 Task: Look for space in San Nicolás de los Arroyos, Argentina from 3rd June, 2023 to 9th June, 2023 for 2 adults in price range Rs.6000 to Rs.12000. Place can be entire place with 1  bedroom having 1 bed and 1 bathroom. Property type can be house, flat, guest house, hotel. Amenities needed are: heating. Booking option can be shelf check-in. Required host language is English.
Action: Mouse moved to (559, 113)
Screenshot: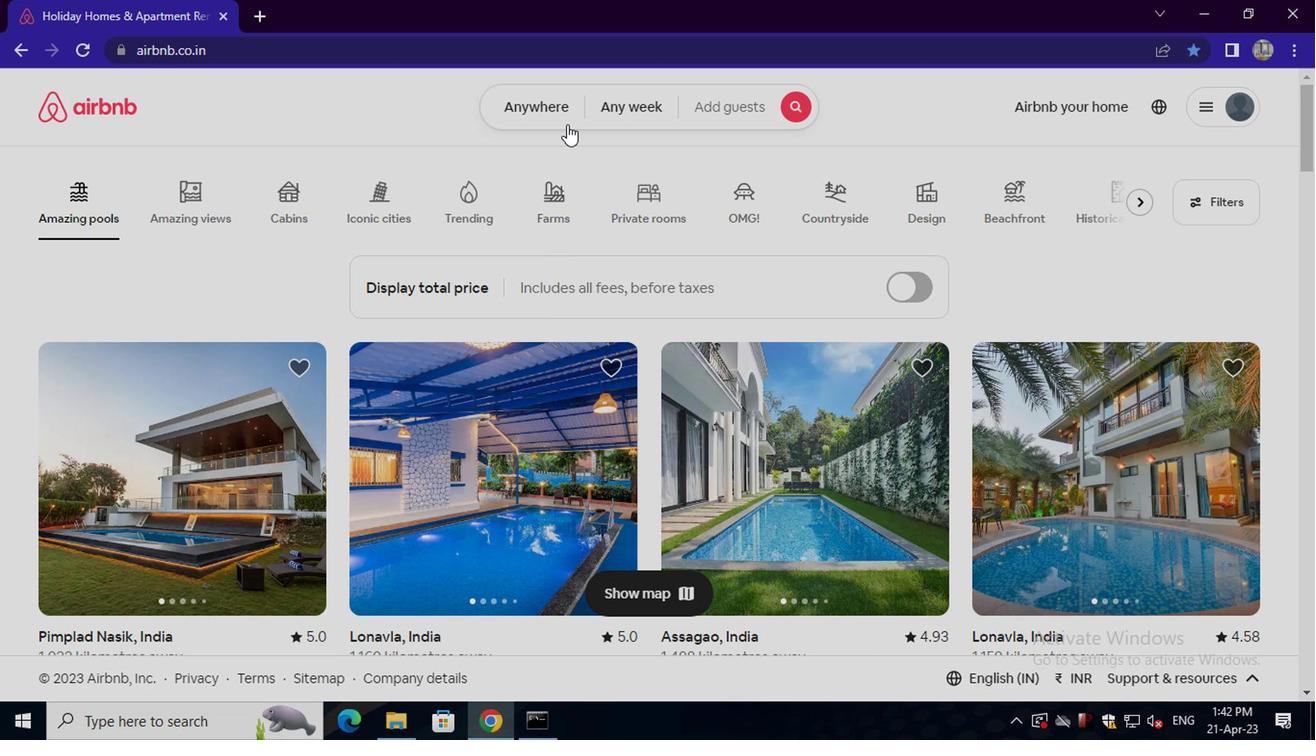
Action: Mouse pressed left at (559, 113)
Screenshot: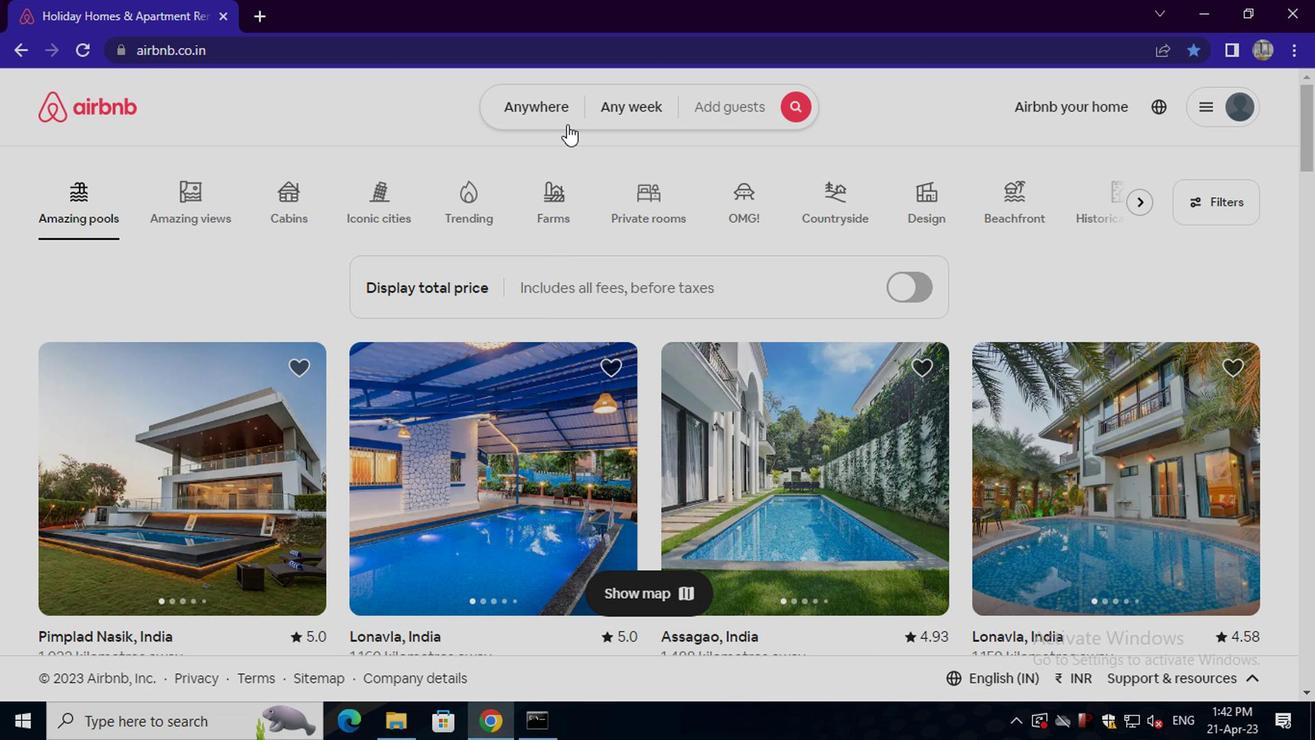 
Action: Mouse moved to (404, 169)
Screenshot: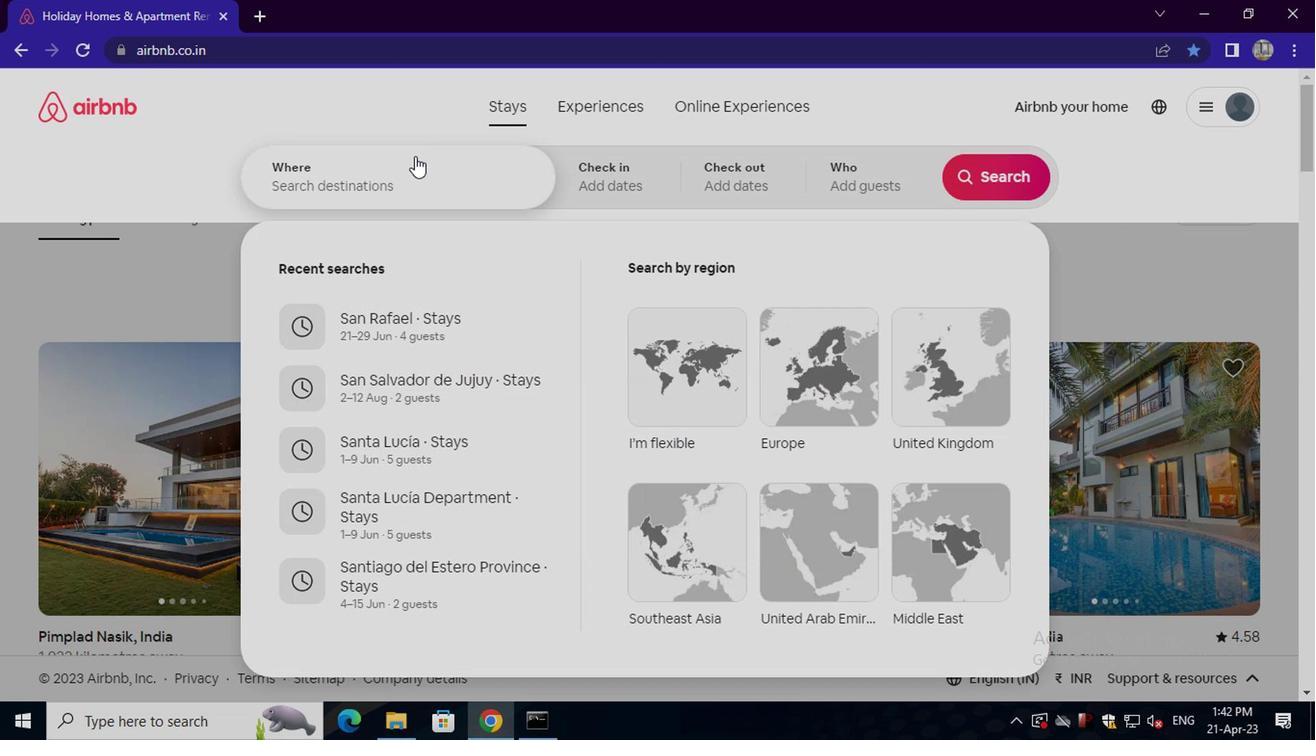 
Action: Mouse pressed left at (404, 169)
Screenshot: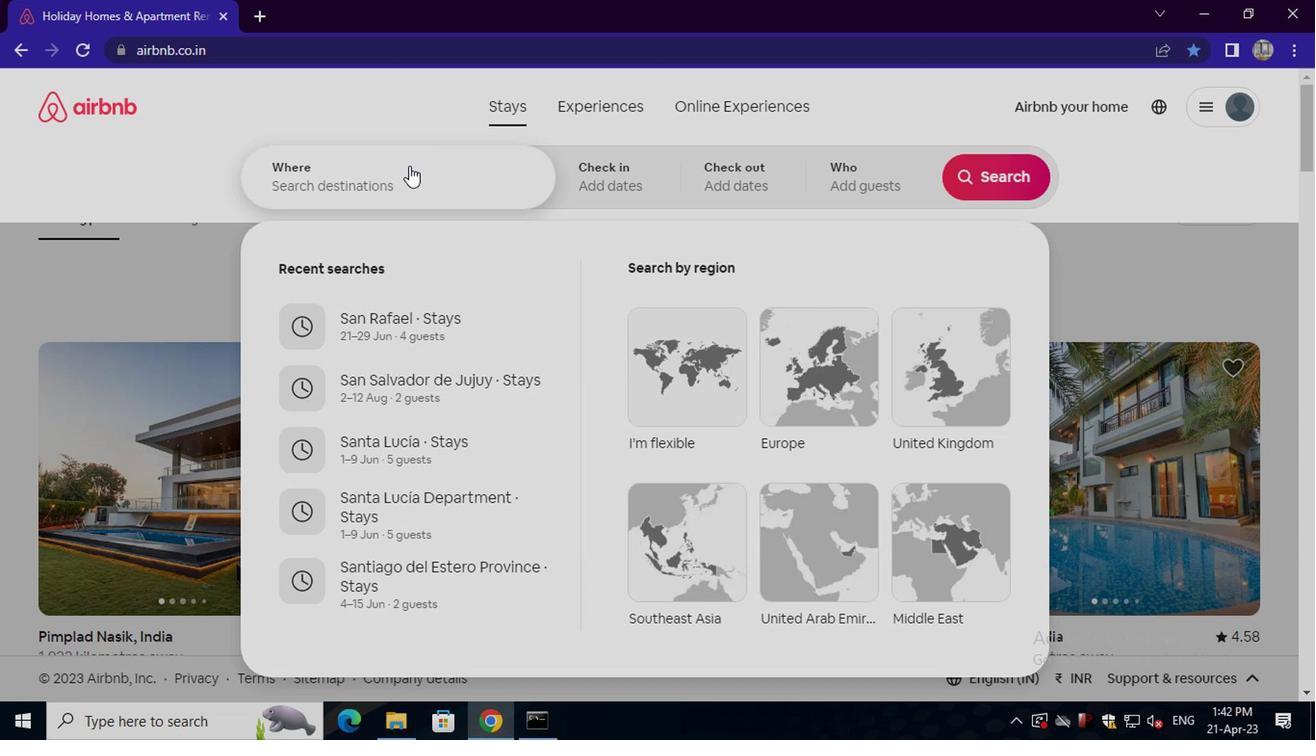 
Action: Key pressed san<Key.space>nicolas<Key.space>de<Key.space>los<Key.space>arroyos,<Key.space>argentina<Key.enter>
Screenshot: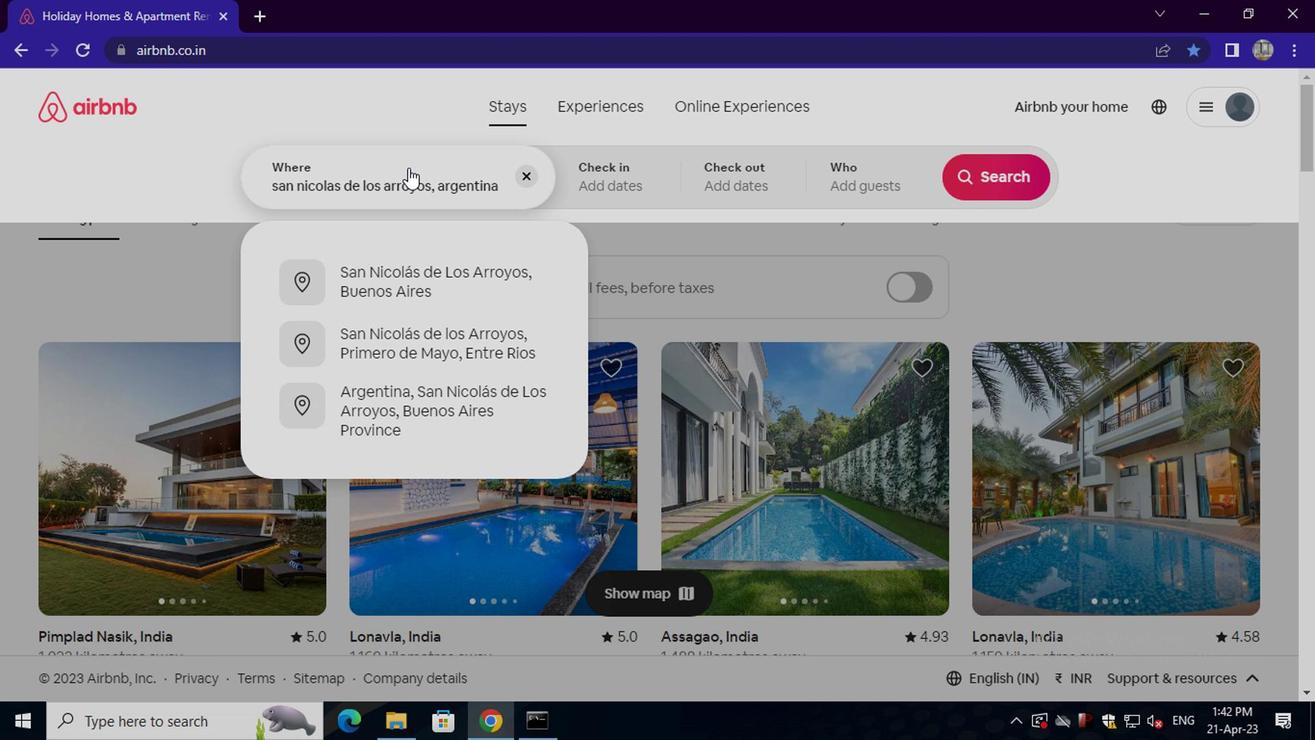 
Action: Mouse moved to (983, 320)
Screenshot: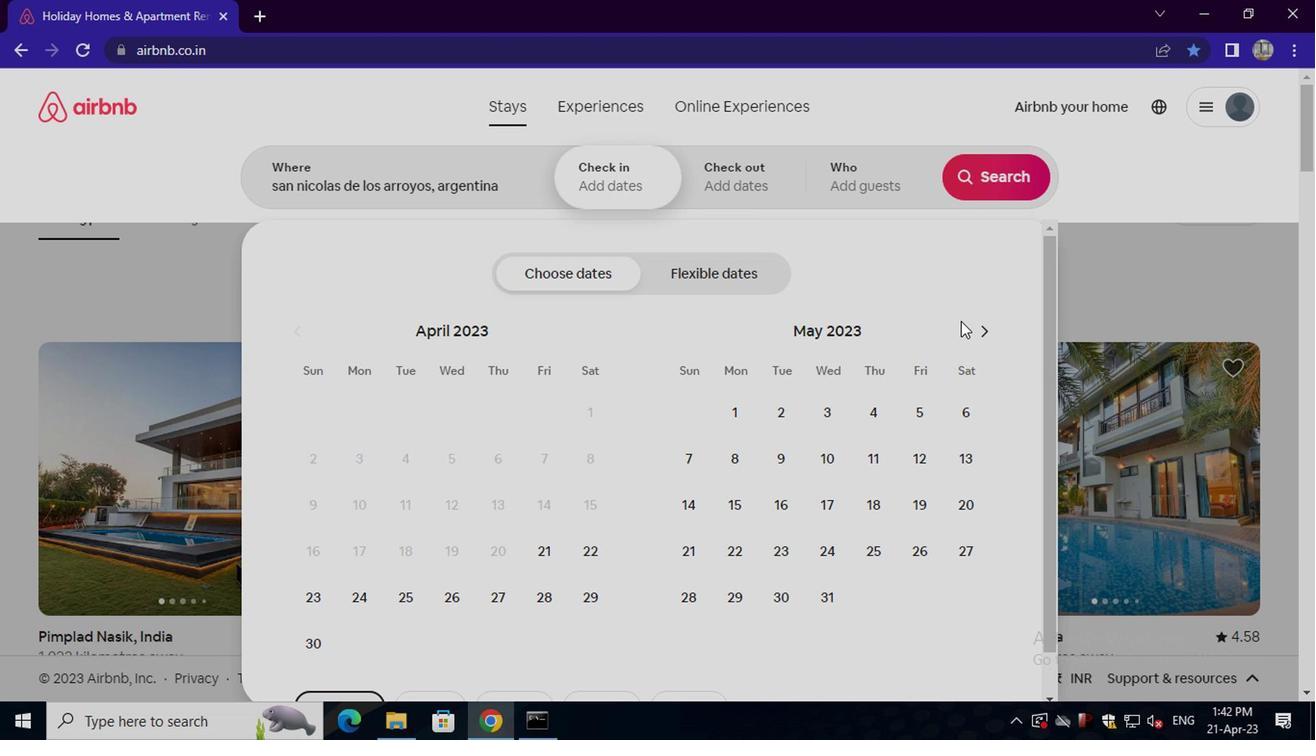 
Action: Mouse pressed left at (983, 320)
Screenshot: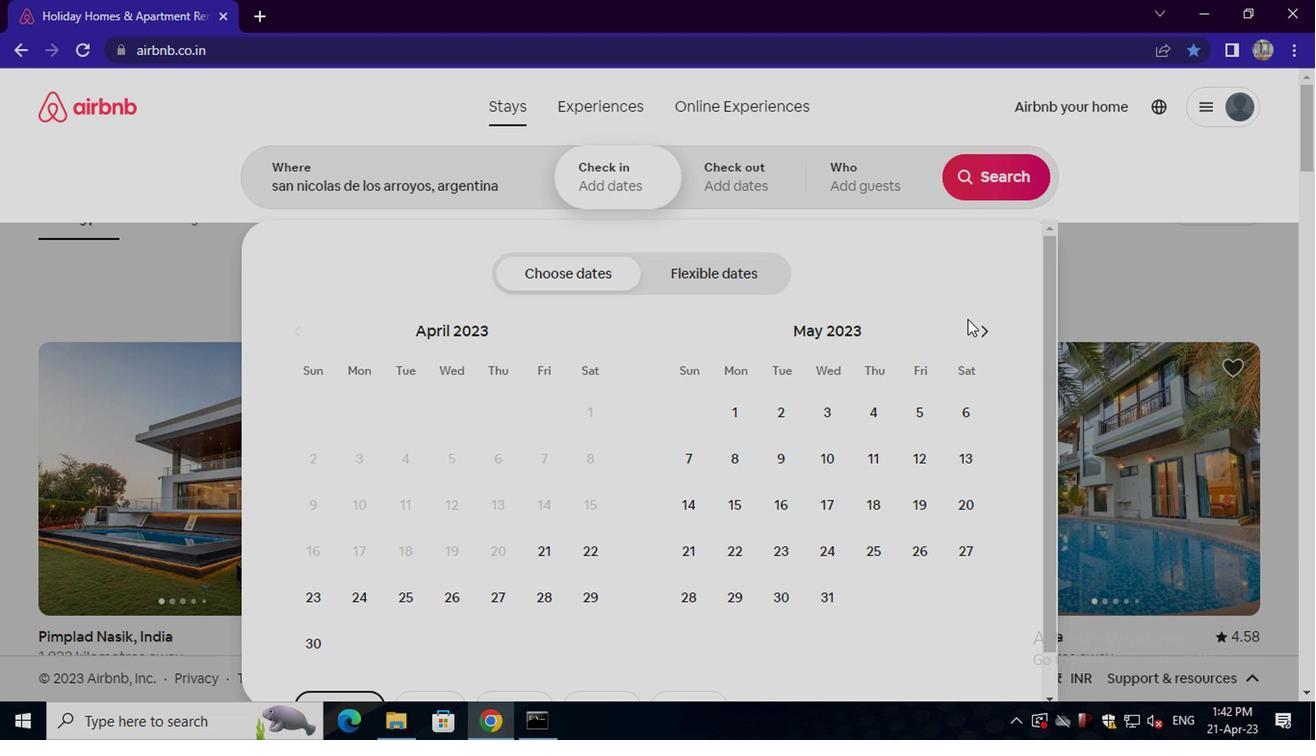 
Action: Mouse moved to (962, 409)
Screenshot: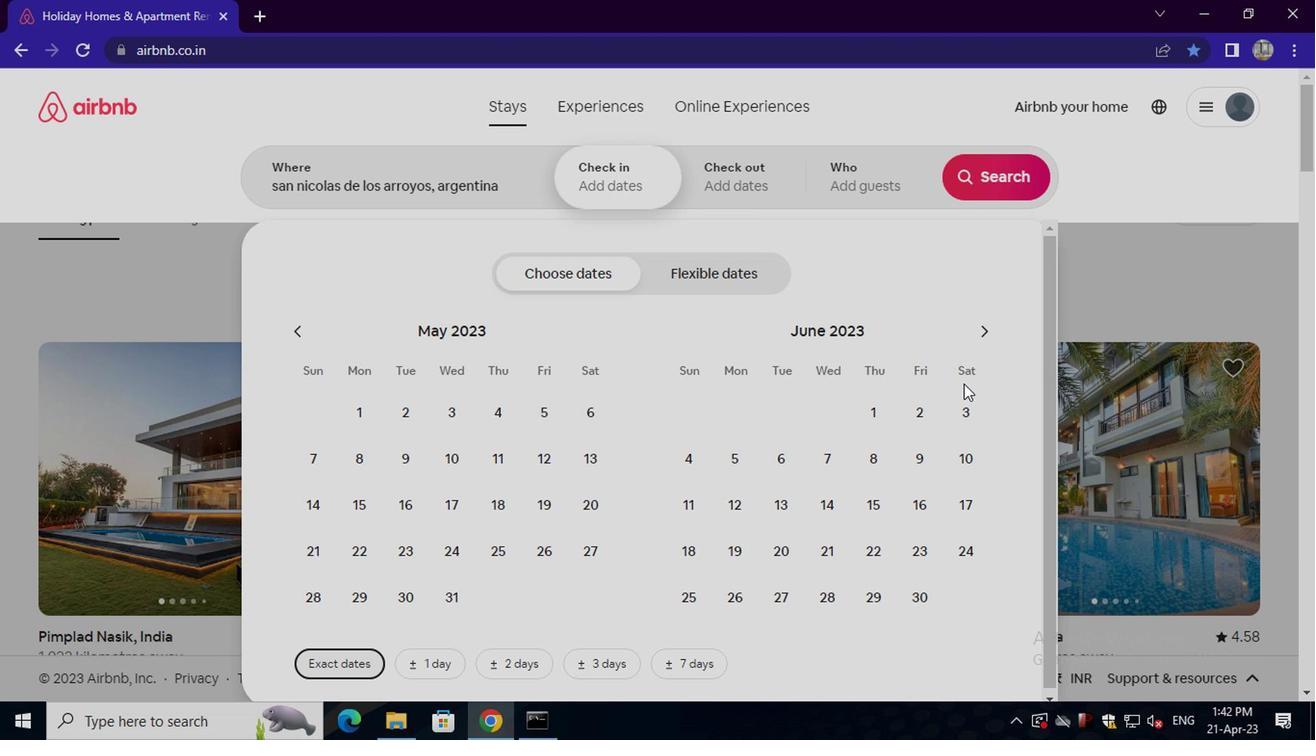 
Action: Mouse pressed left at (962, 409)
Screenshot: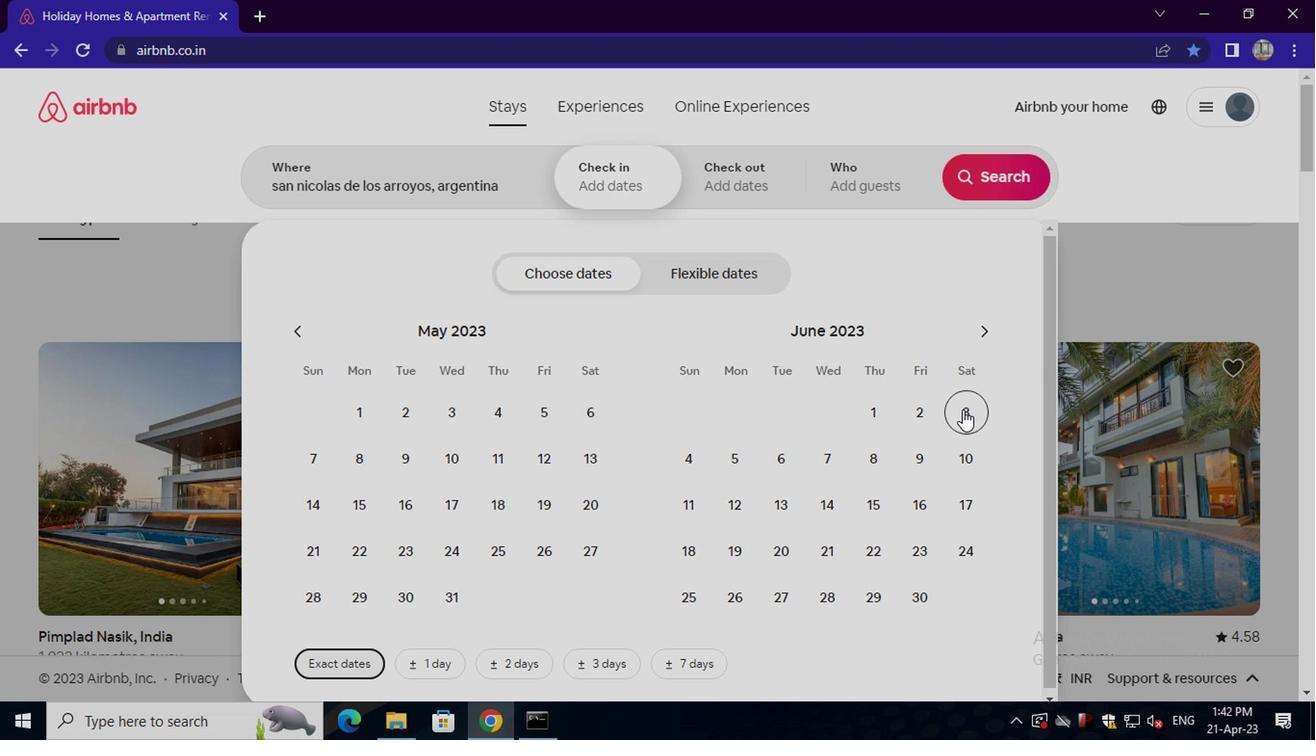 
Action: Mouse moved to (912, 457)
Screenshot: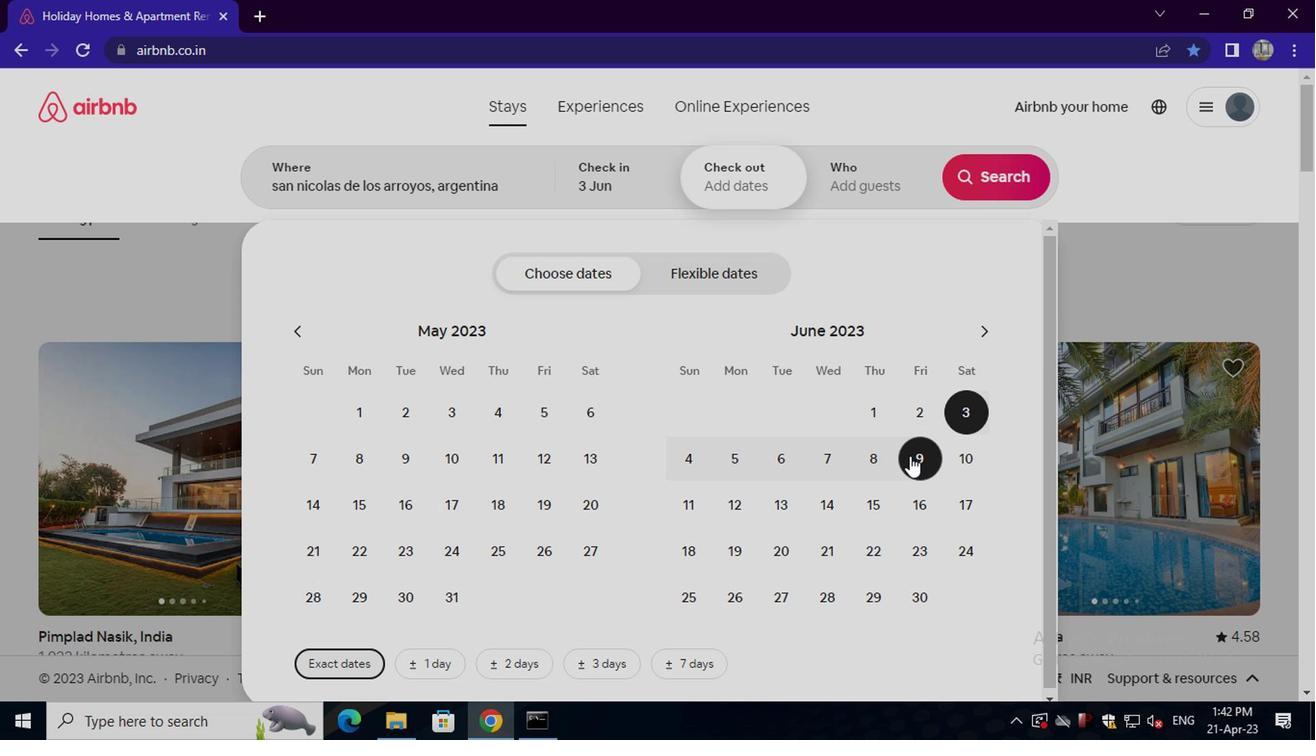 
Action: Mouse pressed left at (912, 457)
Screenshot: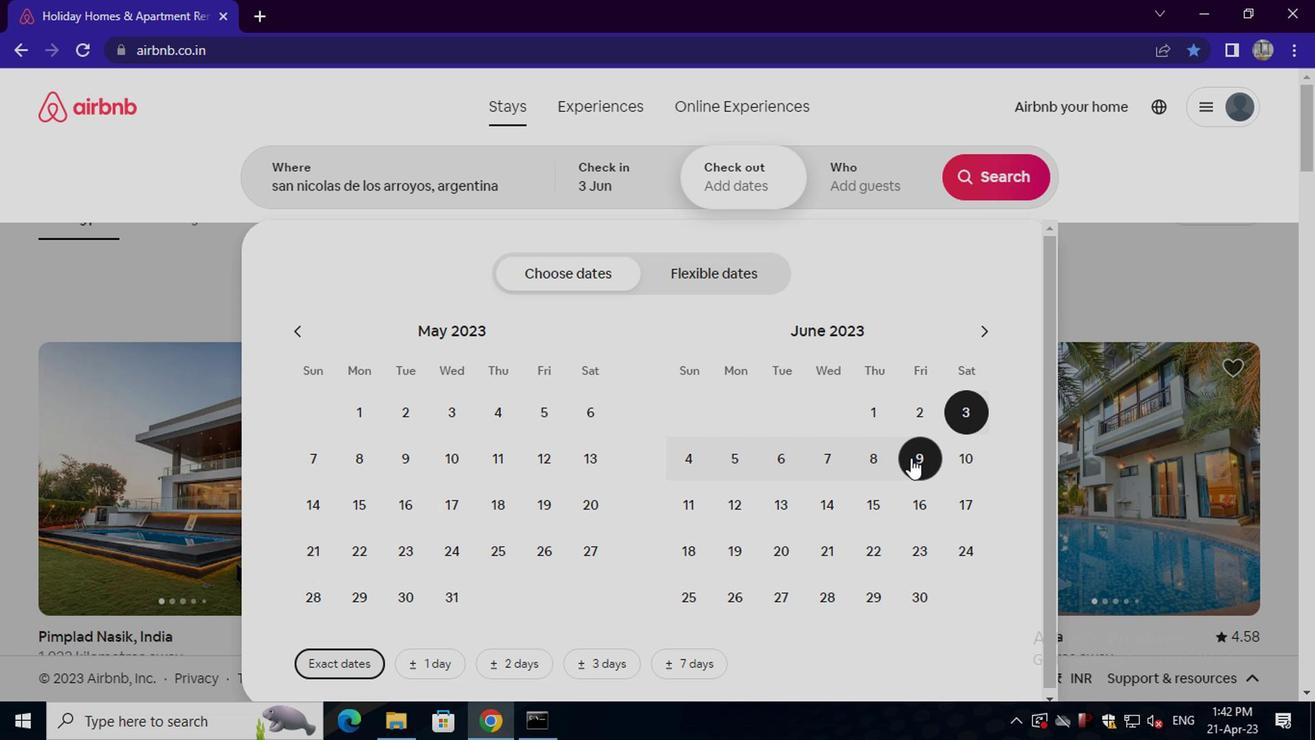 
Action: Mouse moved to (893, 175)
Screenshot: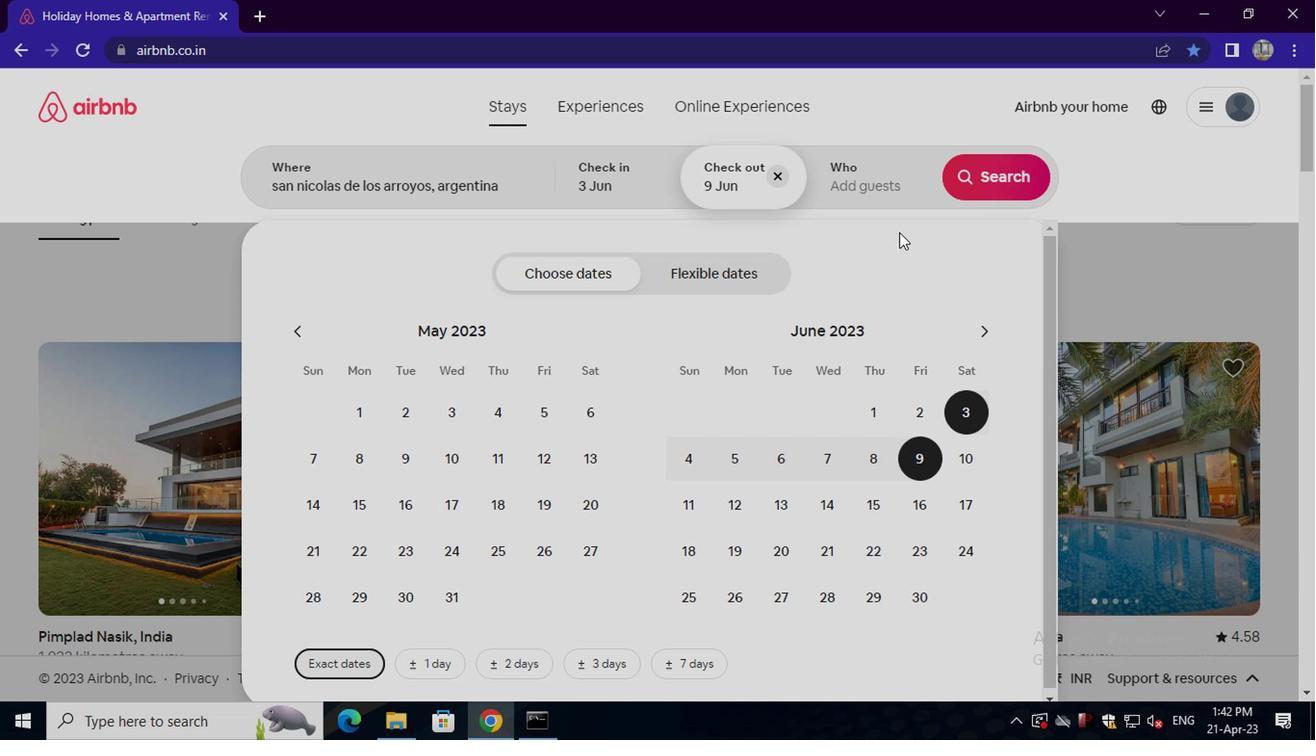 
Action: Mouse pressed left at (893, 175)
Screenshot: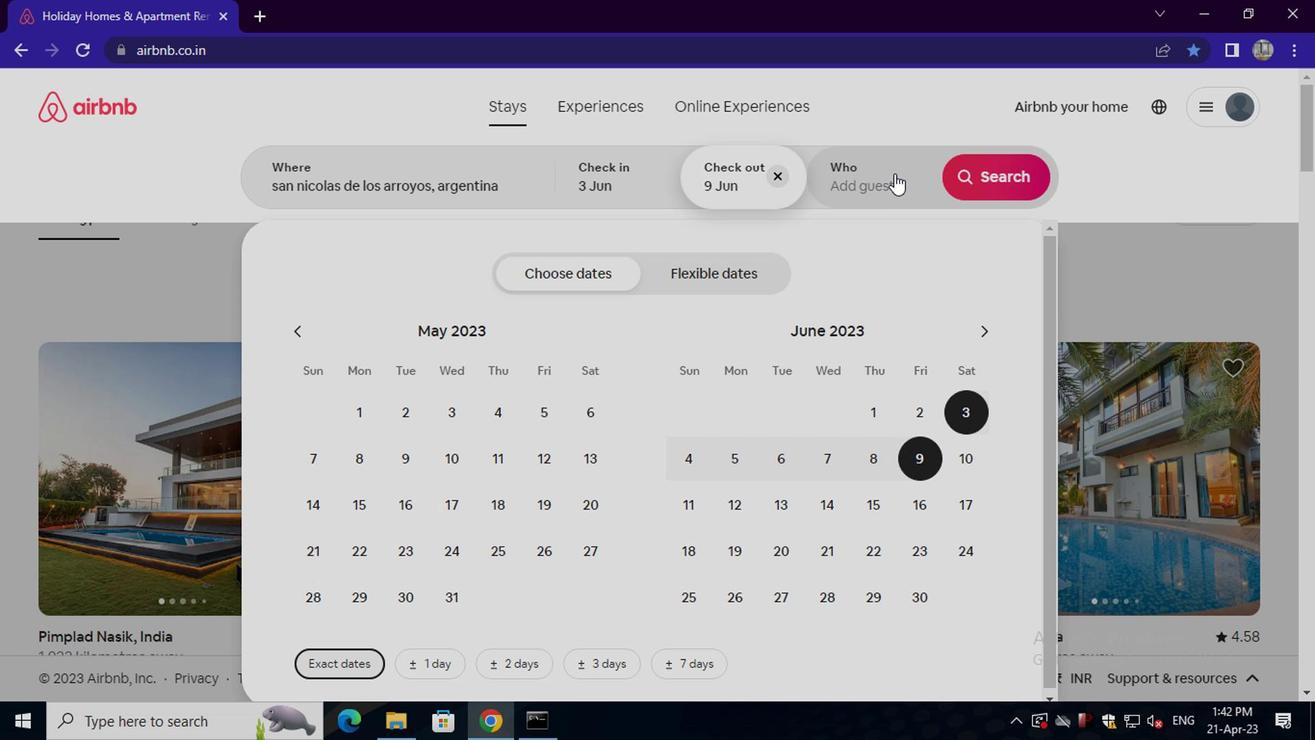 
Action: Mouse moved to (1004, 272)
Screenshot: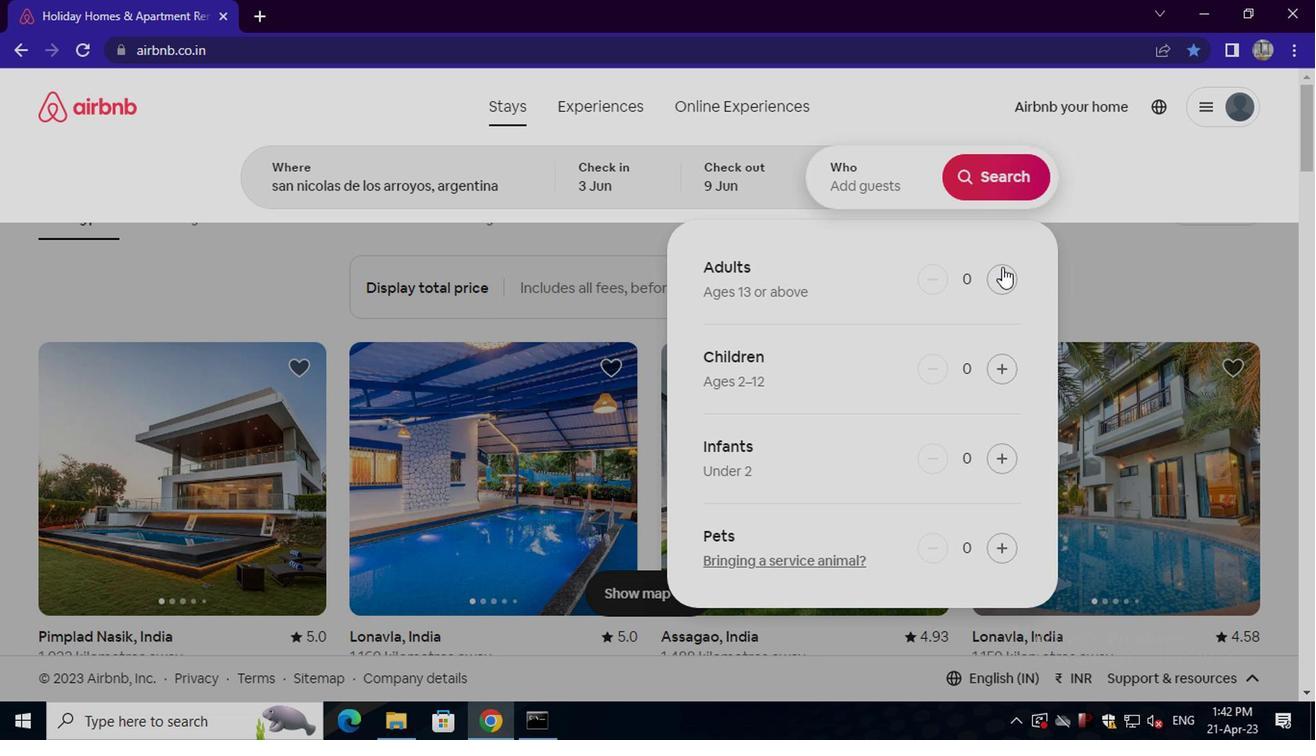 
Action: Mouse pressed left at (1004, 272)
Screenshot: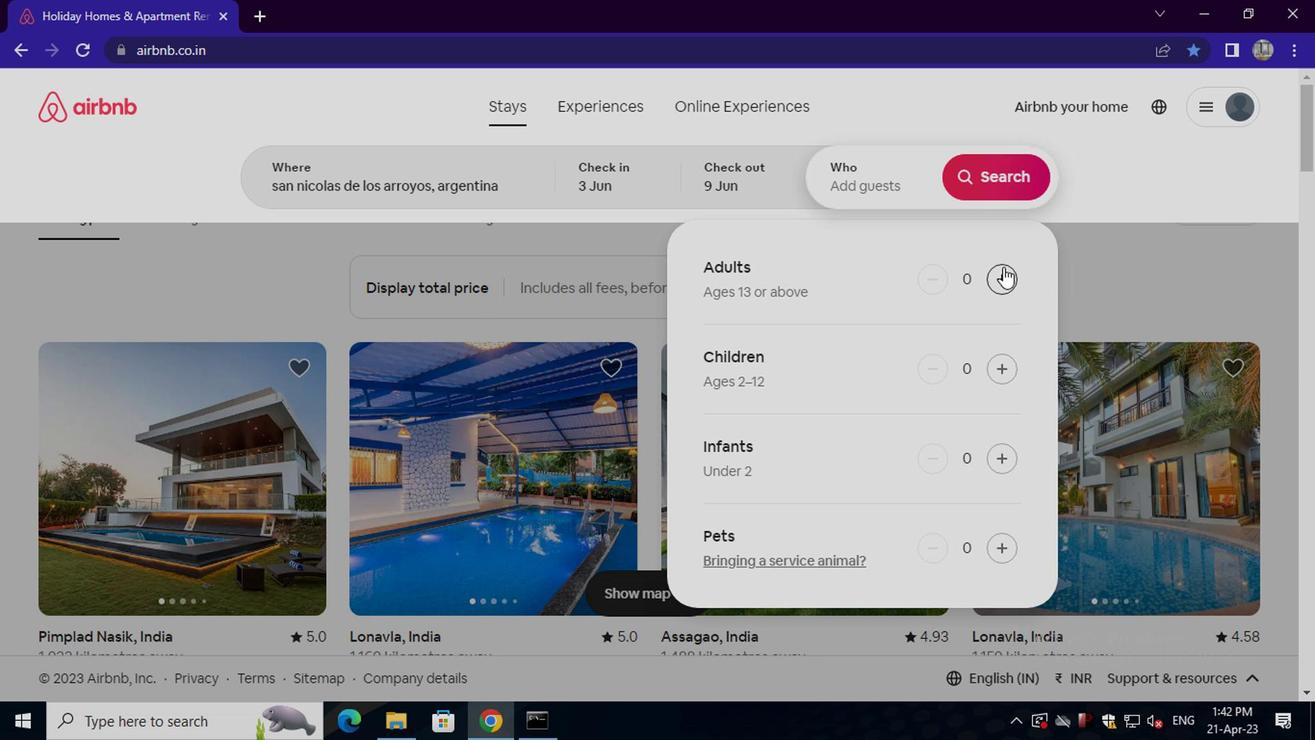 
Action: Mouse pressed left at (1004, 272)
Screenshot: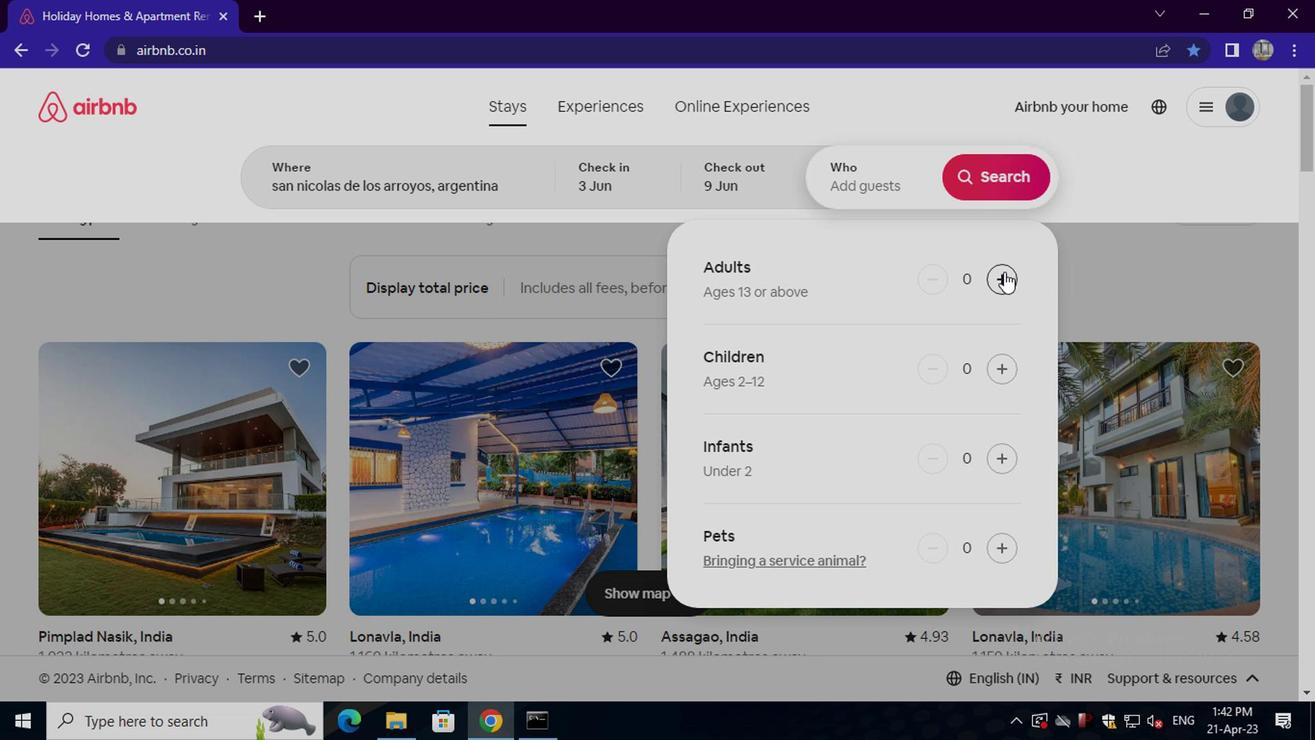 
Action: Mouse moved to (995, 174)
Screenshot: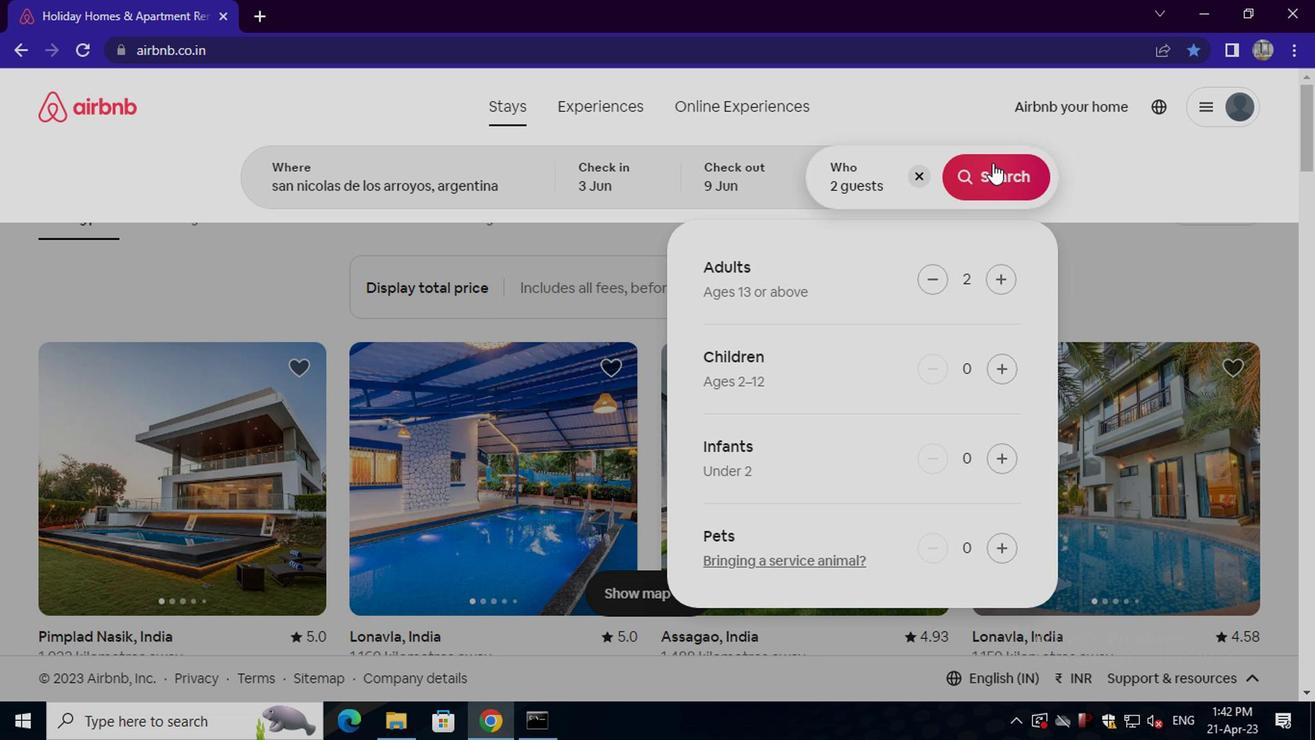 
Action: Mouse pressed left at (995, 174)
Screenshot: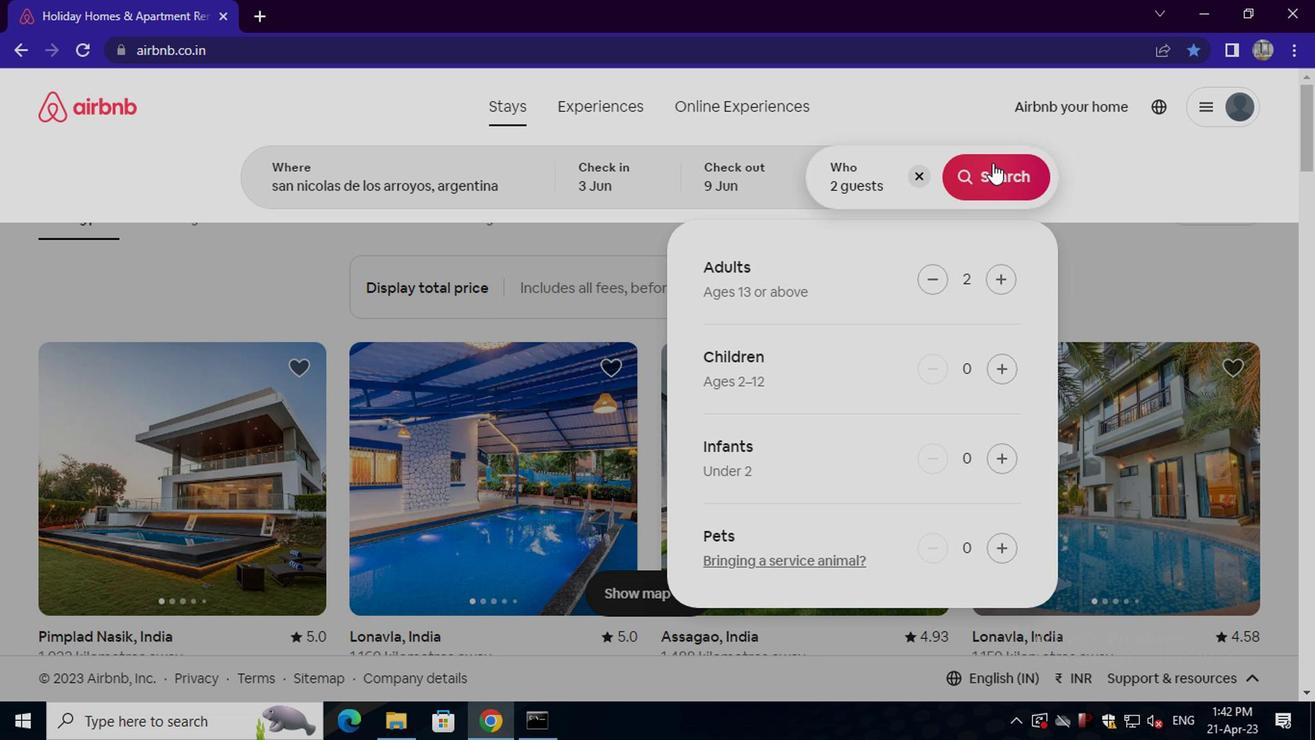 
Action: Mouse moved to (1224, 180)
Screenshot: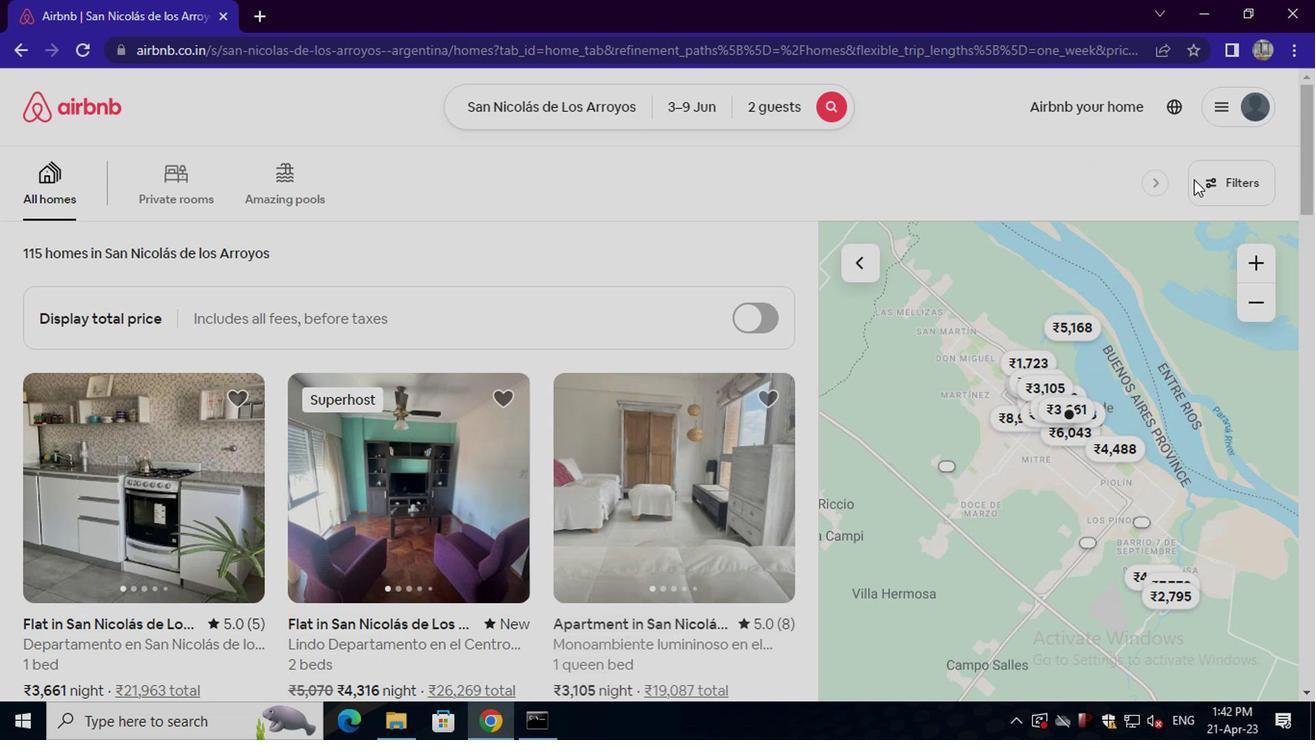 
Action: Mouse pressed left at (1224, 180)
Screenshot: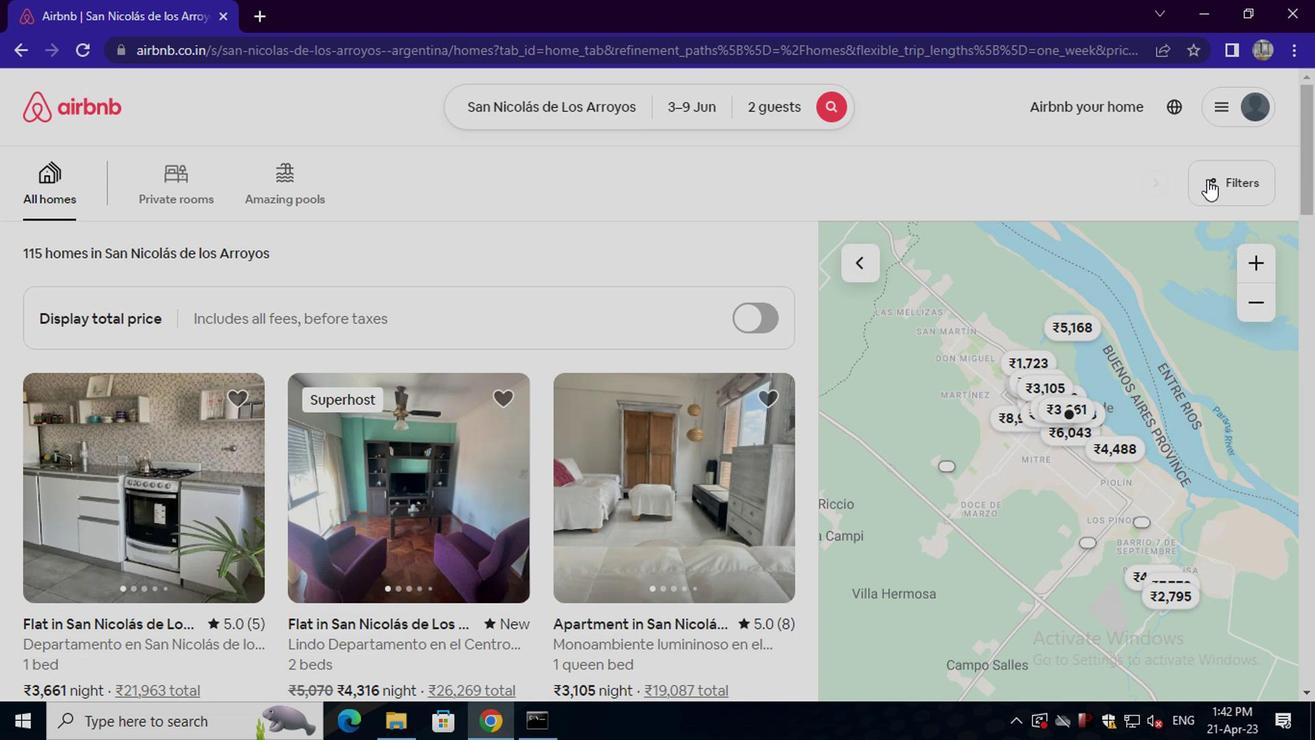 
Action: Mouse moved to (440, 426)
Screenshot: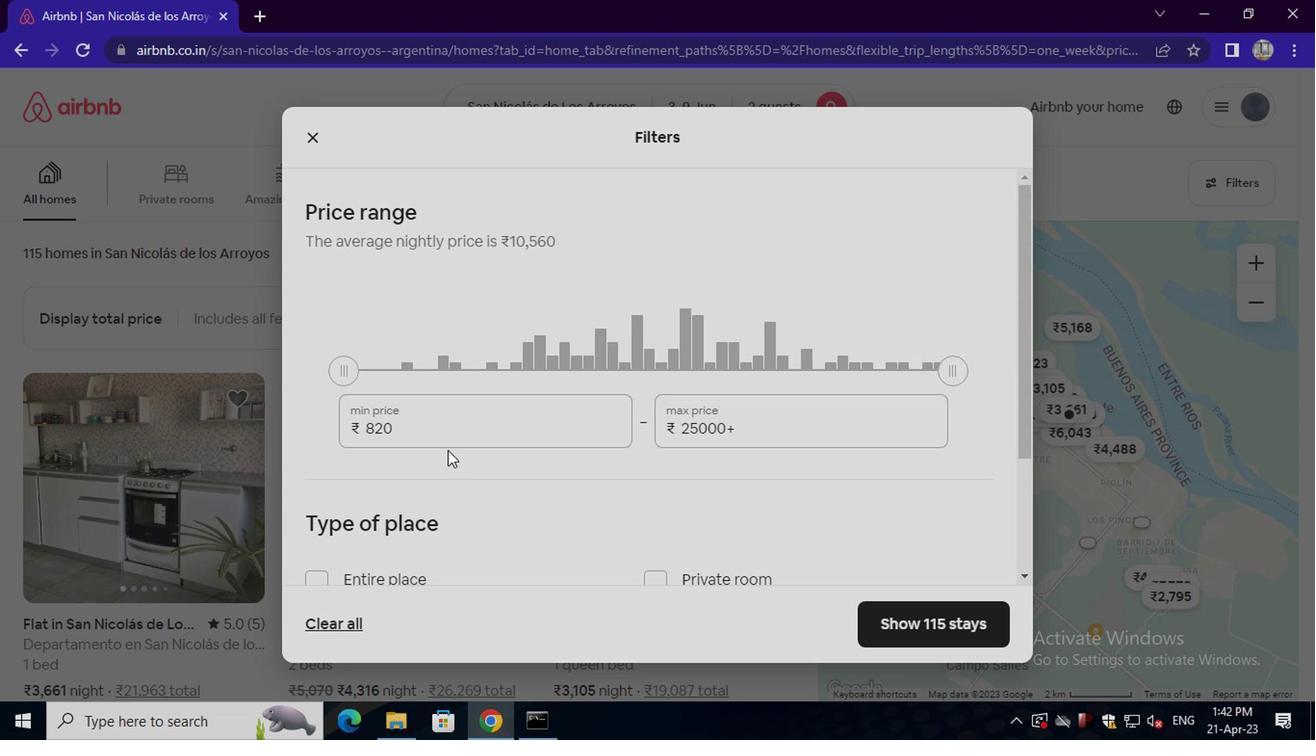 
Action: Mouse pressed left at (440, 426)
Screenshot: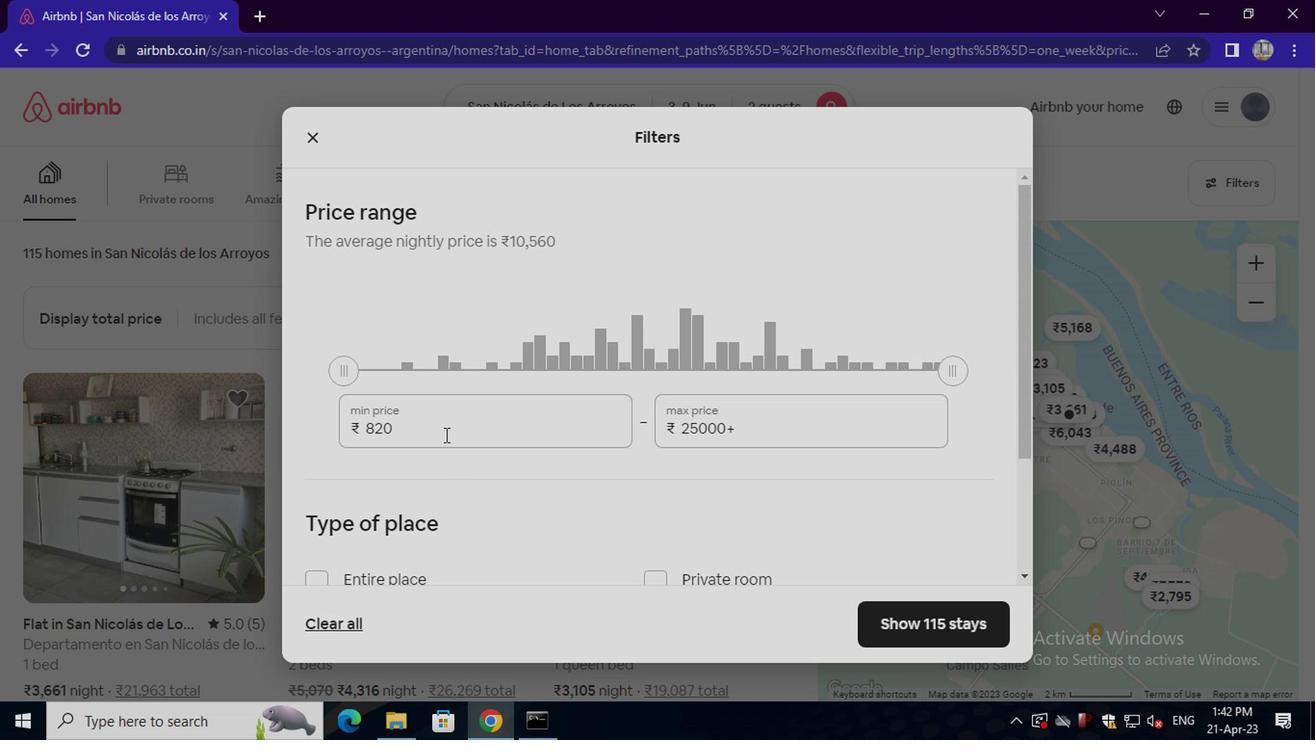 
Action: Mouse moved to (440, 425)
Screenshot: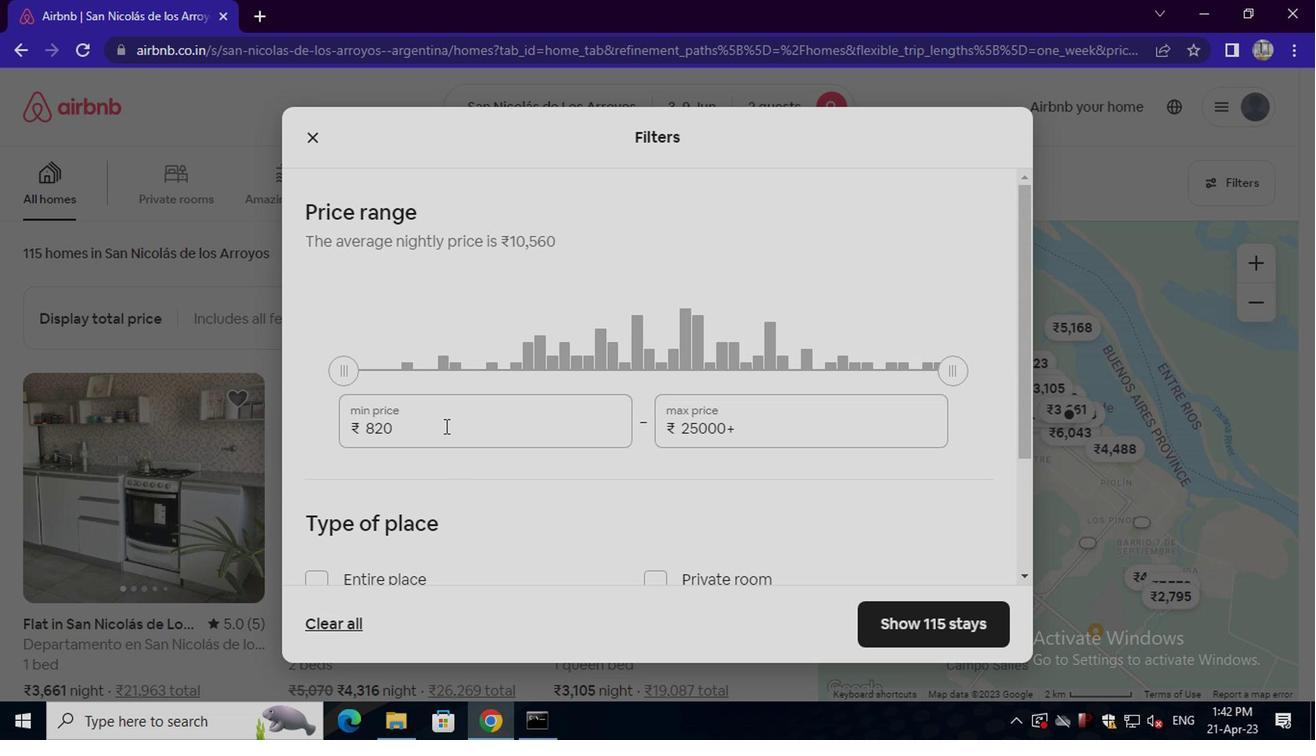 
Action: Key pressed <Key.backspace><Key.backspace><Key.backspace><Key.backspace><Key.backspace><Key.backspace><Key.backspace><Key.backspace><Key.backspace><Key.backspace><Key.backspace><Key.backspace><Key.backspace><Key.backspace><Key.backspace><Key.backspace><Key.backspace><Key.backspace>6000
Screenshot: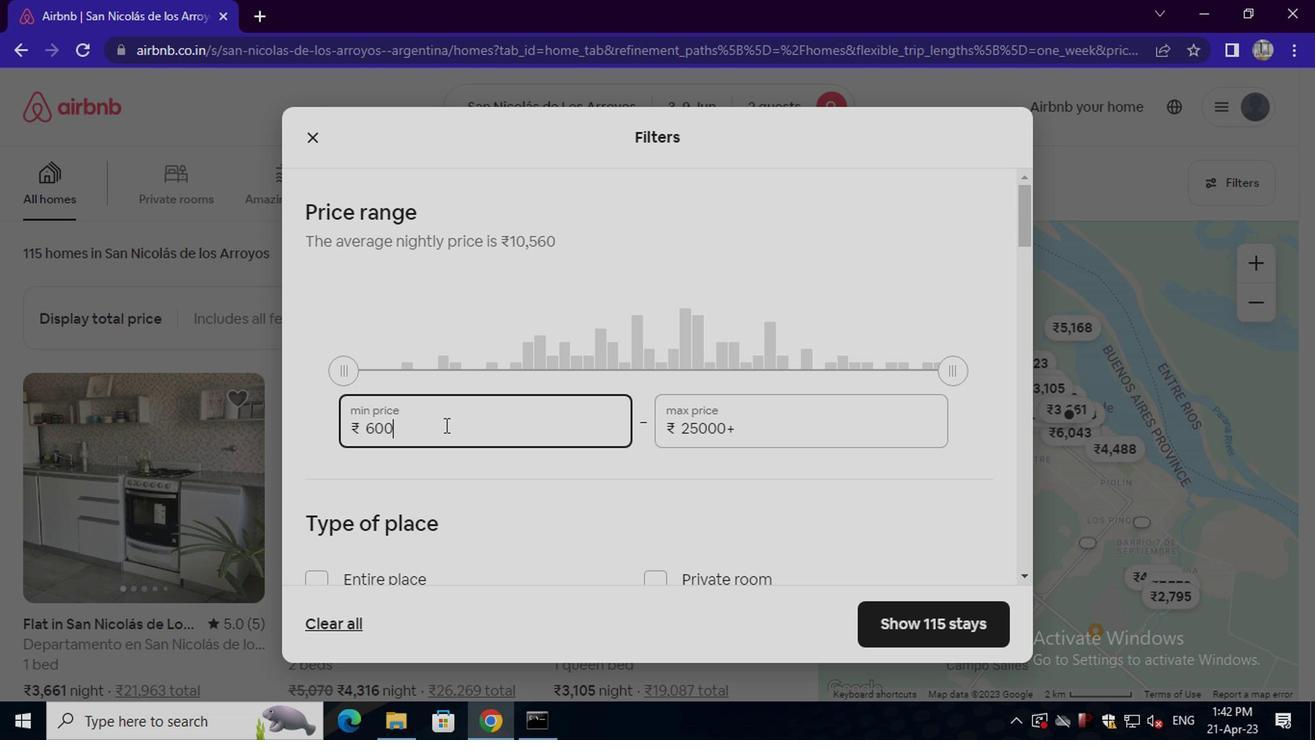 
Action: Mouse moved to (736, 435)
Screenshot: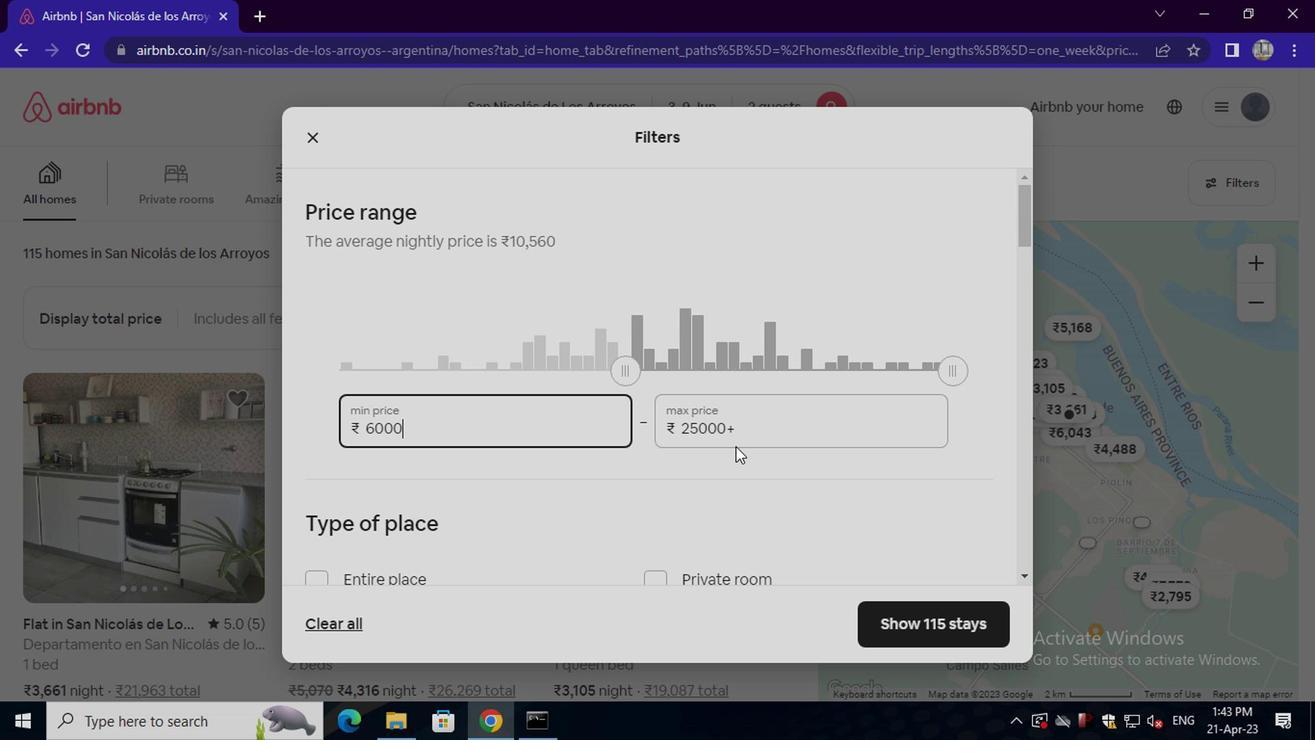 
Action: Mouse pressed left at (736, 435)
Screenshot: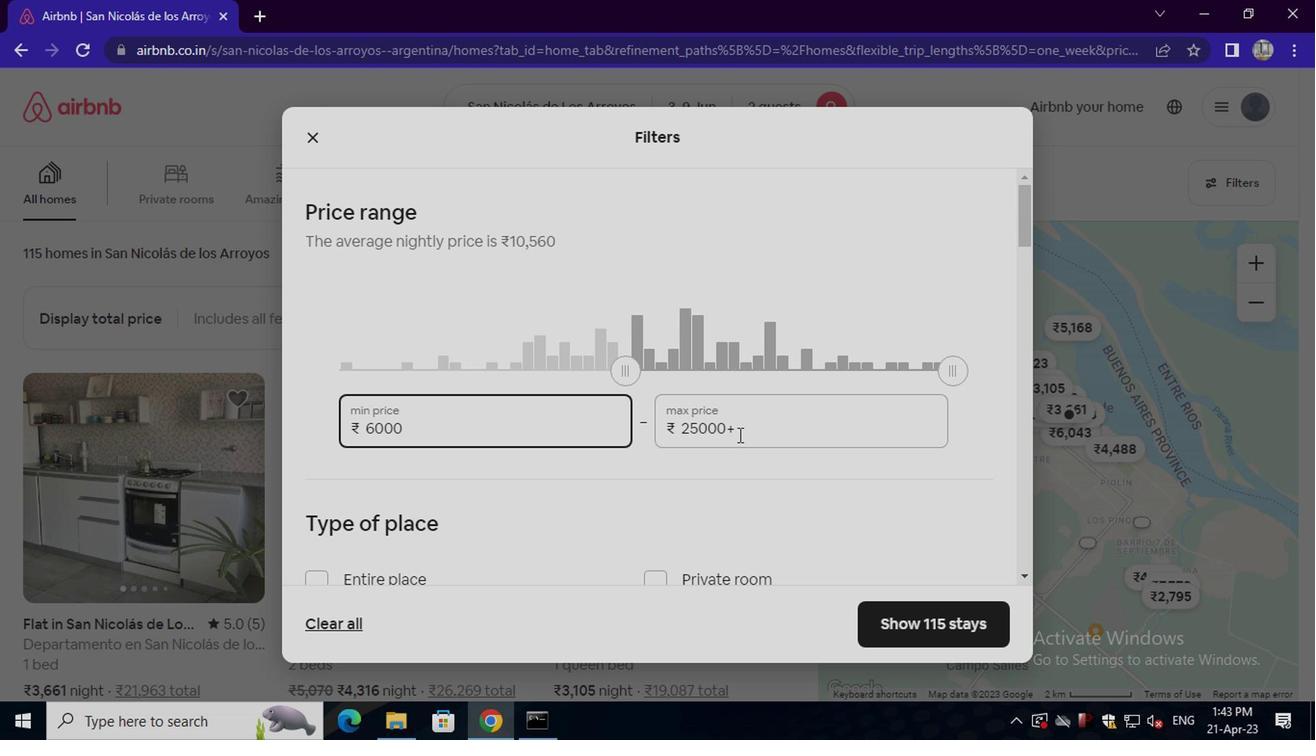 
Action: Key pressed <Key.backspace><Key.backspace><Key.backspace><Key.backspace><Key.backspace><Key.backspace><Key.backspace><Key.backspace><Key.backspace><Key.backspace><Key.backspace><Key.backspace><Key.backspace><Key.backspace>12000
Screenshot: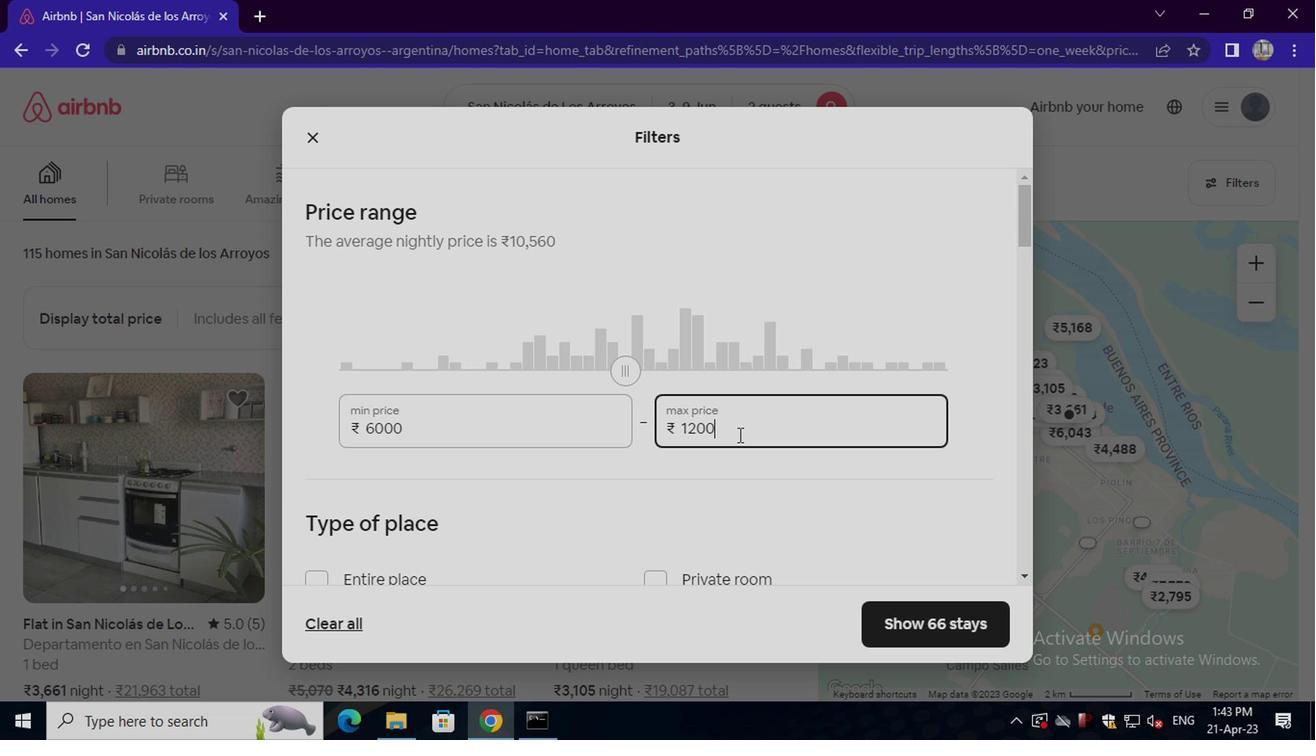
Action: Mouse moved to (704, 448)
Screenshot: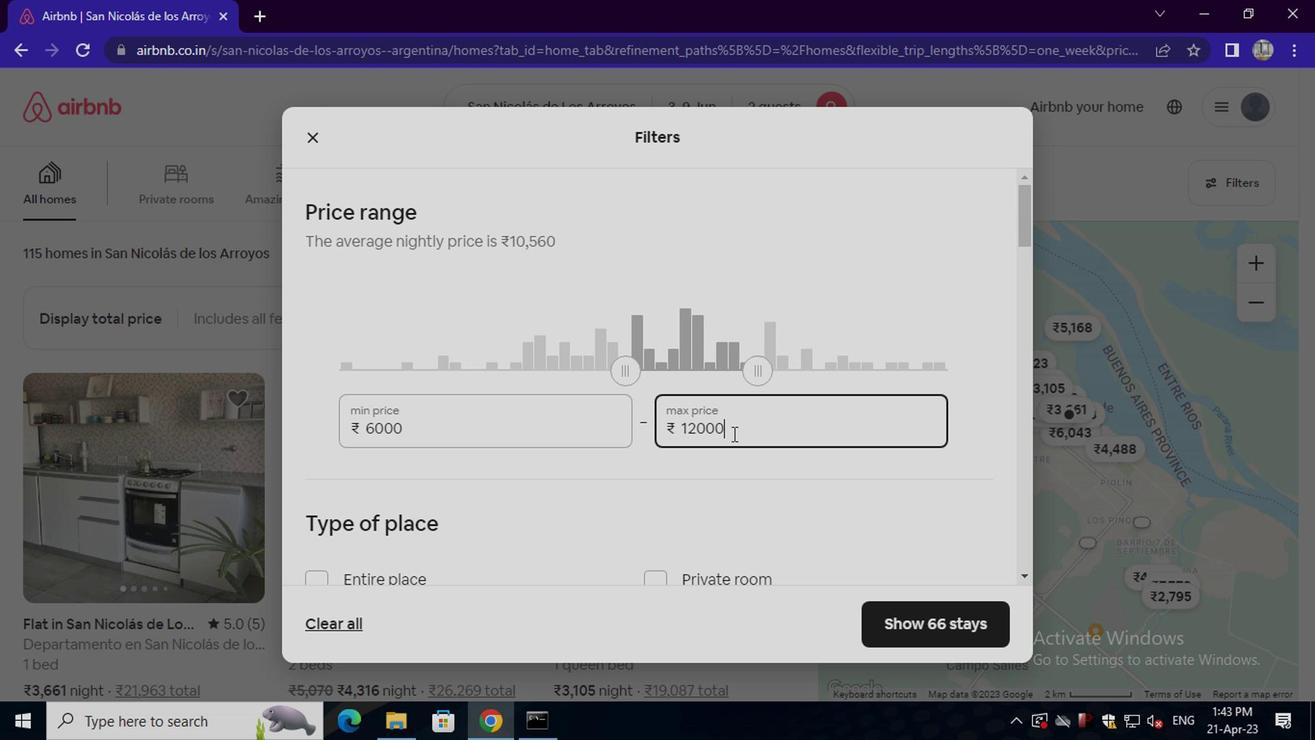 
Action: Mouse scrolled (704, 447) with delta (0, 0)
Screenshot: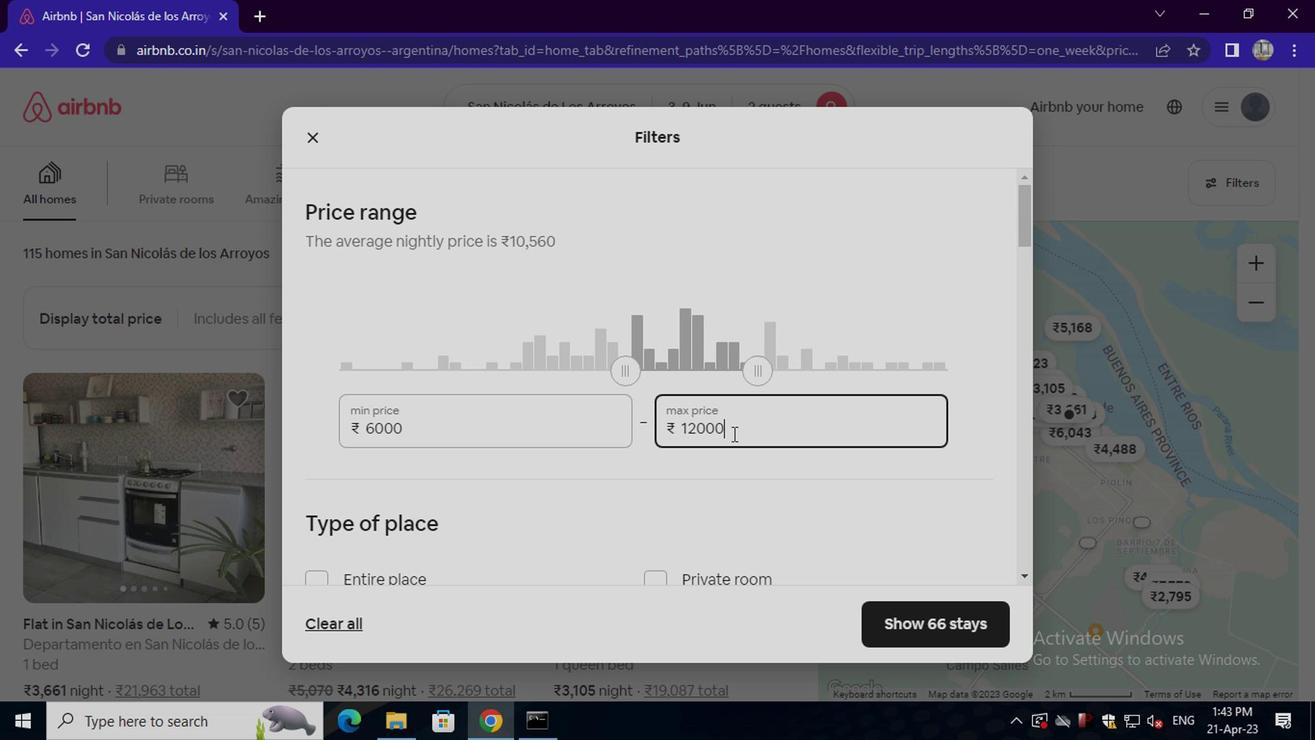 
Action: Mouse moved to (701, 451)
Screenshot: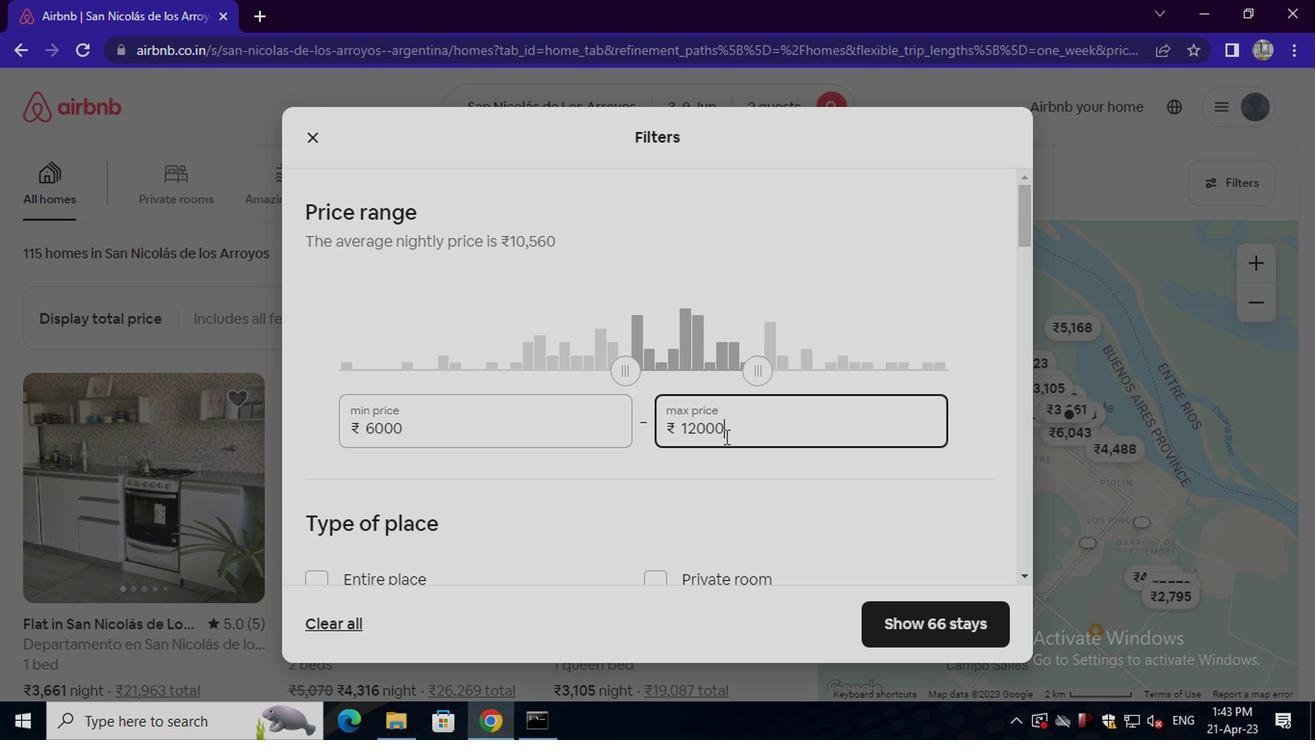 
Action: Mouse scrolled (701, 450) with delta (0, -1)
Screenshot: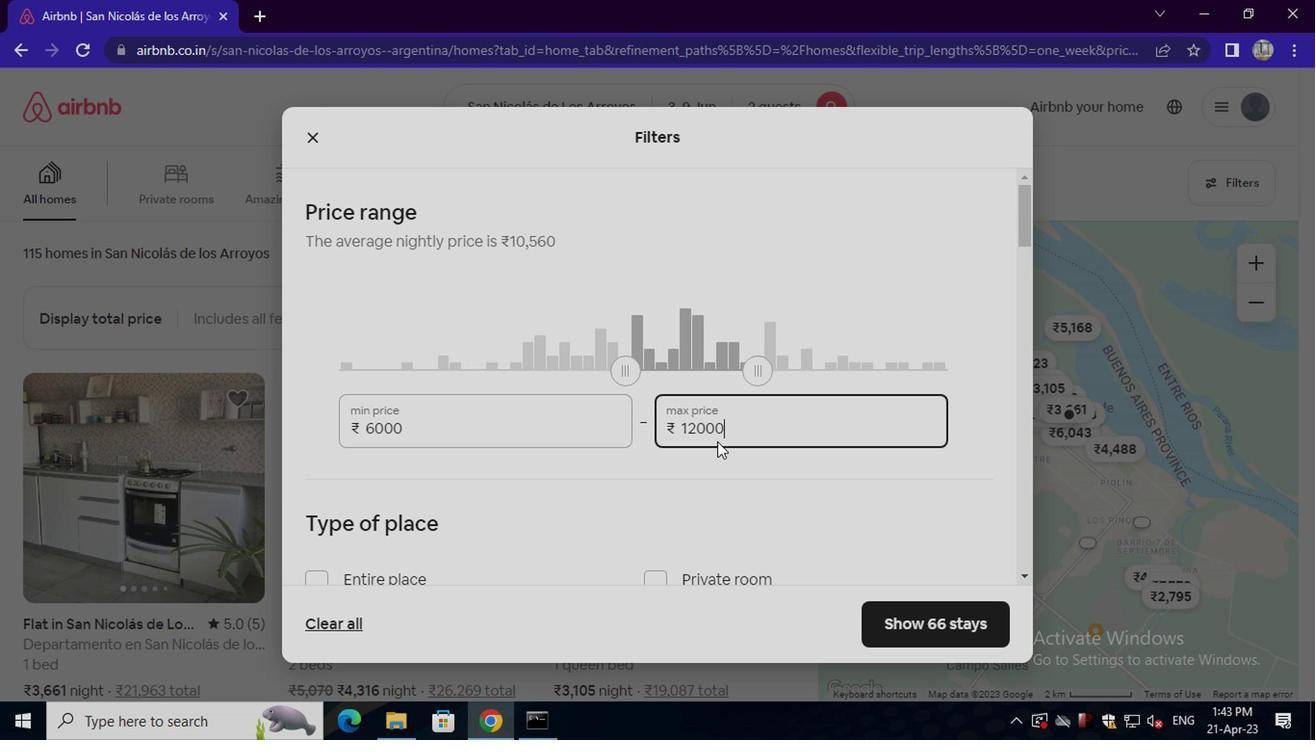 
Action: Mouse moved to (372, 392)
Screenshot: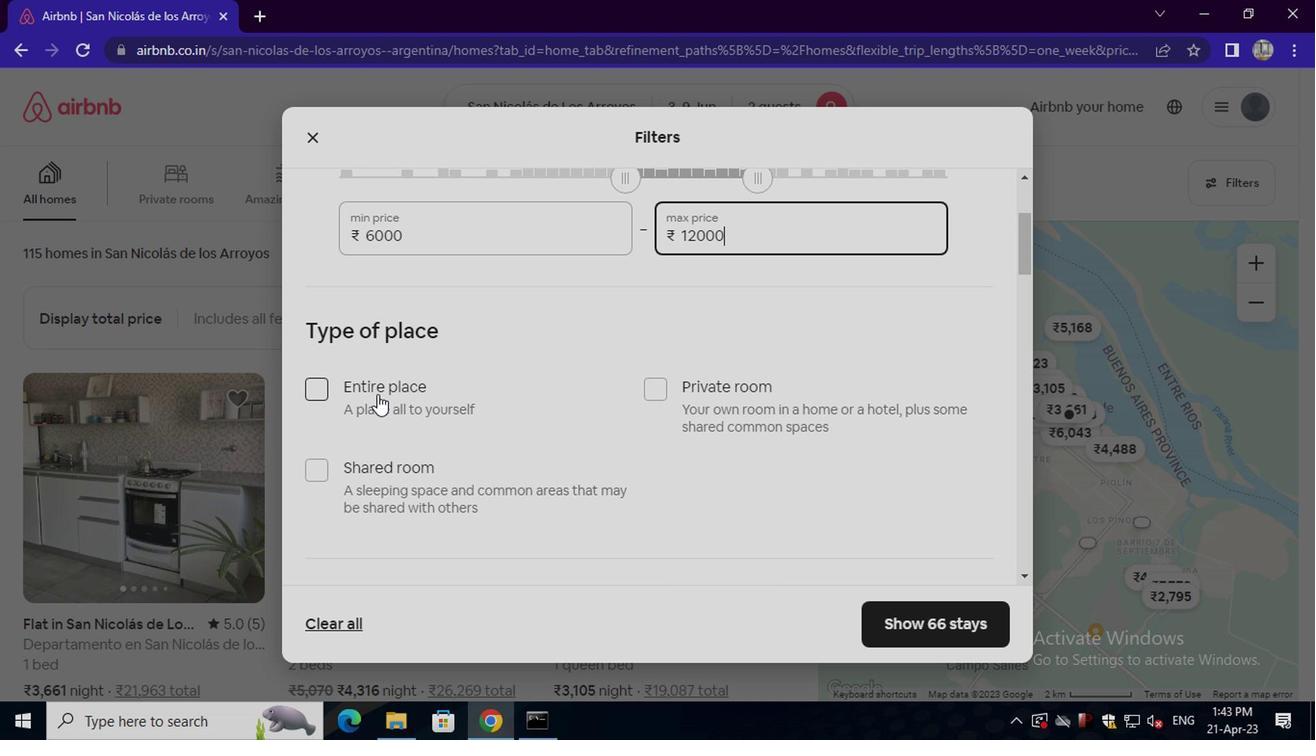 
Action: Mouse pressed left at (372, 392)
Screenshot: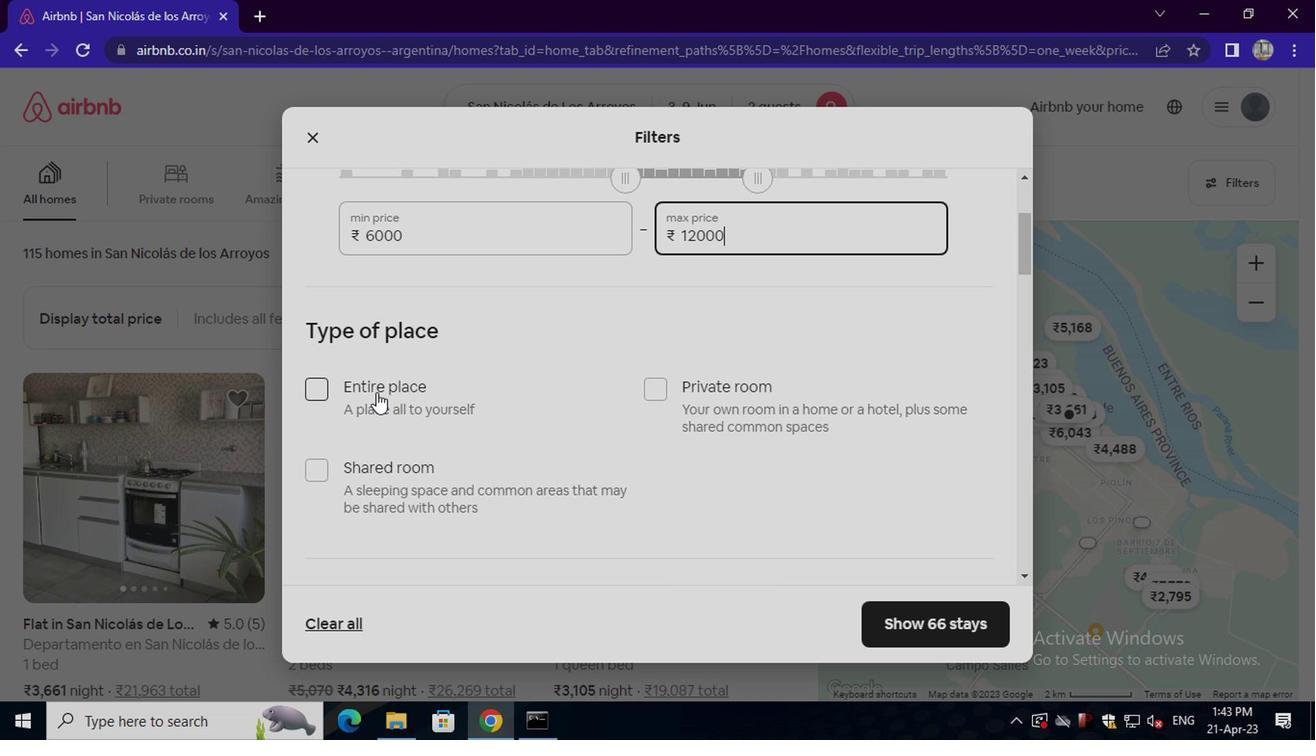 
Action: Mouse moved to (361, 392)
Screenshot: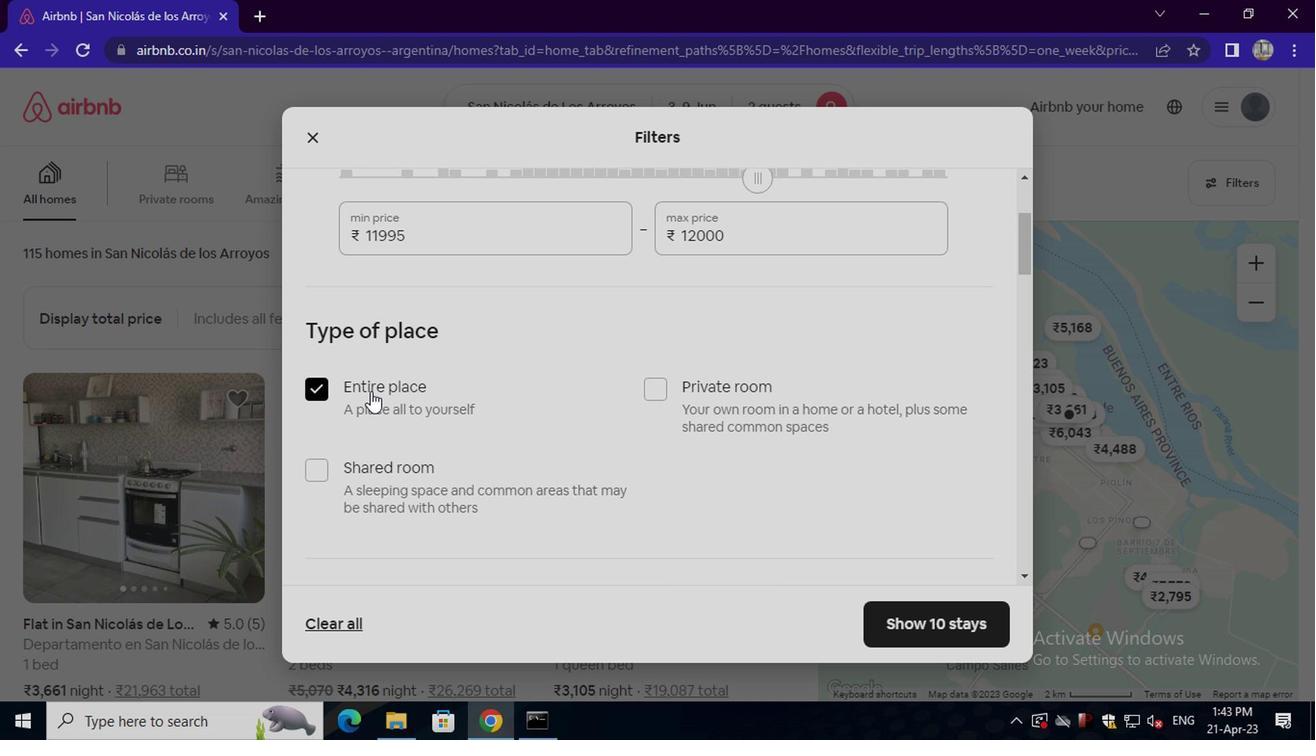 
Action: Mouse scrolled (361, 390) with delta (0, -1)
Screenshot: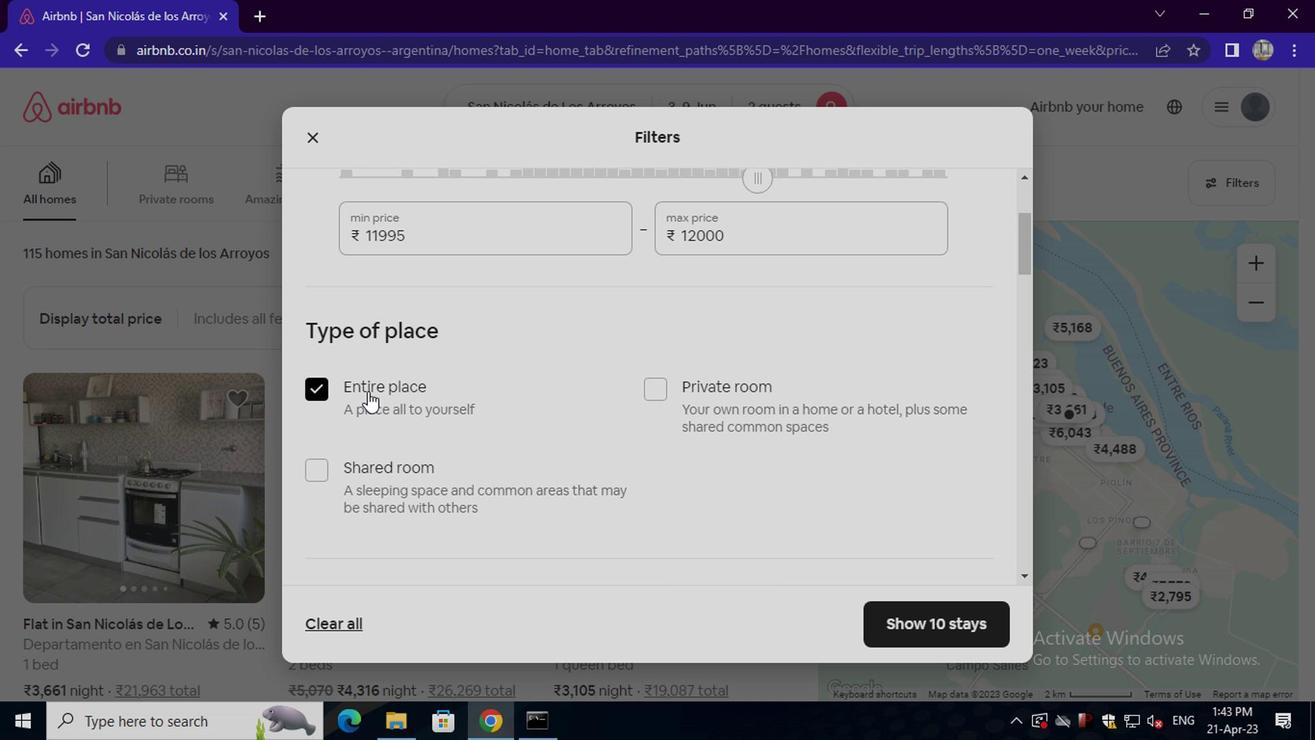 
Action: Mouse moved to (361, 394)
Screenshot: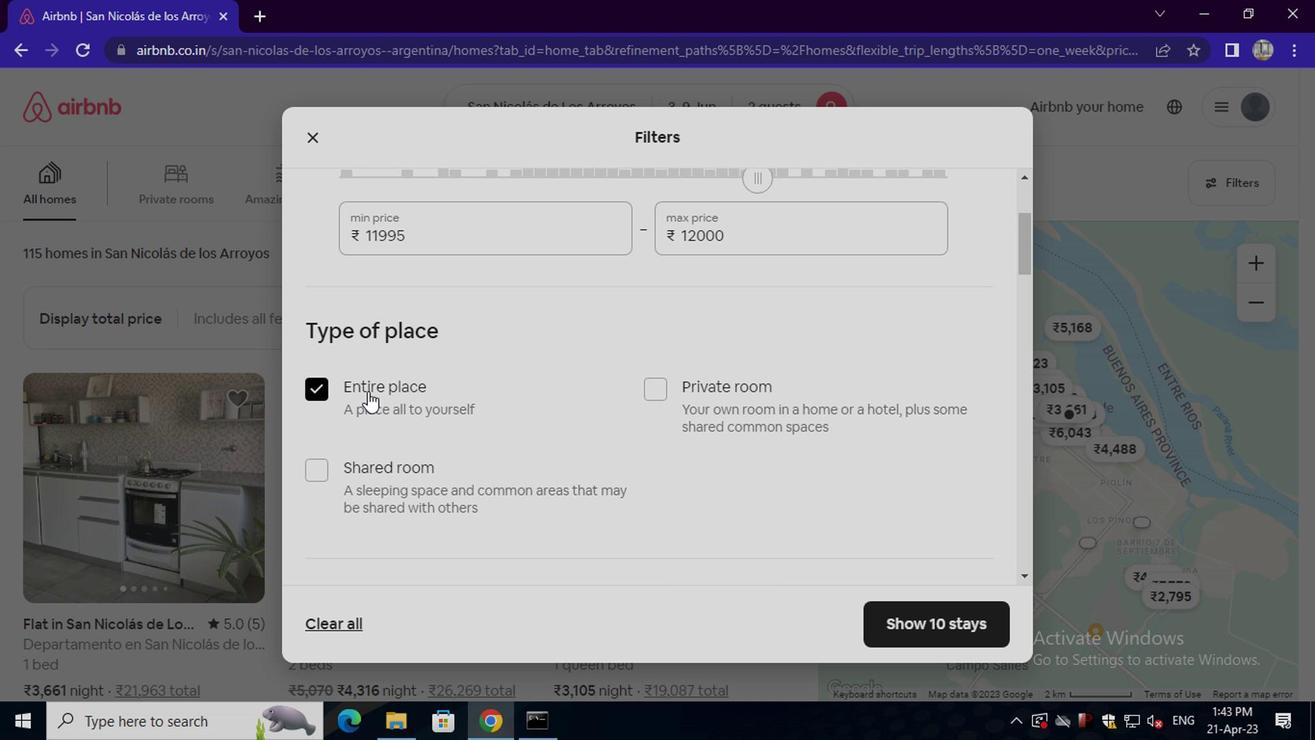 
Action: Mouse scrolled (361, 392) with delta (0, -1)
Screenshot: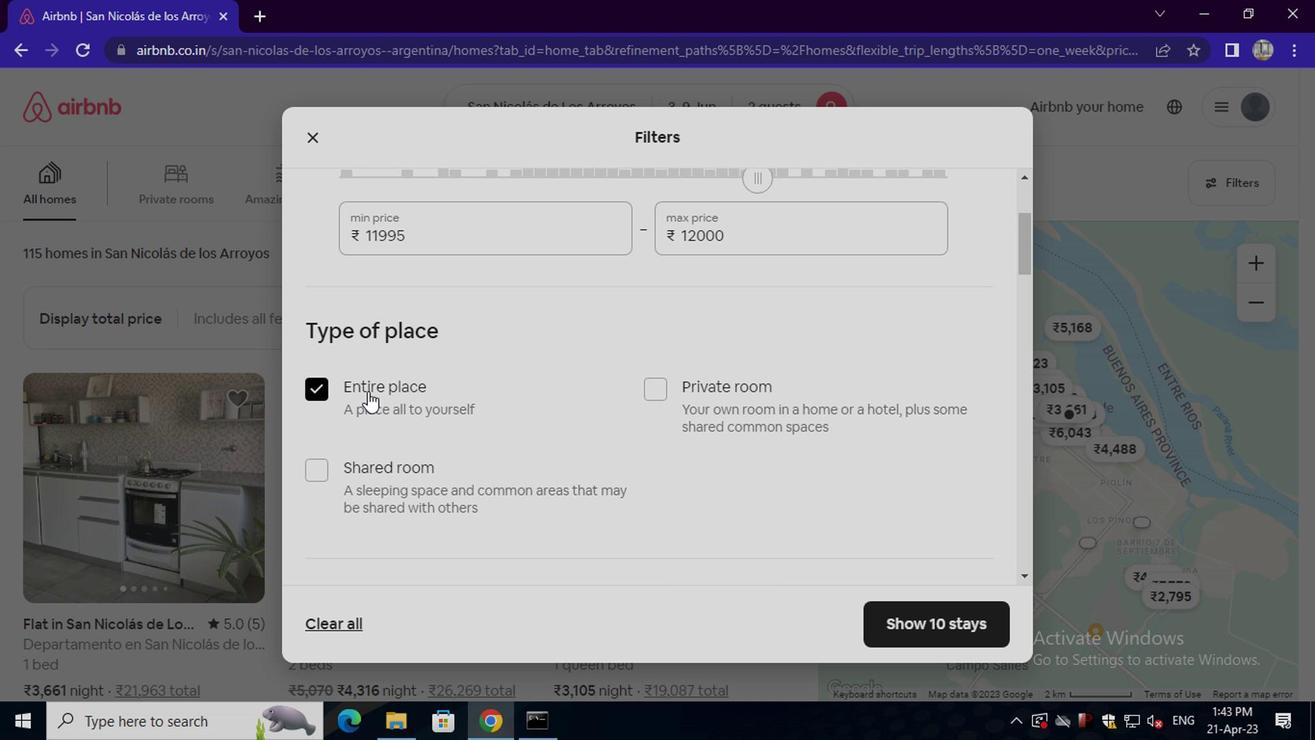 
Action: Mouse moved to (361, 395)
Screenshot: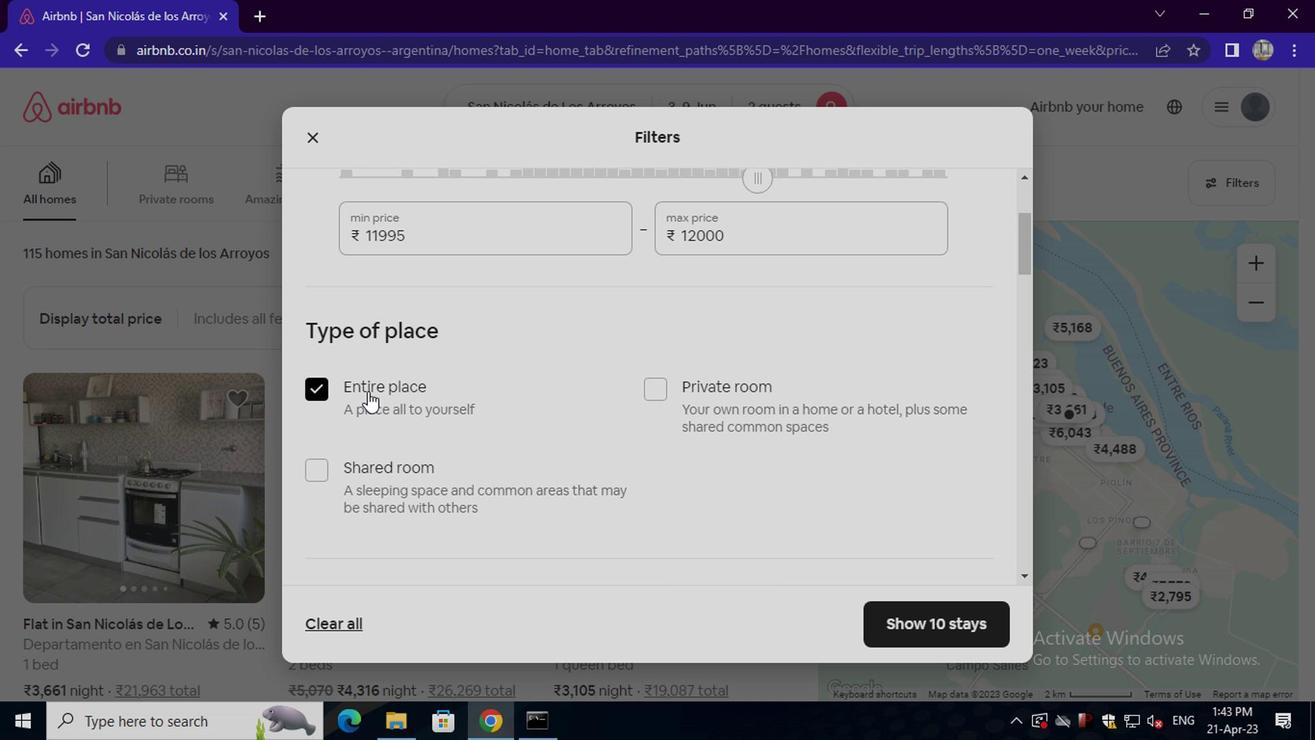 
Action: Mouse scrolled (361, 394) with delta (0, 0)
Screenshot: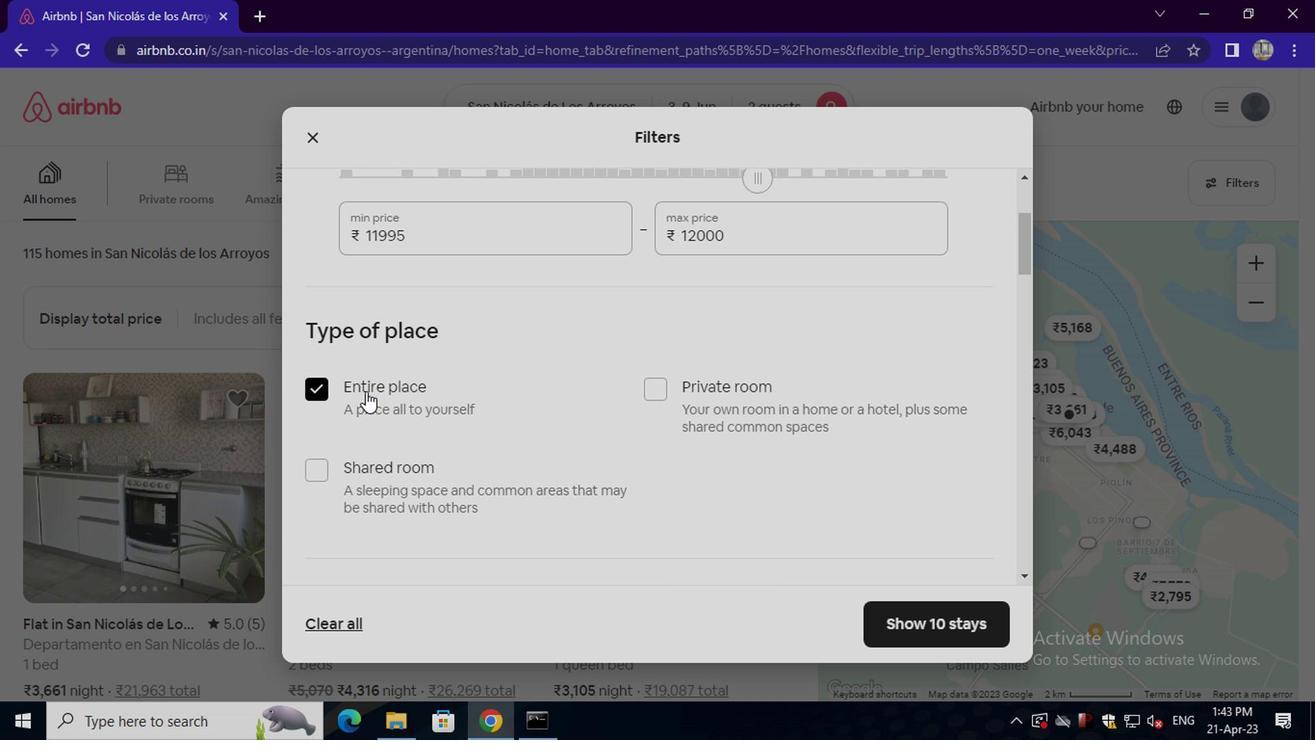 
Action: Mouse moved to (426, 411)
Screenshot: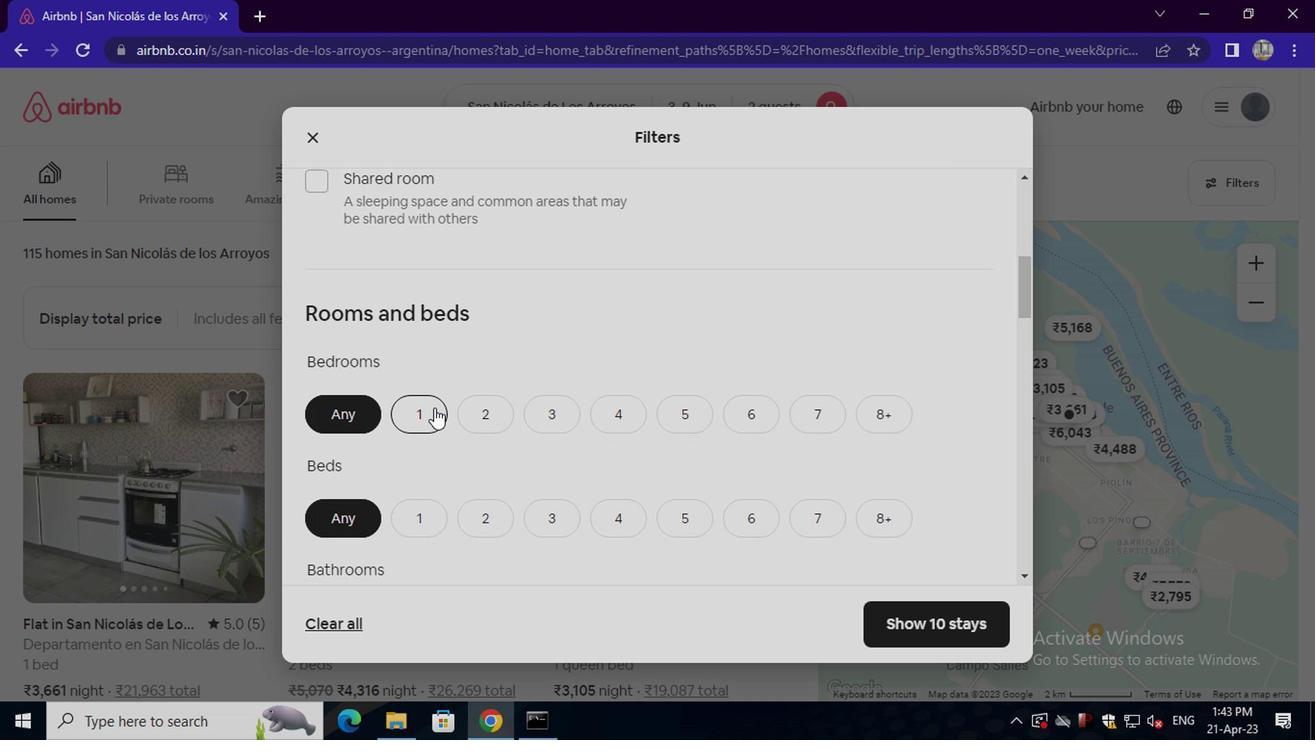 
Action: Mouse pressed left at (426, 411)
Screenshot: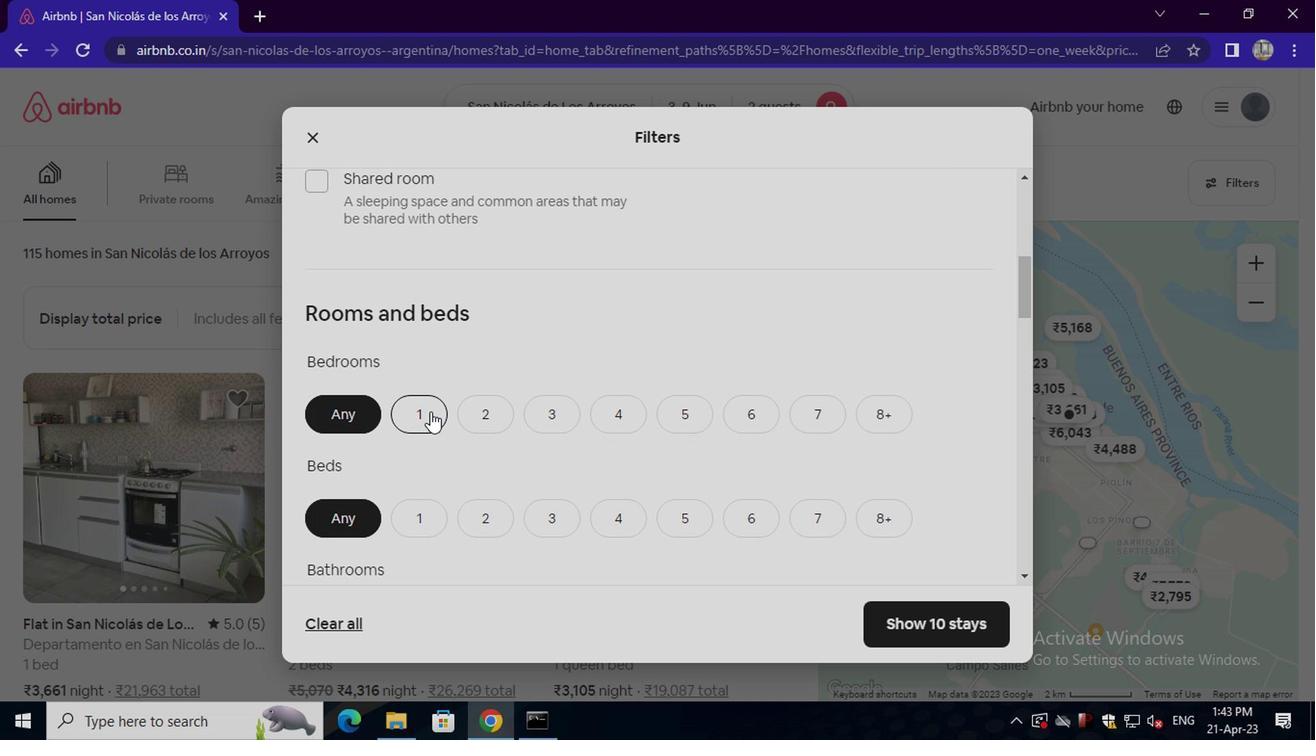 
Action: Mouse moved to (432, 512)
Screenshot: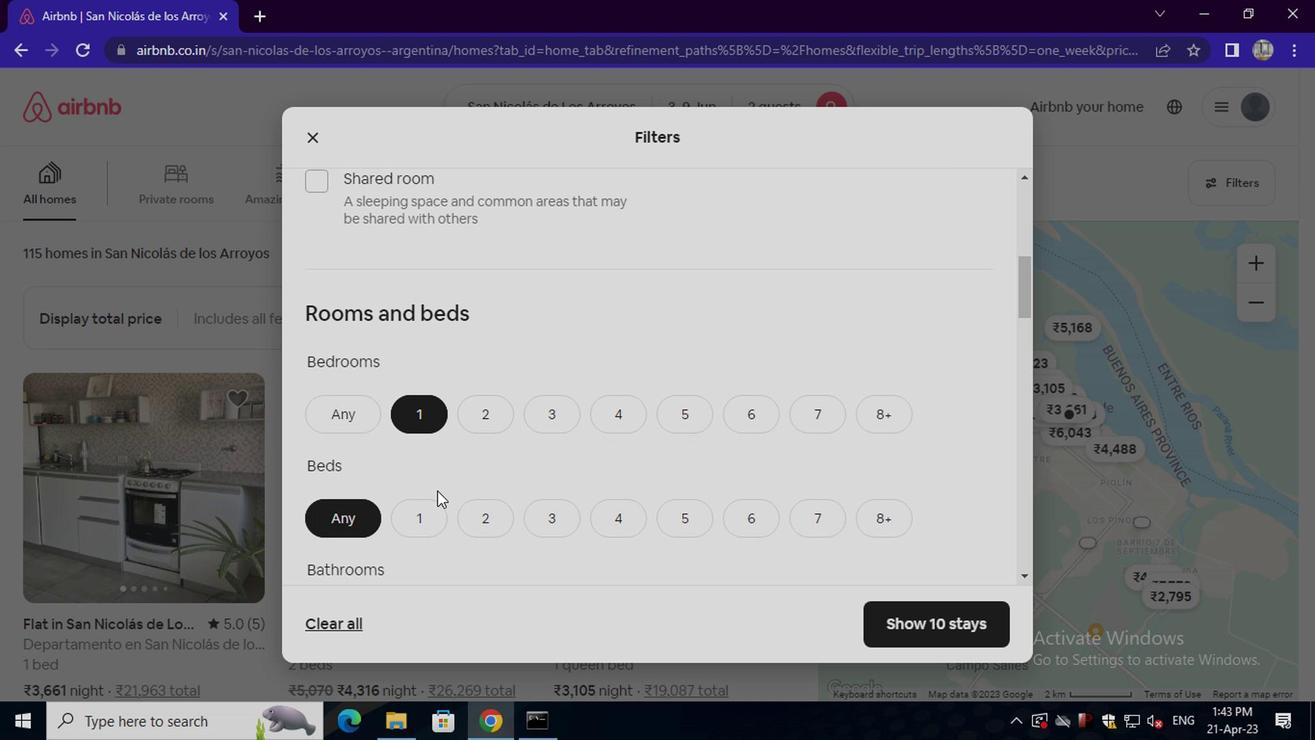 
Action: Mouse pressed left at (432, 512)
Screenshot: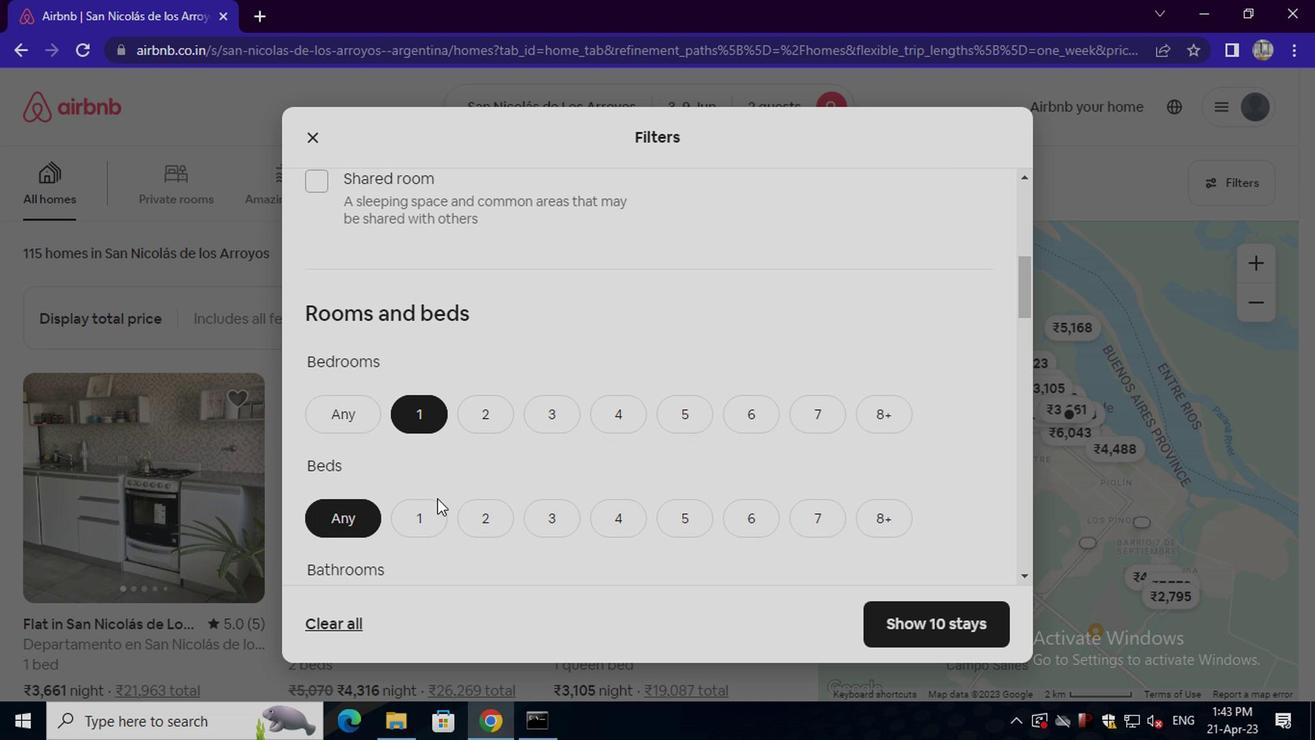 
Action: Mouse moved to (431, 514)
Screenshot: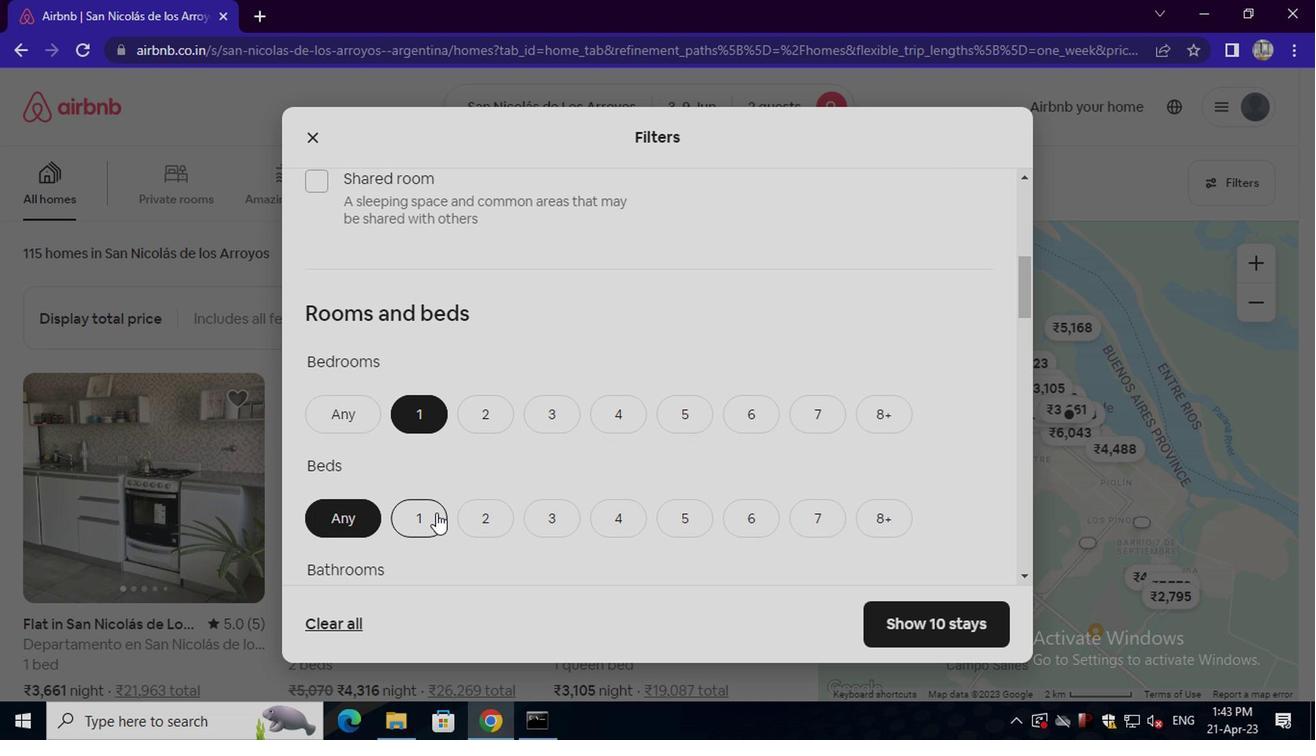
Action: Mouse scrolled (431, 512) with delta (0, -1)
Screenshot: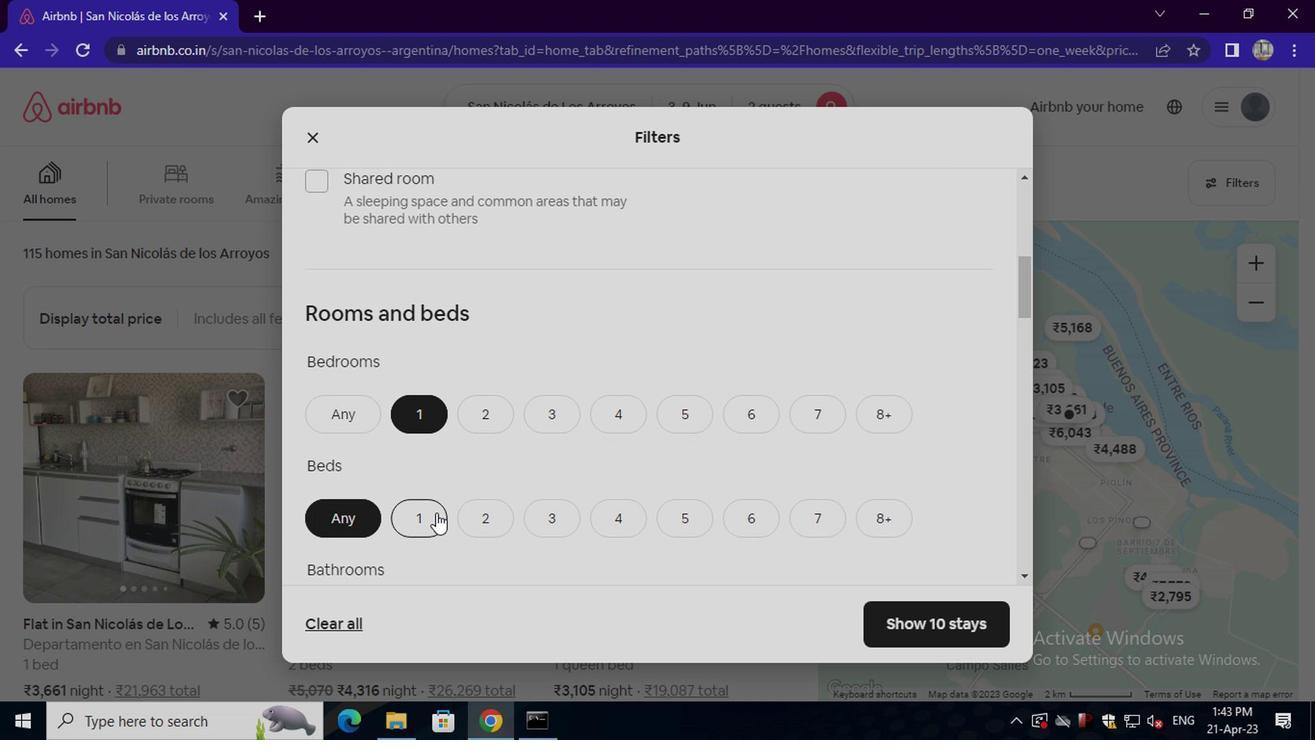
Action: Mouse scrolled (431, 512) with delta (0, -1)
Screenshot: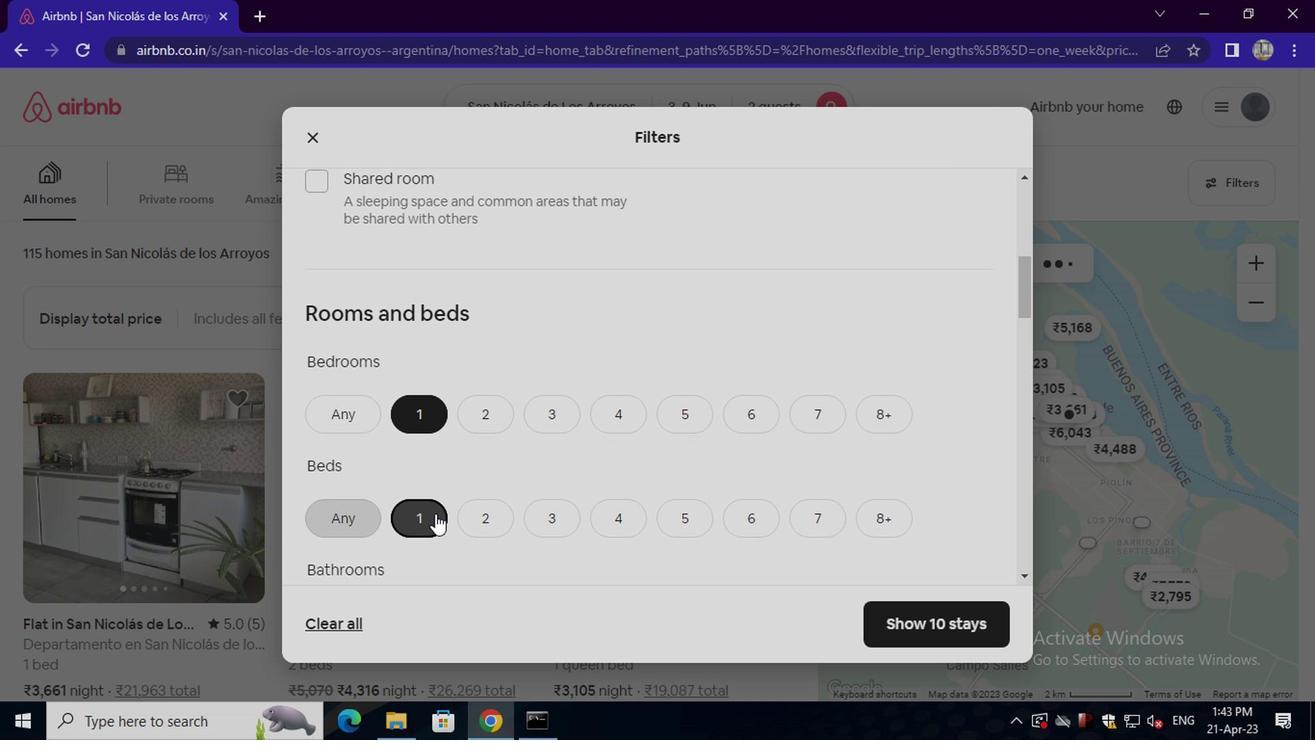 
Action: Mouse moved to (426, 416)
Screenshot: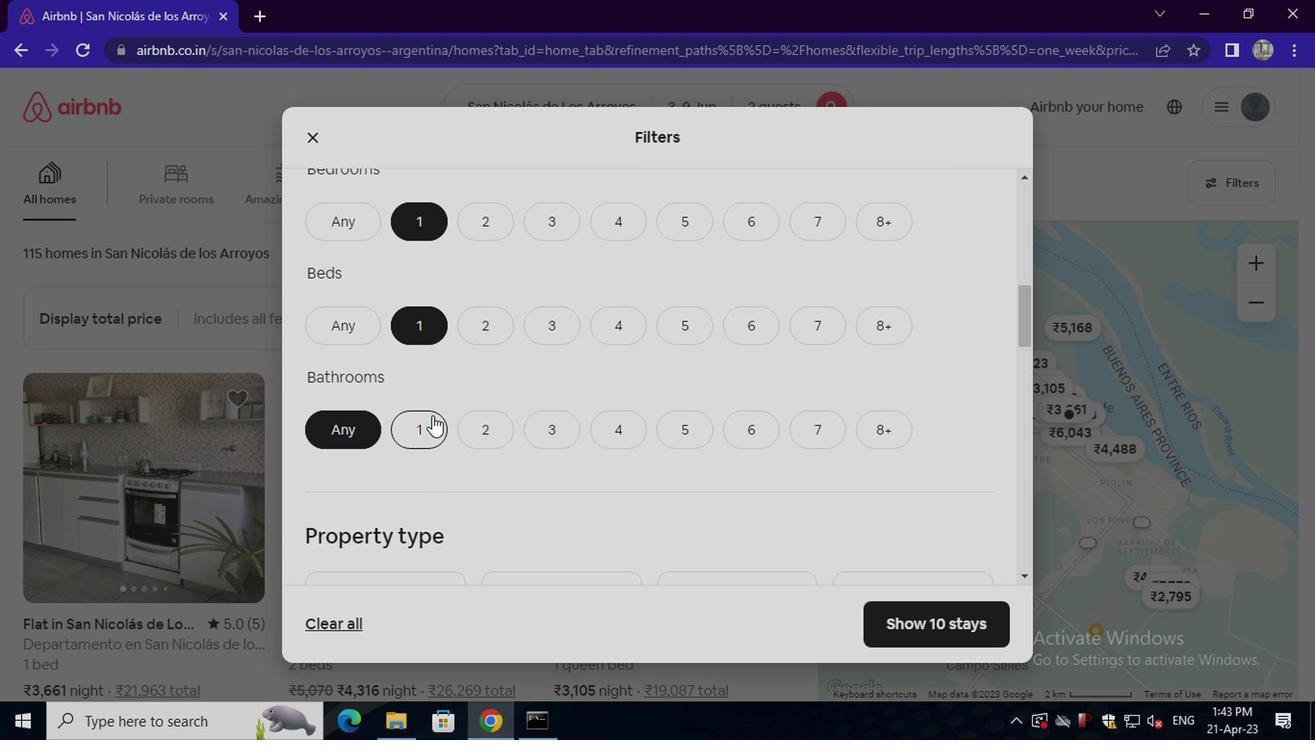 
Action: Mouse pressed left at (426, 416)
Screenshot: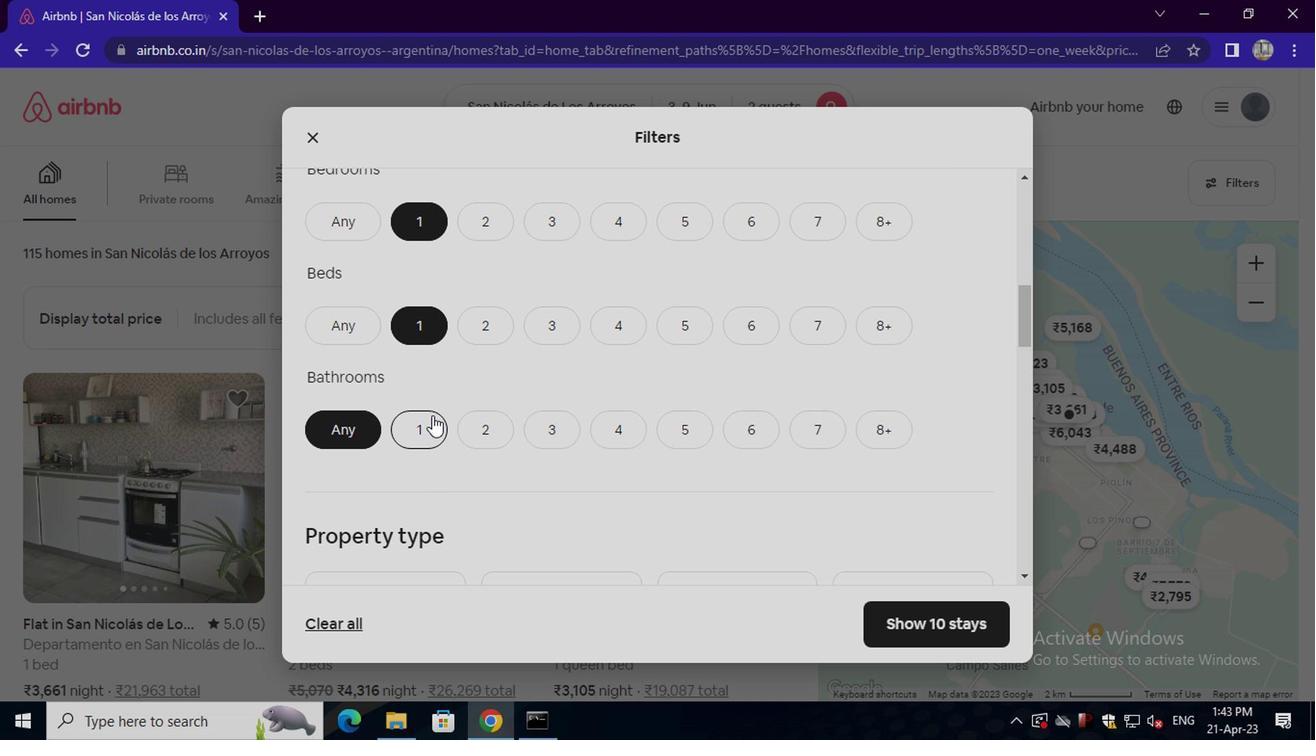 
Action: Mouse moved to (427, 427)
Screenshot: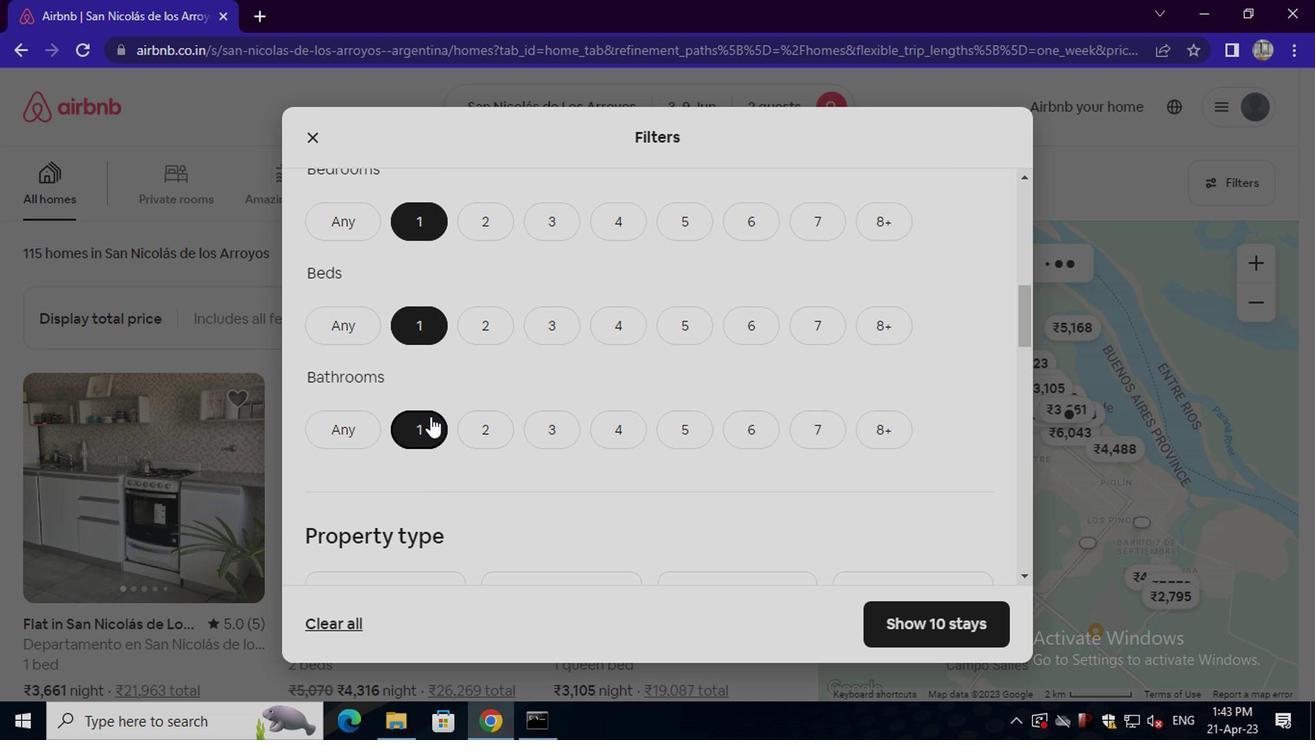 
Action: Mouse scrolled (427, 426) with delta (0, -1)
Screenshot: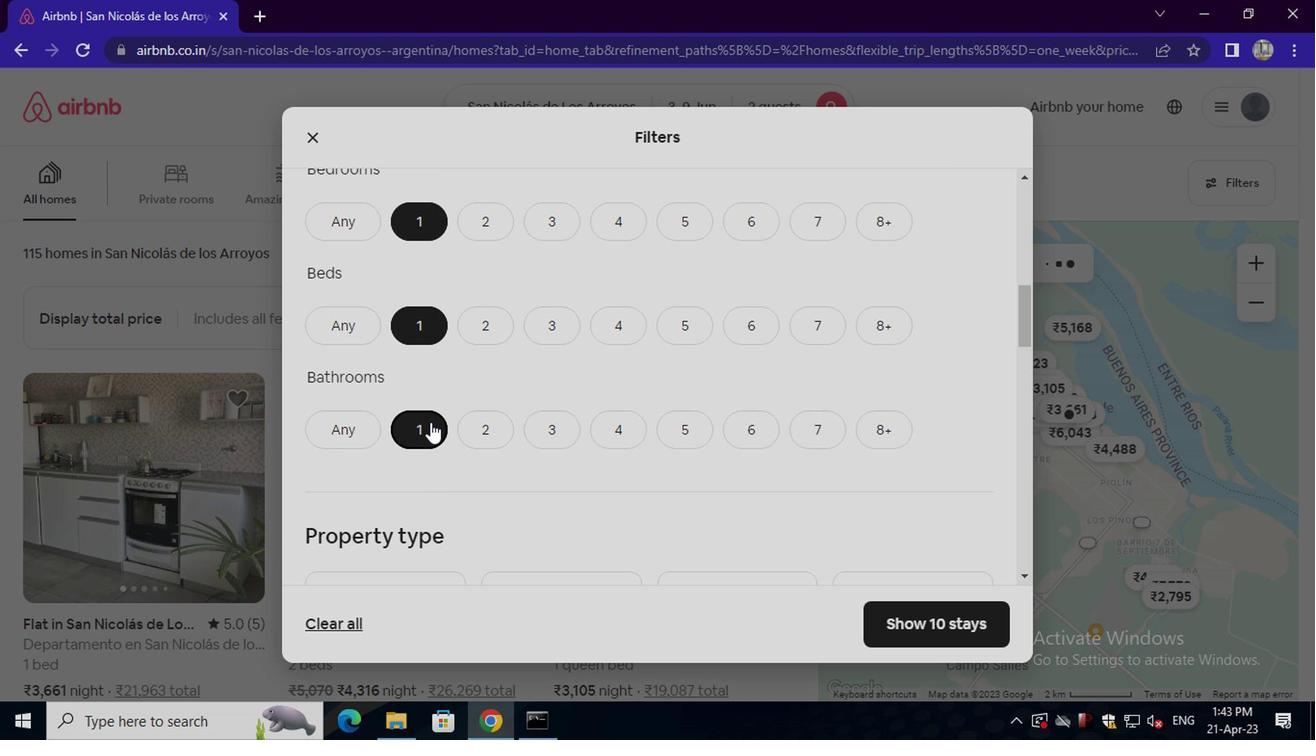 
Action: Mouse moved to (427, 430)
Screenshot: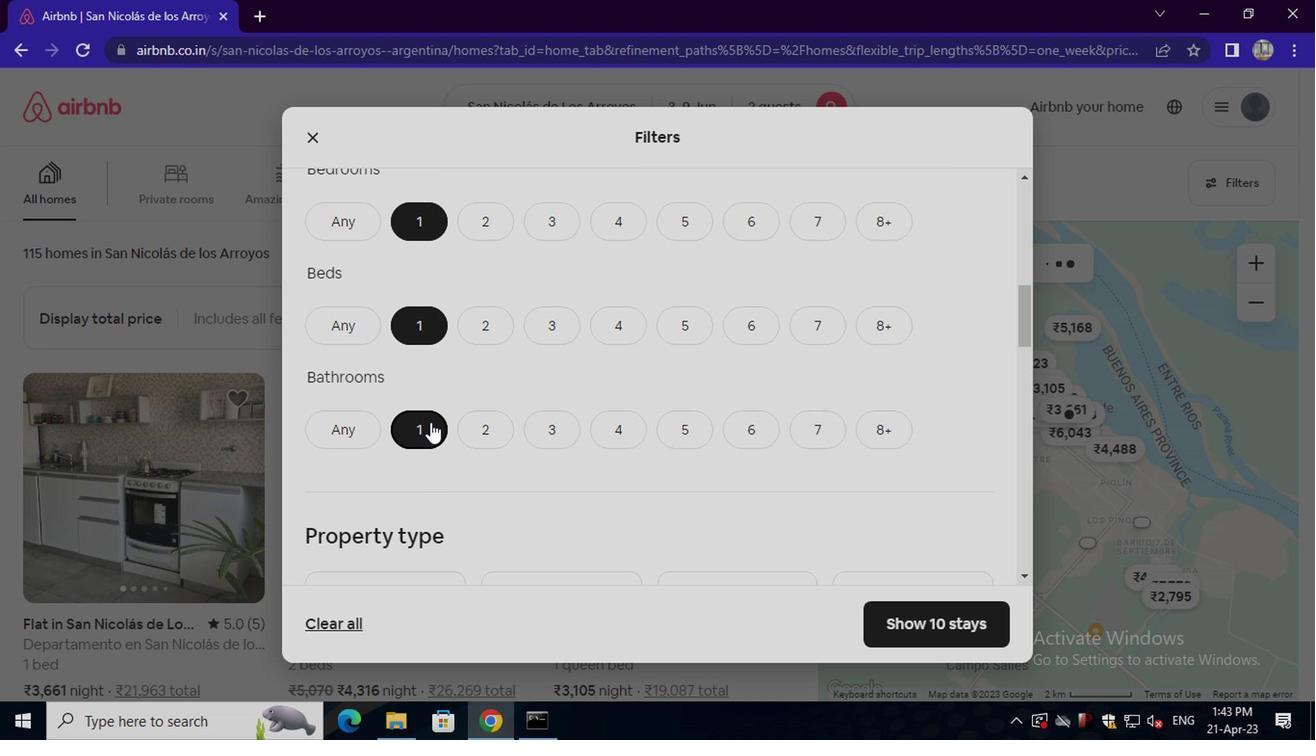 
Action: Mouse scrolled (427, 429) with delta (0, -1)
Screenshot: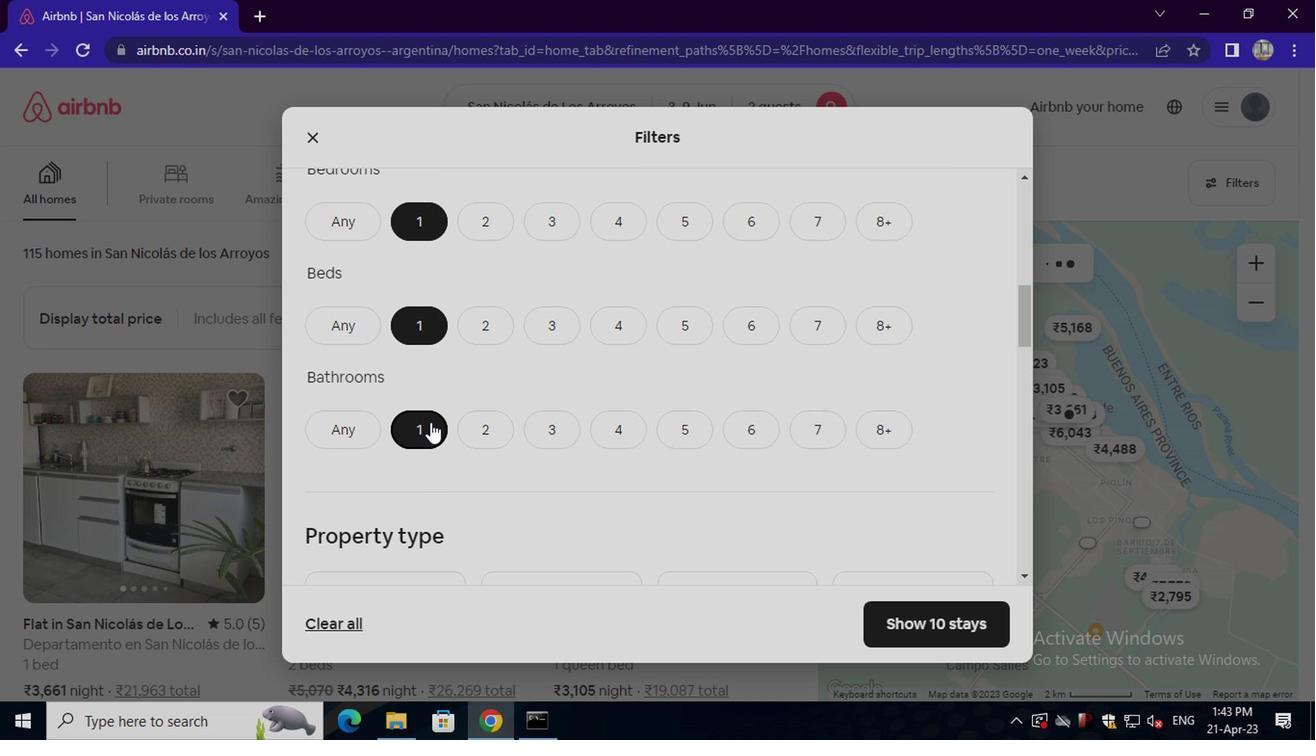 
Action: Mouse scrolled (427, 429) with delta (0, -1)
Screenshot: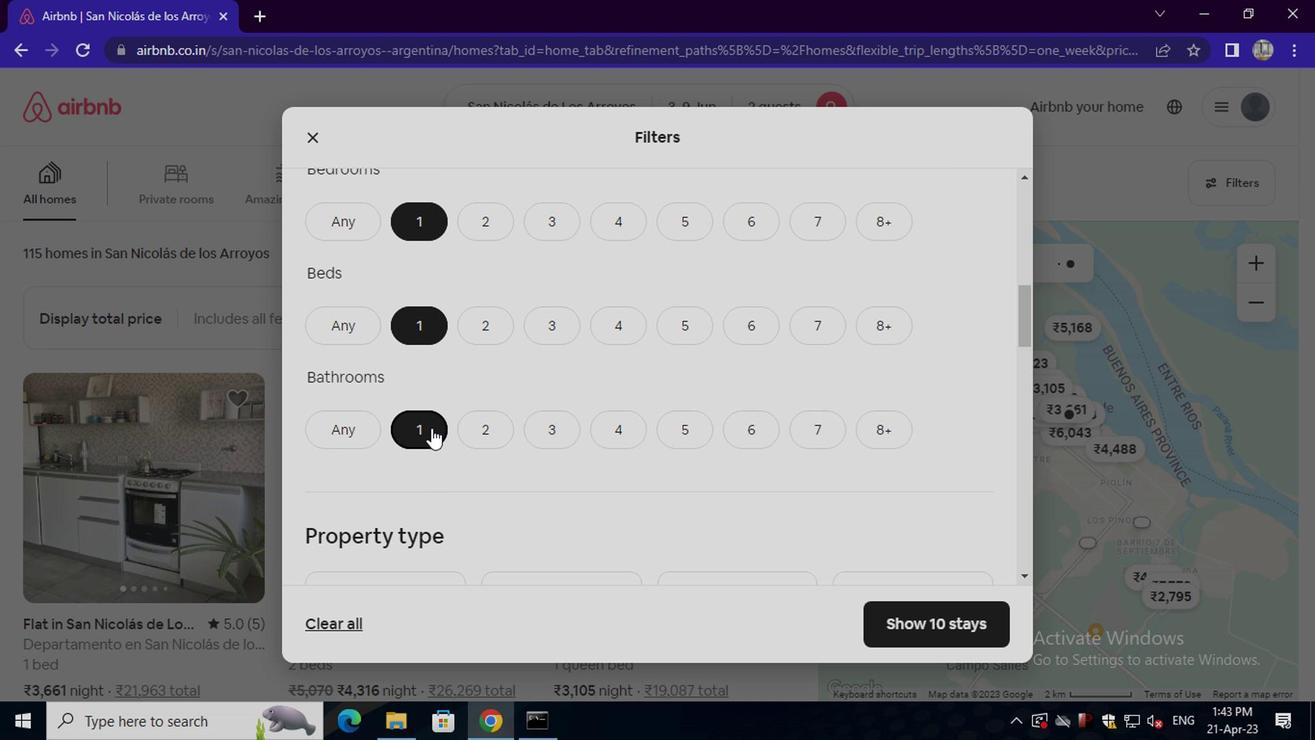 
Action: Mouse scrolled (427, 429) with delta (0, -1)
Screenshot: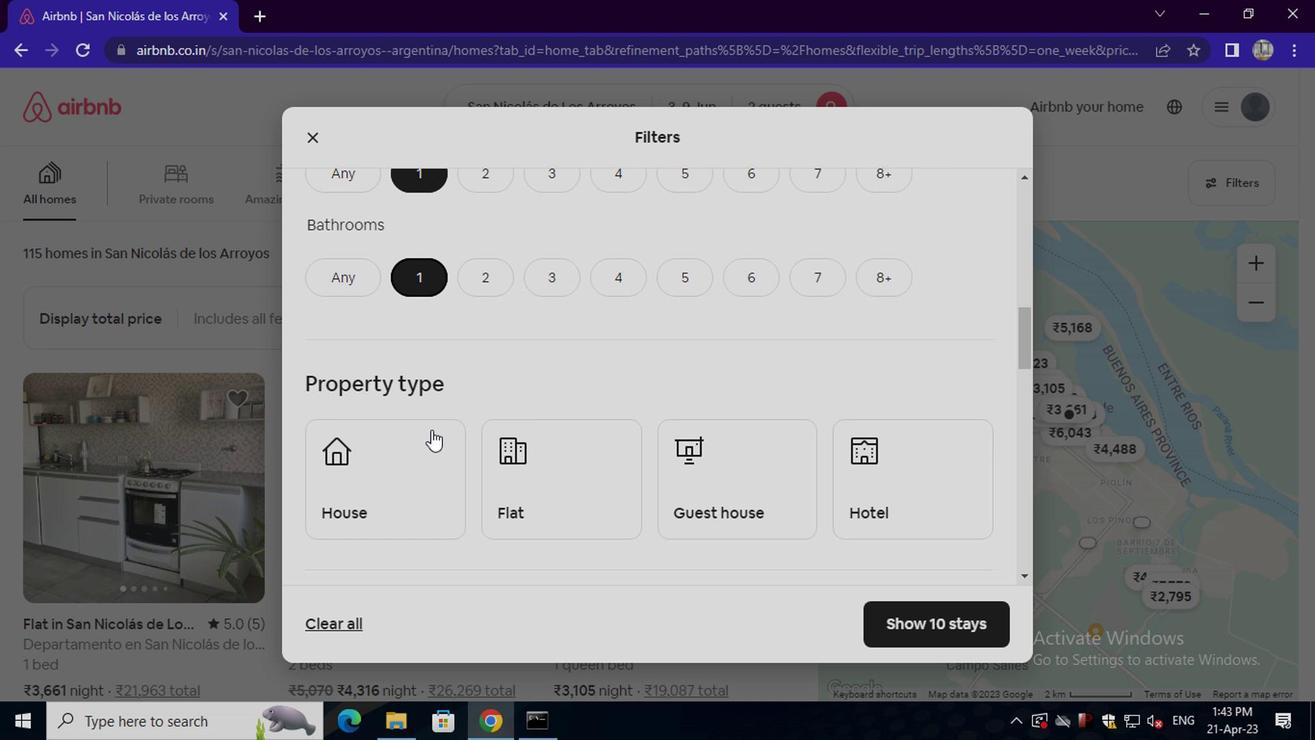 
Action: Mouse moved to (381, 282)
Screenshot: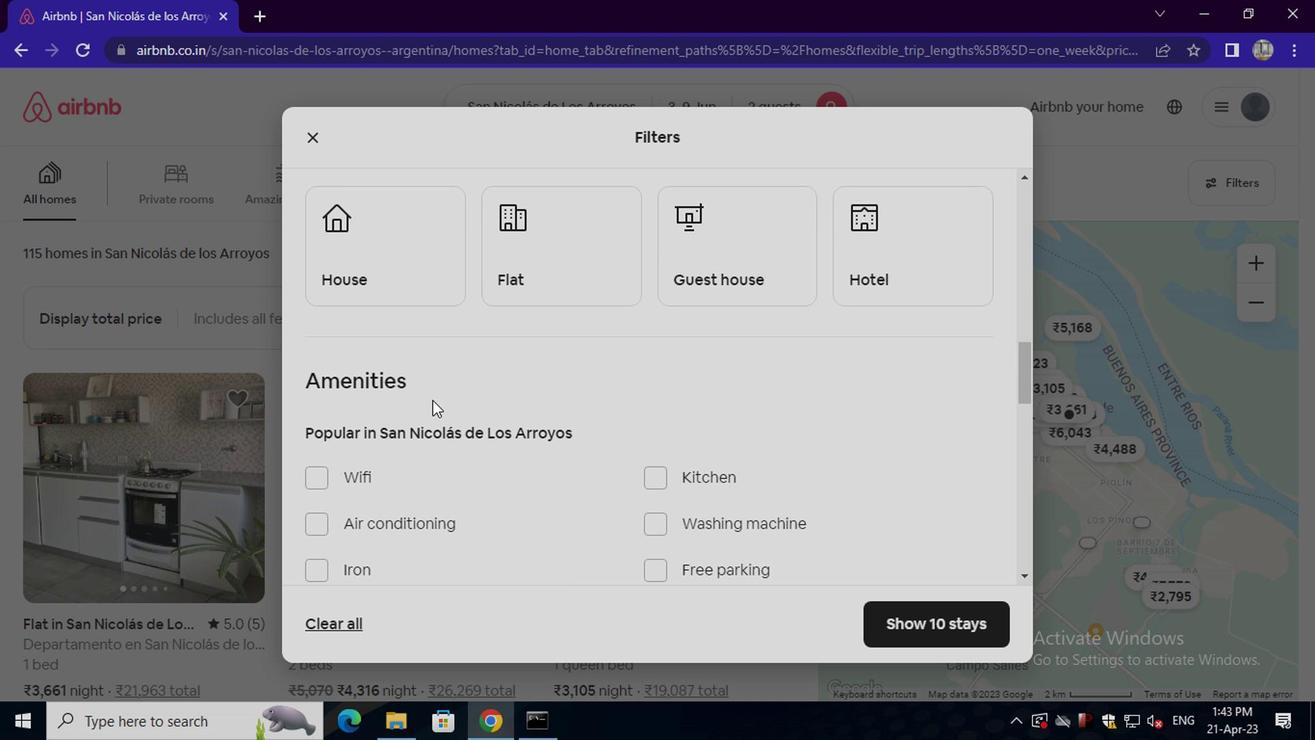 
Action: Mouse pressed left at (381, 282)
Screenshot: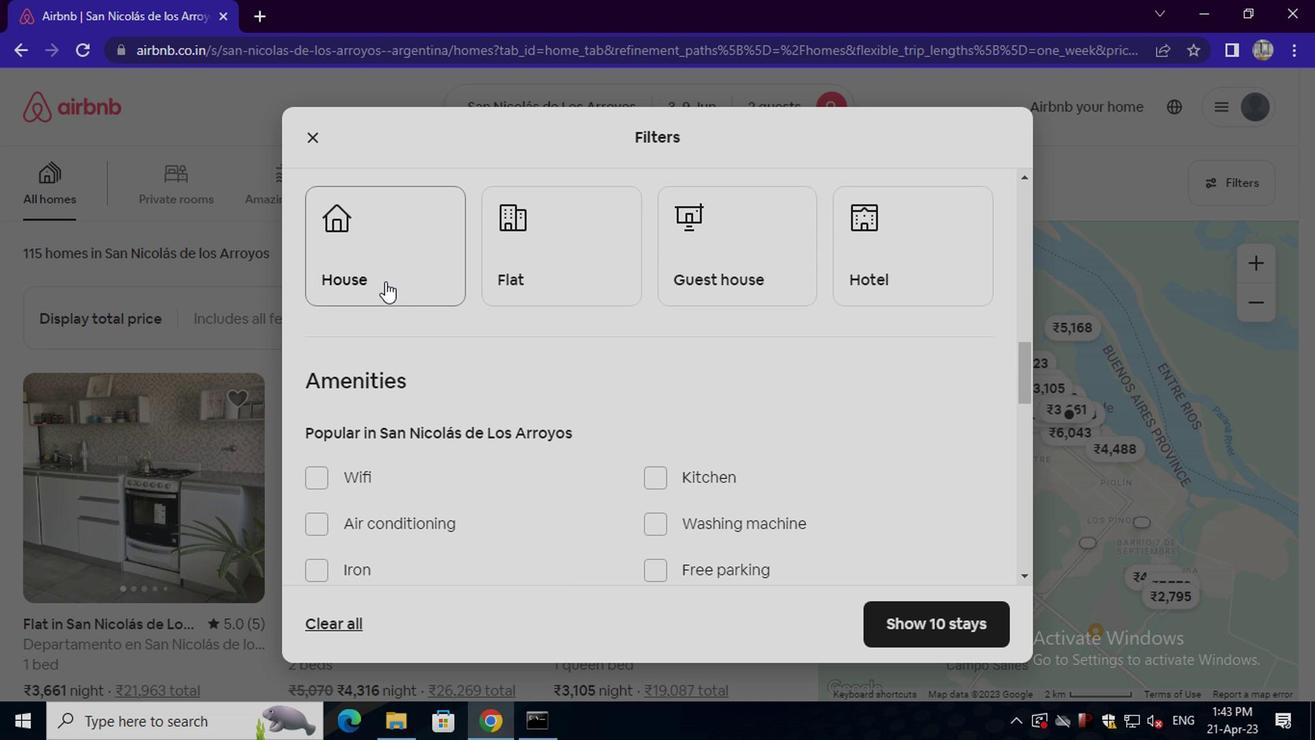 
Action: Mouse moved to (557, 265)
Screenshot: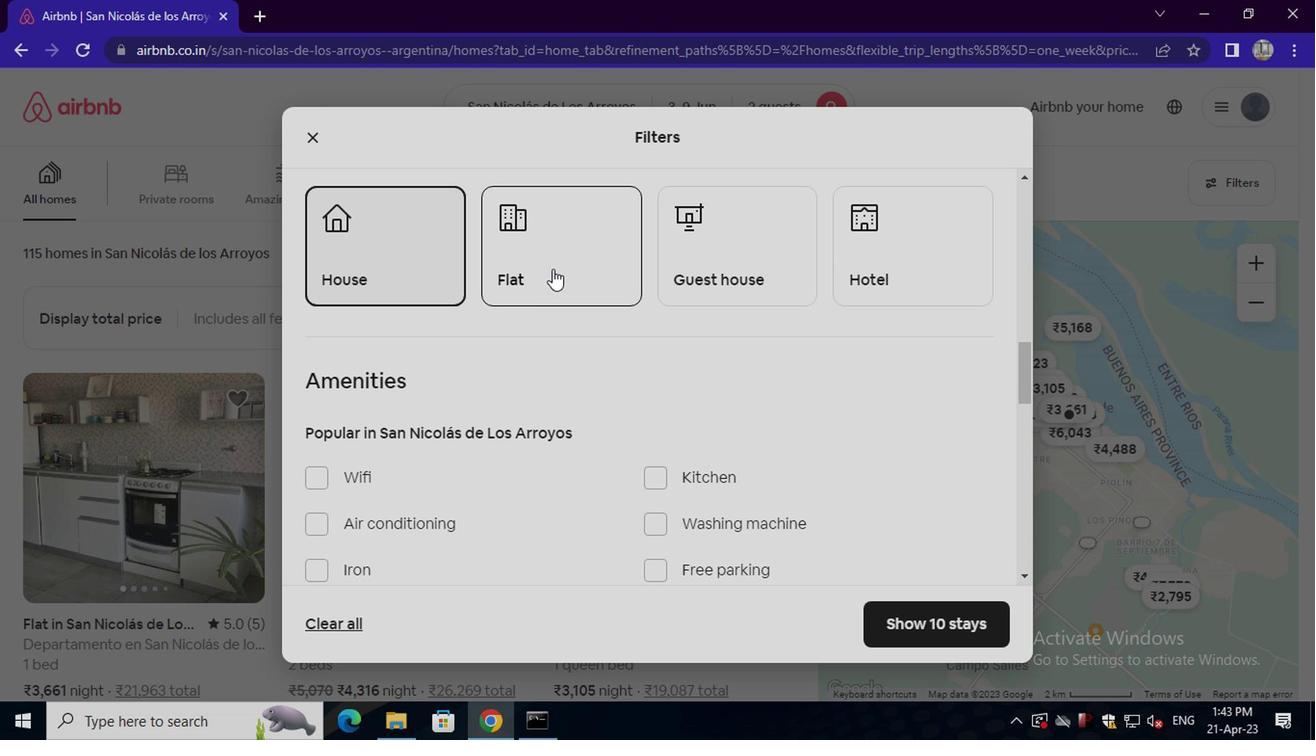 
Action: Mouse pressed left at (557, 265)
Screenshot: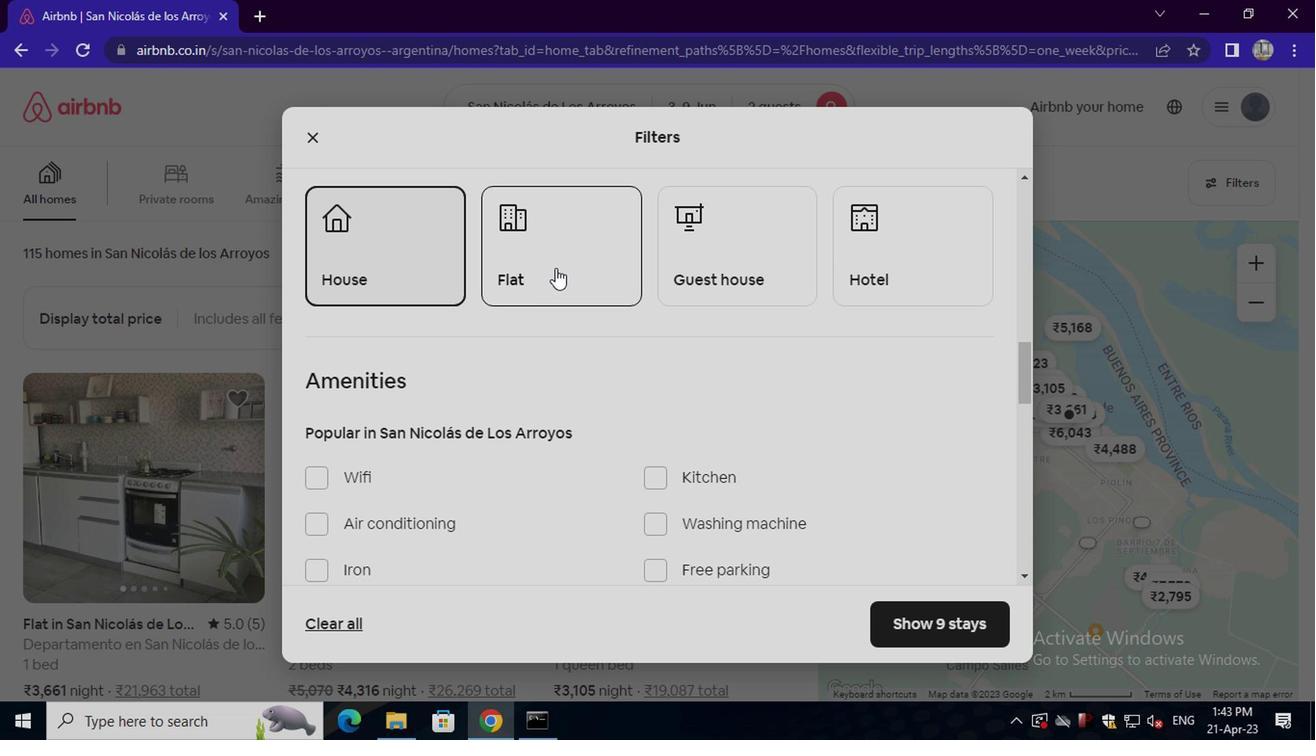 
Action: Mouse moved to (721, 271)
Screenshot: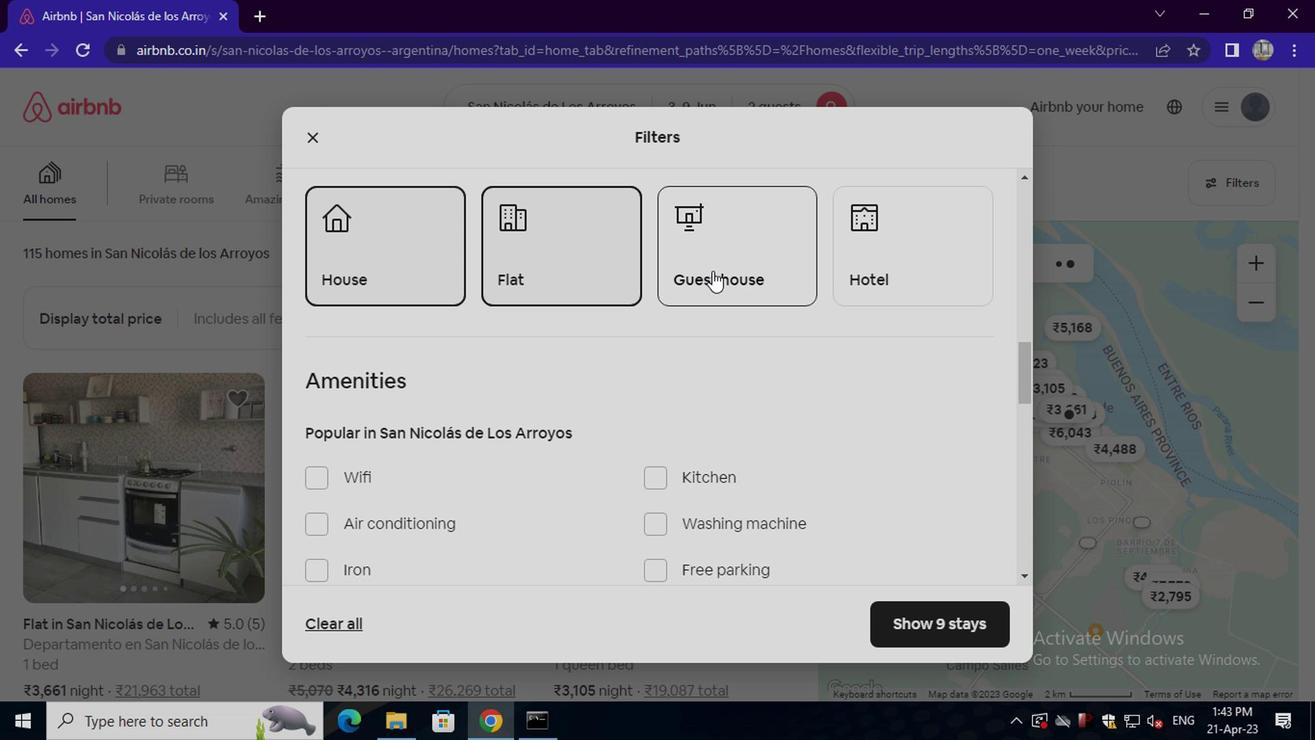 
Action: Mouse pressed left at (721, 271)
Screenshot: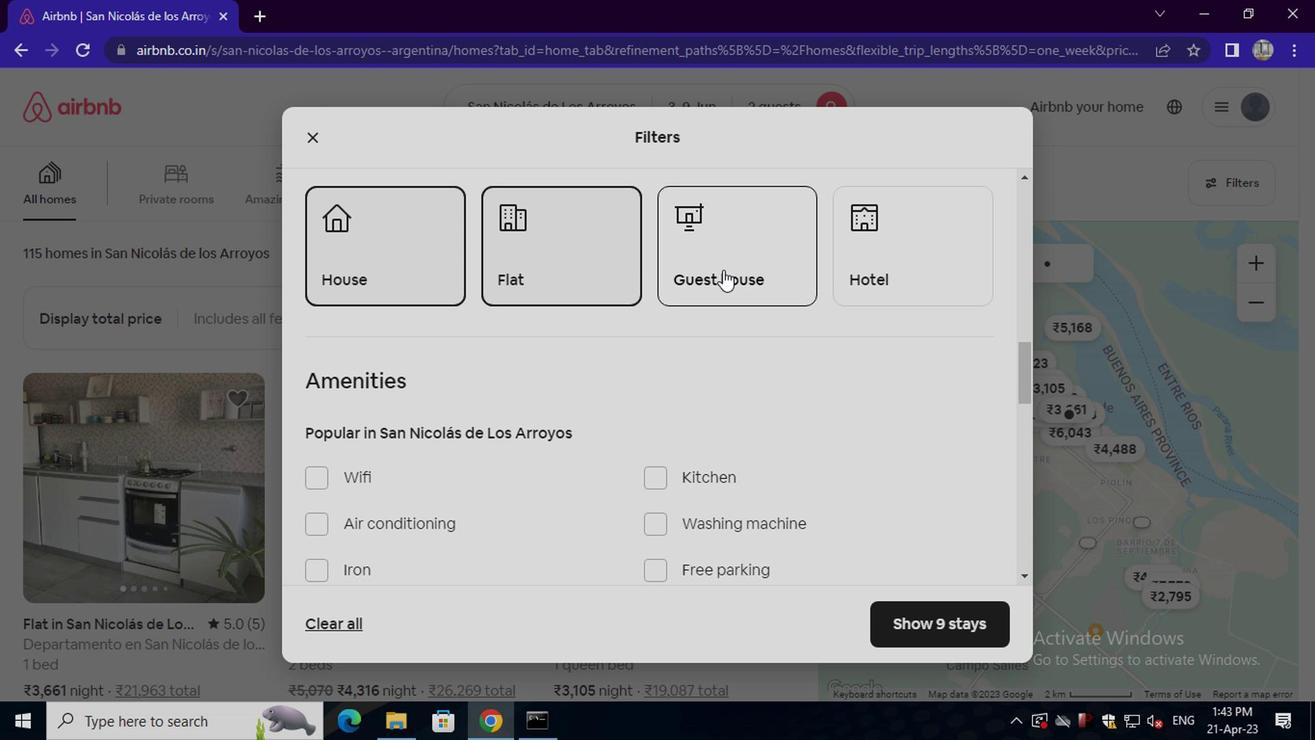
Action: Mouse moved to (904, 264)
Screenshot: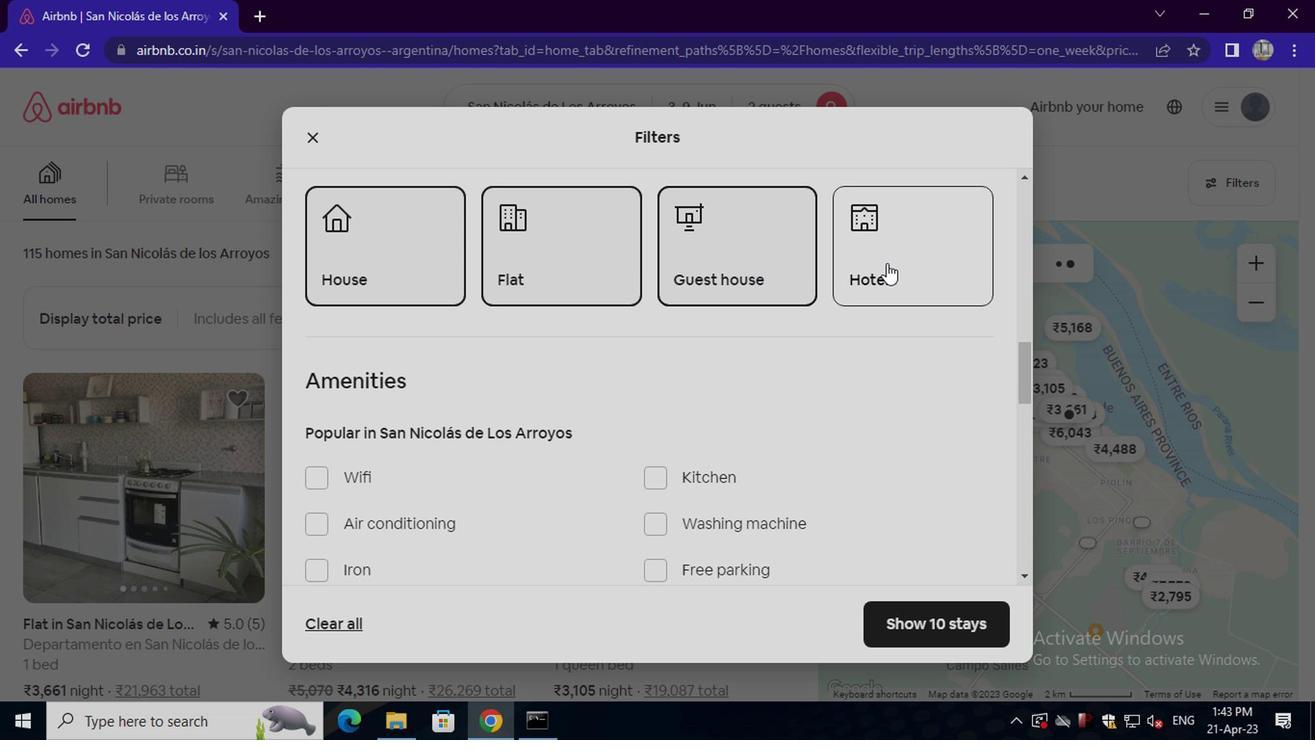 
Action: Mouse pressed left at (904, 264)
Screenshot: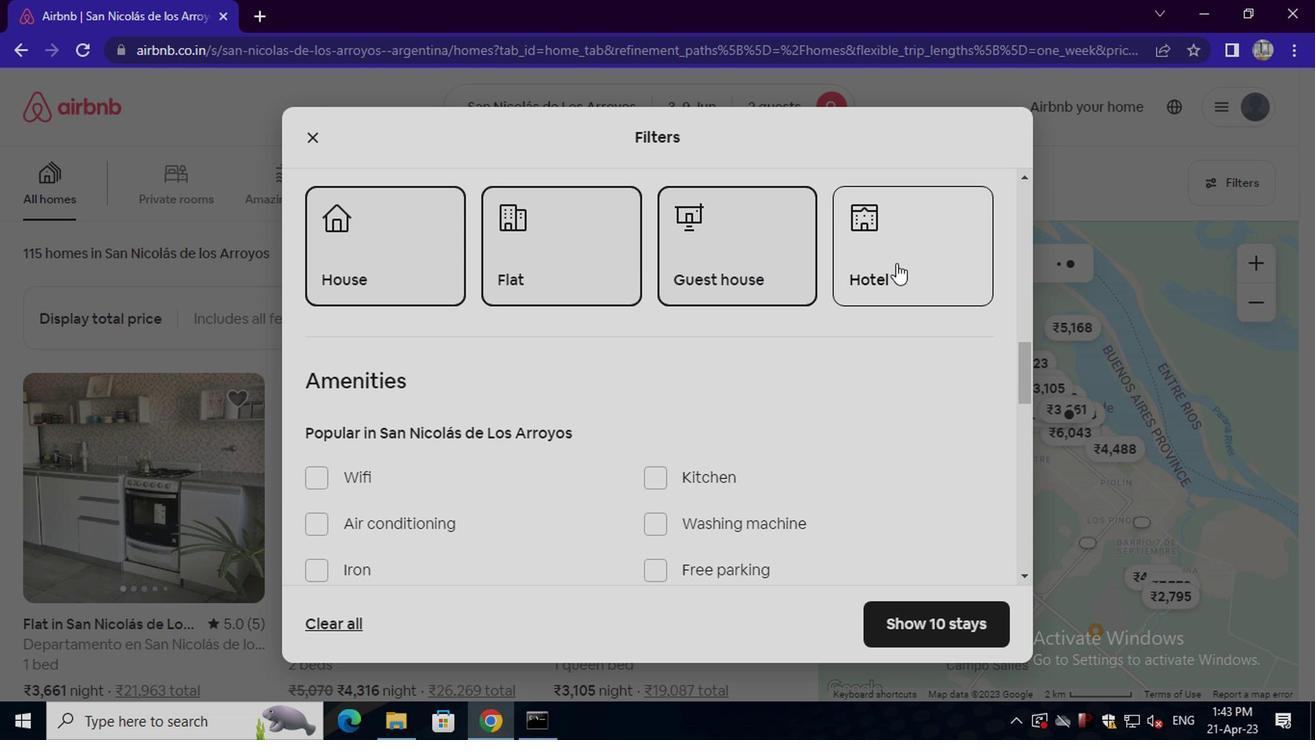 
Action: Mouse moved to (869, 315)
Screenshot: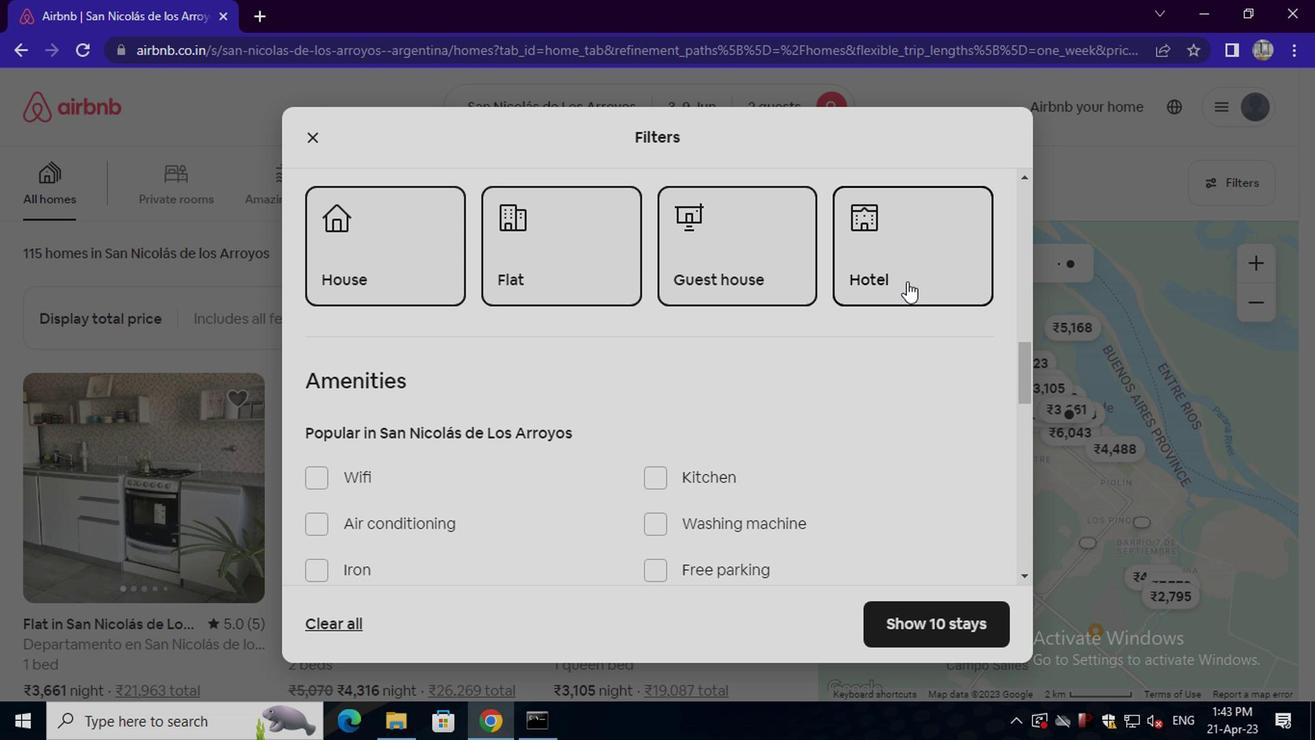 
Action: Mouse scrolled (869, 315) with delta (0, 0)
Screenshot: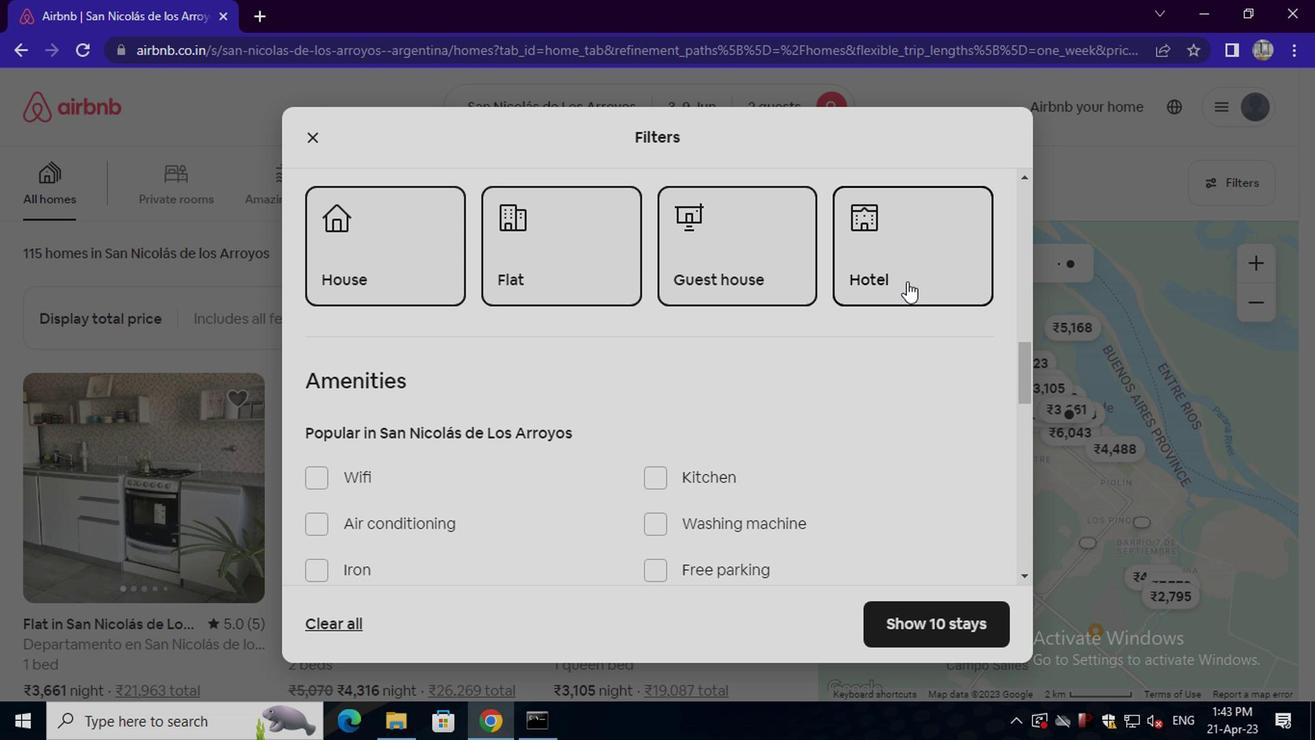 
Action: Mouse moved to (867, 315)
Screenshot: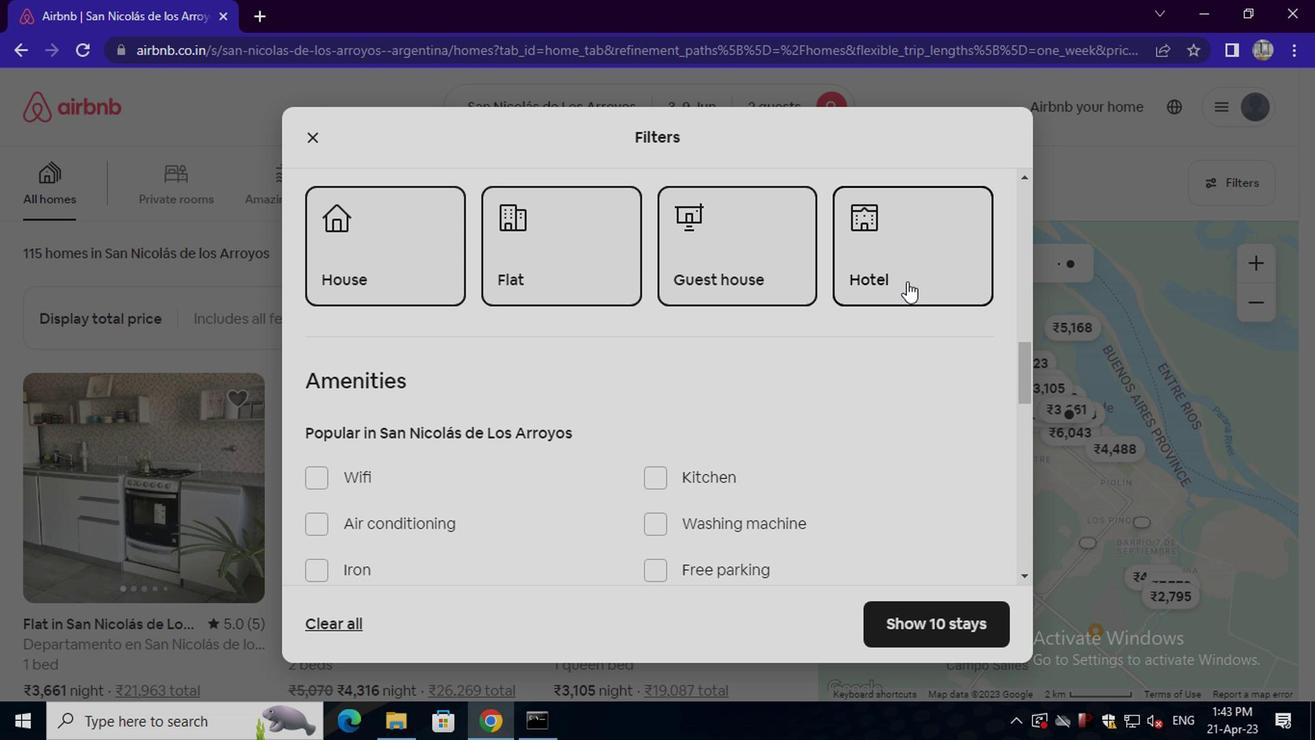 
Action: Mouse scrolled (867, 315) with delta (0, 0)
Screenshot: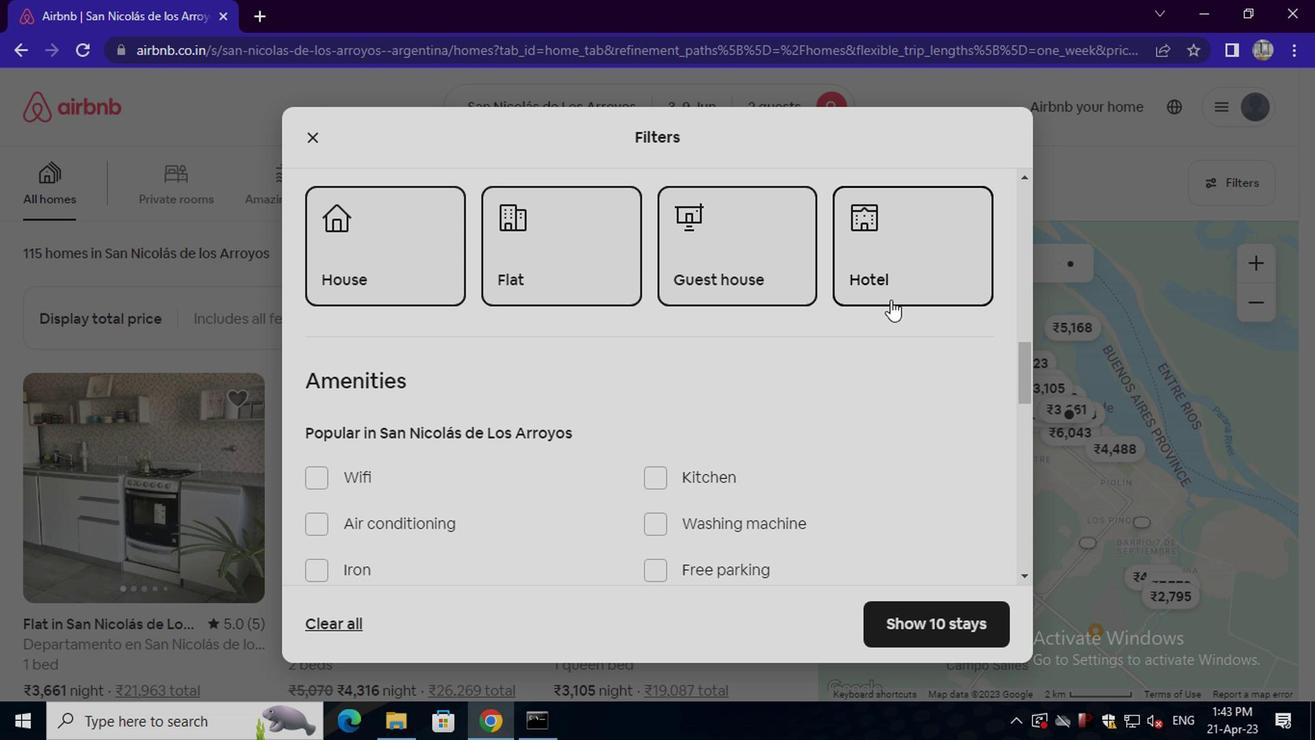 
Action: Mouse moved to (863, 320)
Screenshot: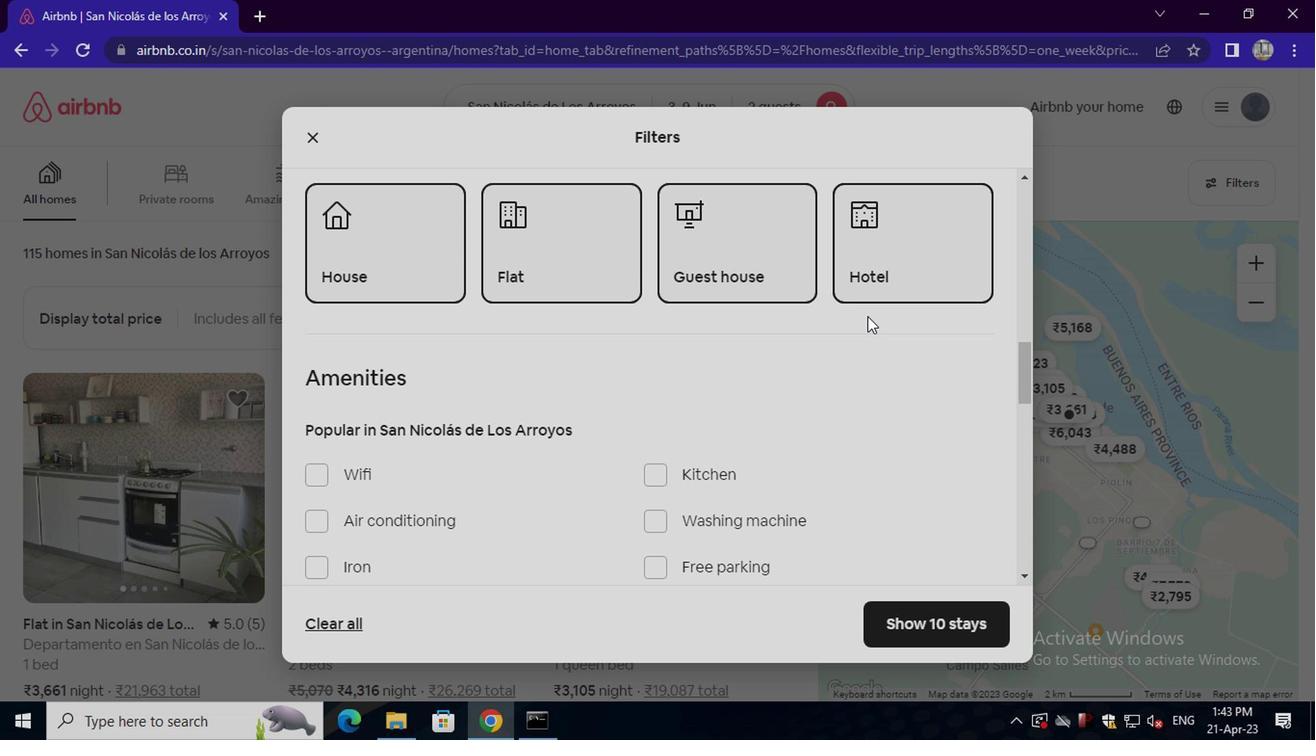 
Action: Mouse scrolled (863, 319) with delta (0, 0)
Screenshot: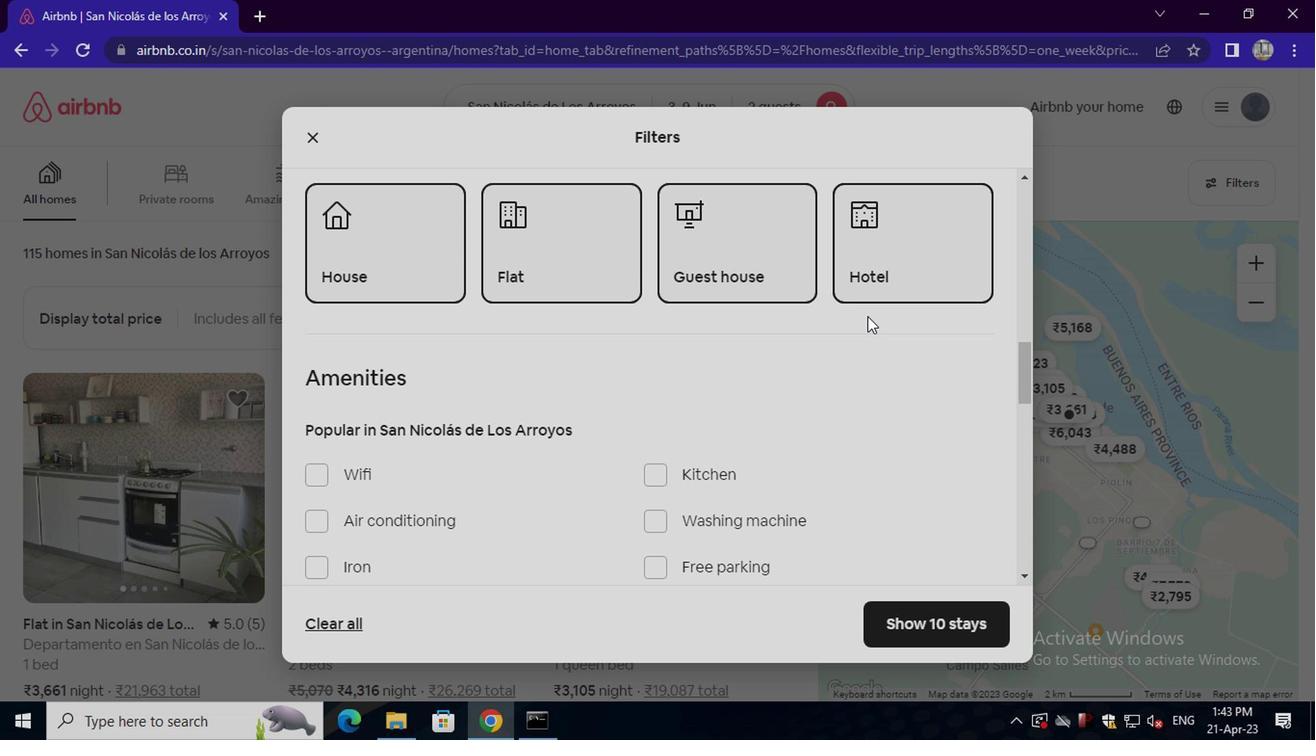 
Action: Mouse moved to (351, 324)
Screenshot: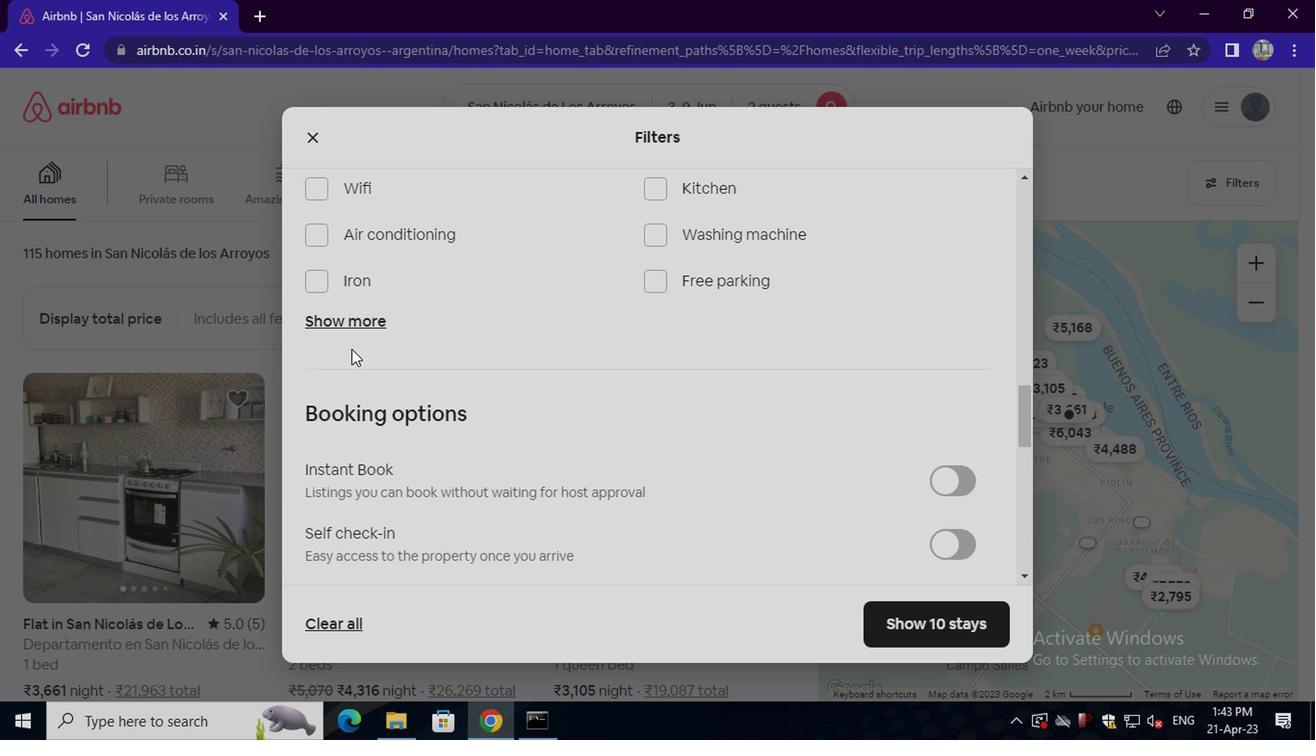 
Action: Mouse pressed left at (351, 324)
Screenshot: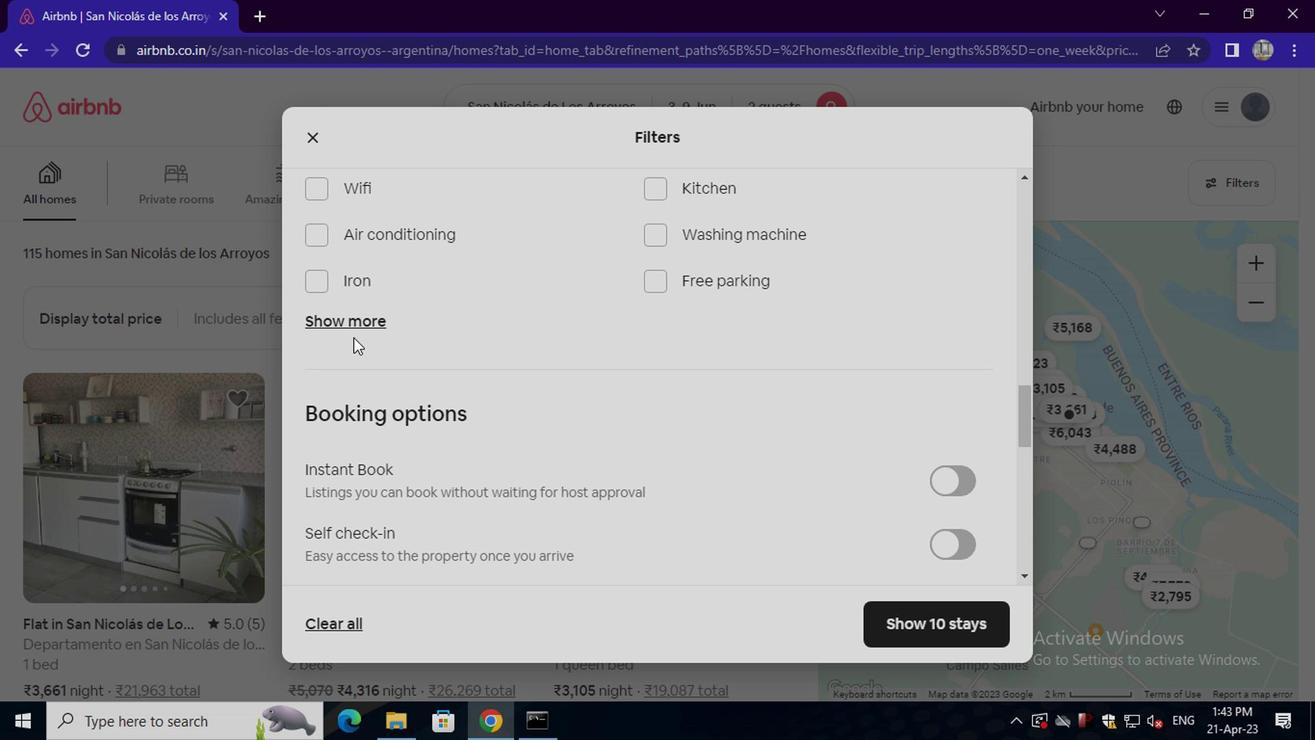 
Action: Mouse moved to (653, 384)
Screenshot: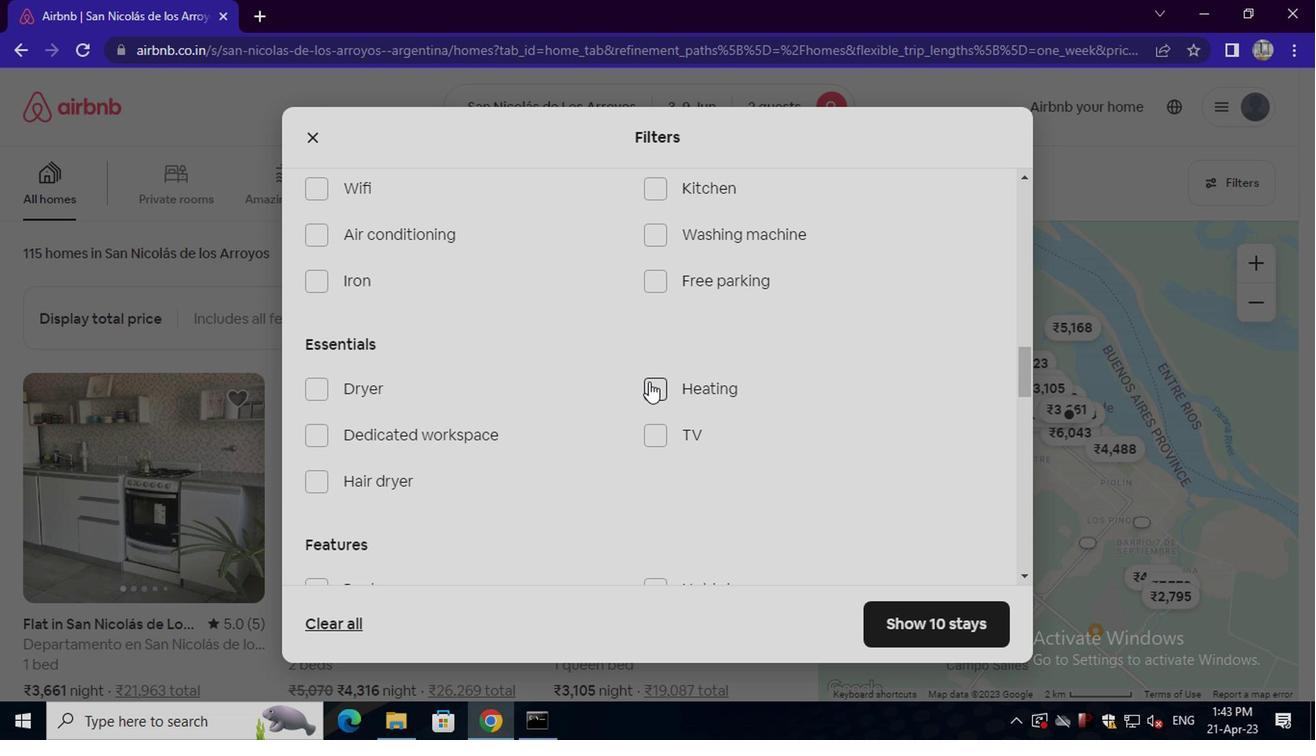
Action: Mouse pressed left at (653, 384)
Screenshot: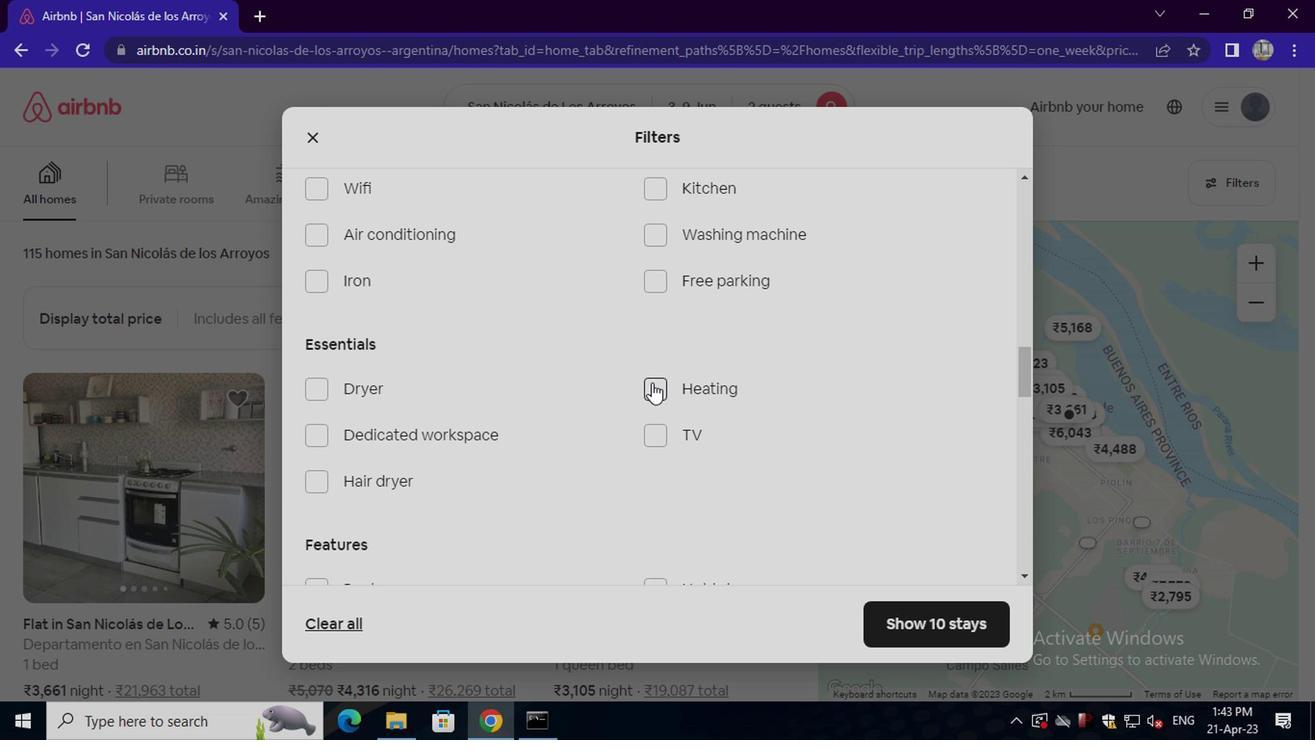 
Action: Mouse moved to (457, 422)
Screenshot: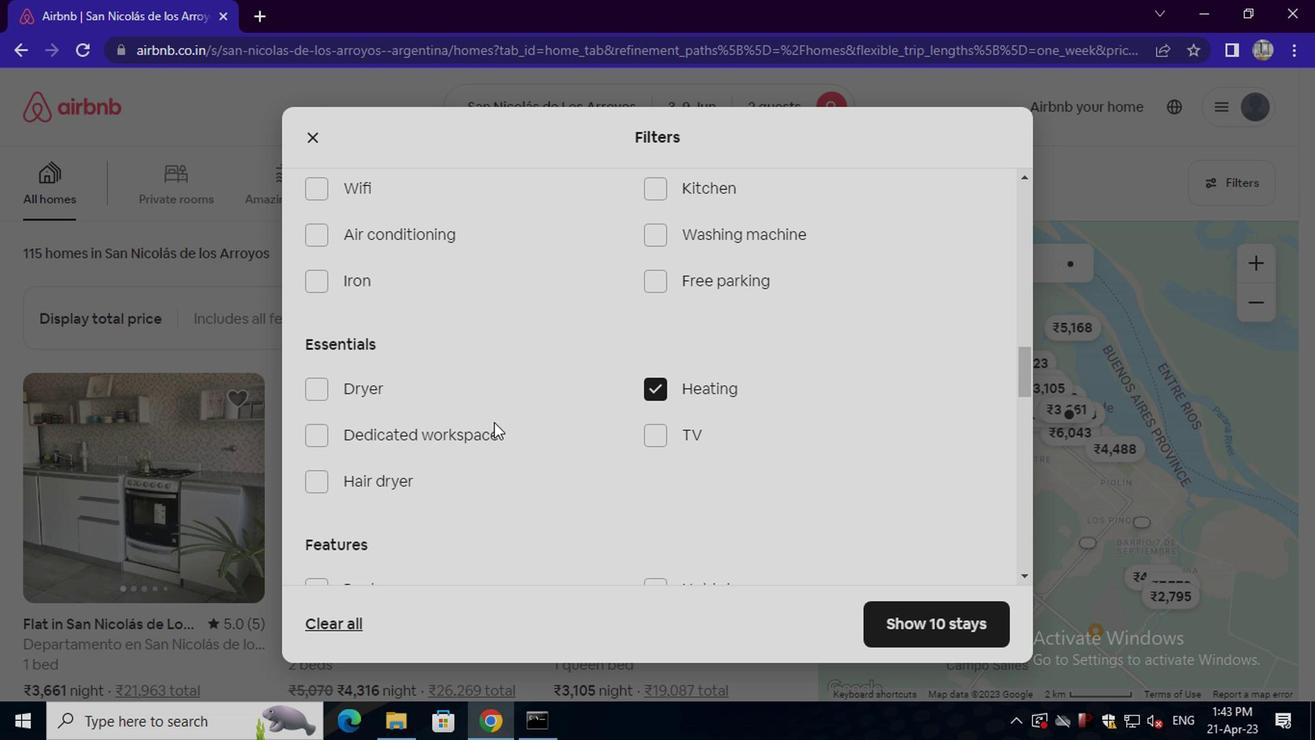
Action: Mouse scrolled (457, 421) with delta (0, -1)
Screenshot: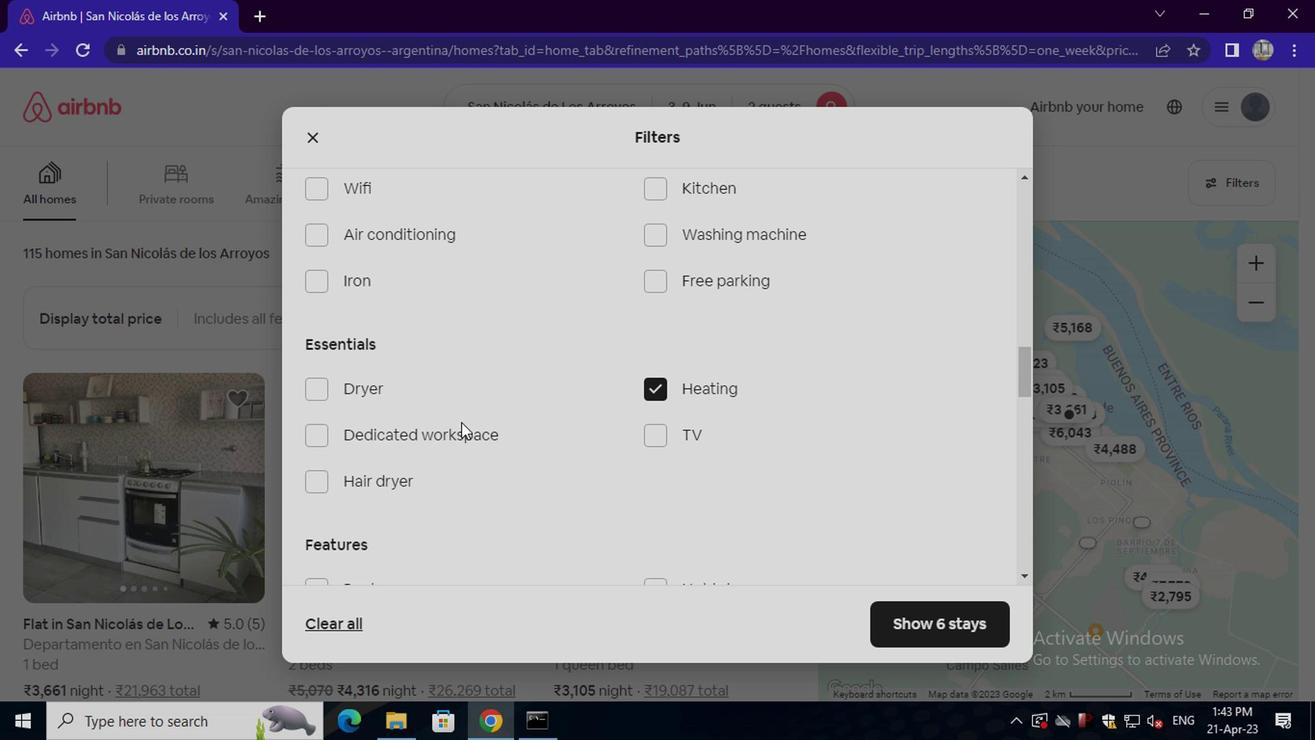 
Action: Mouse scrolled (457, 421) with delta (0, -1)
Screenshot: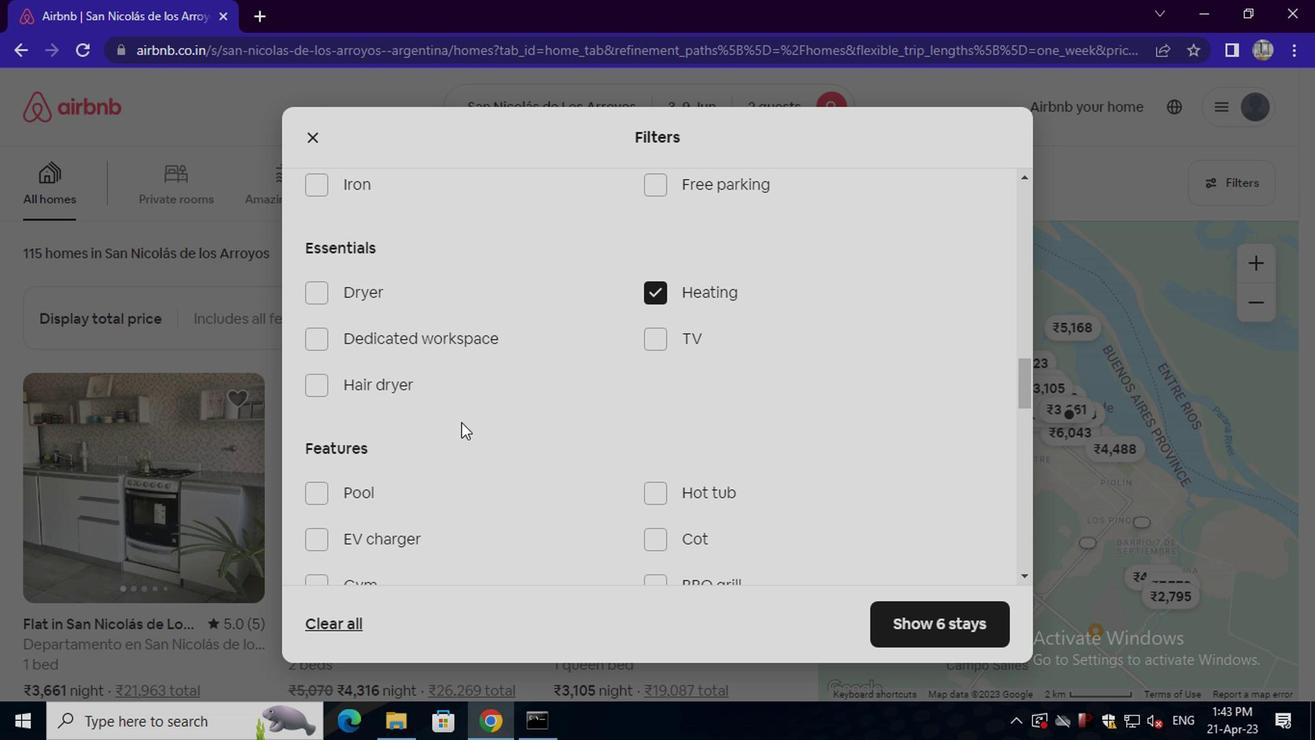 
Action: Mouse scrolled (457, 421) with delta (0, -1)
Screenshot: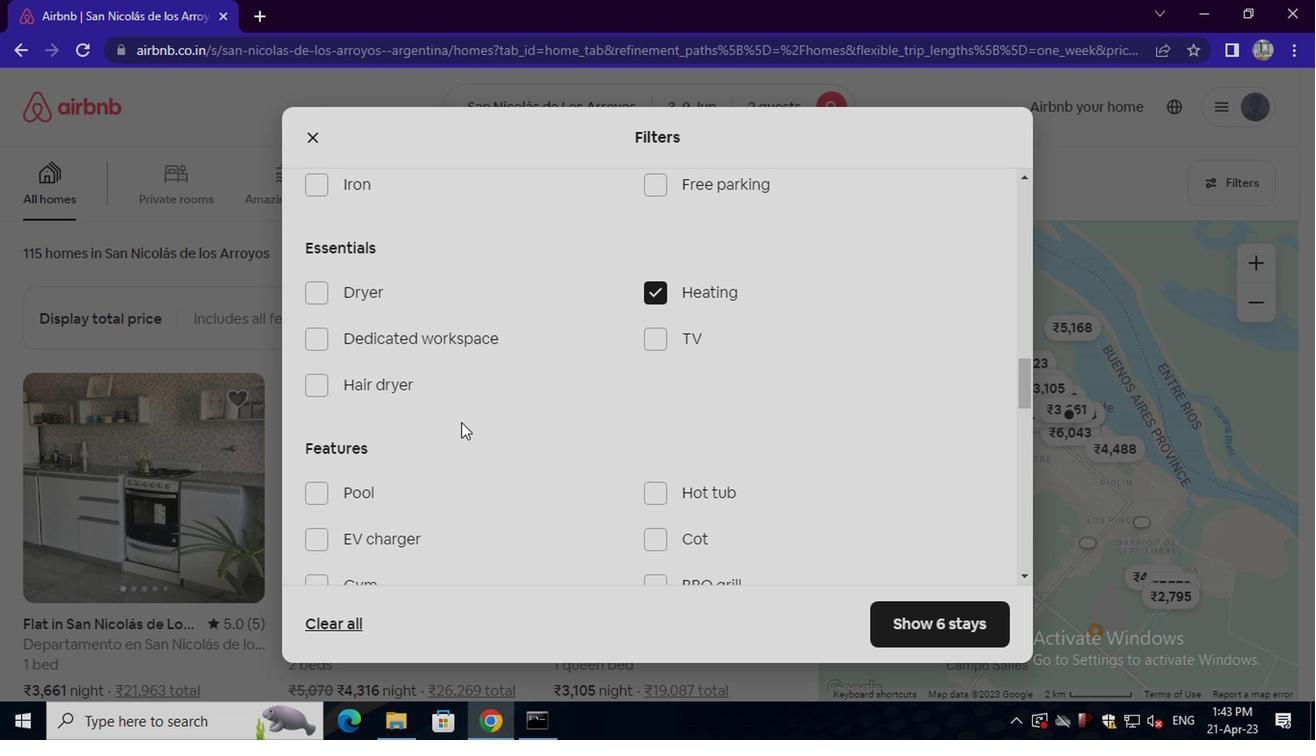 
Action: Mouse scrolled (457, 421) with delta (0, -1)
Screenshot: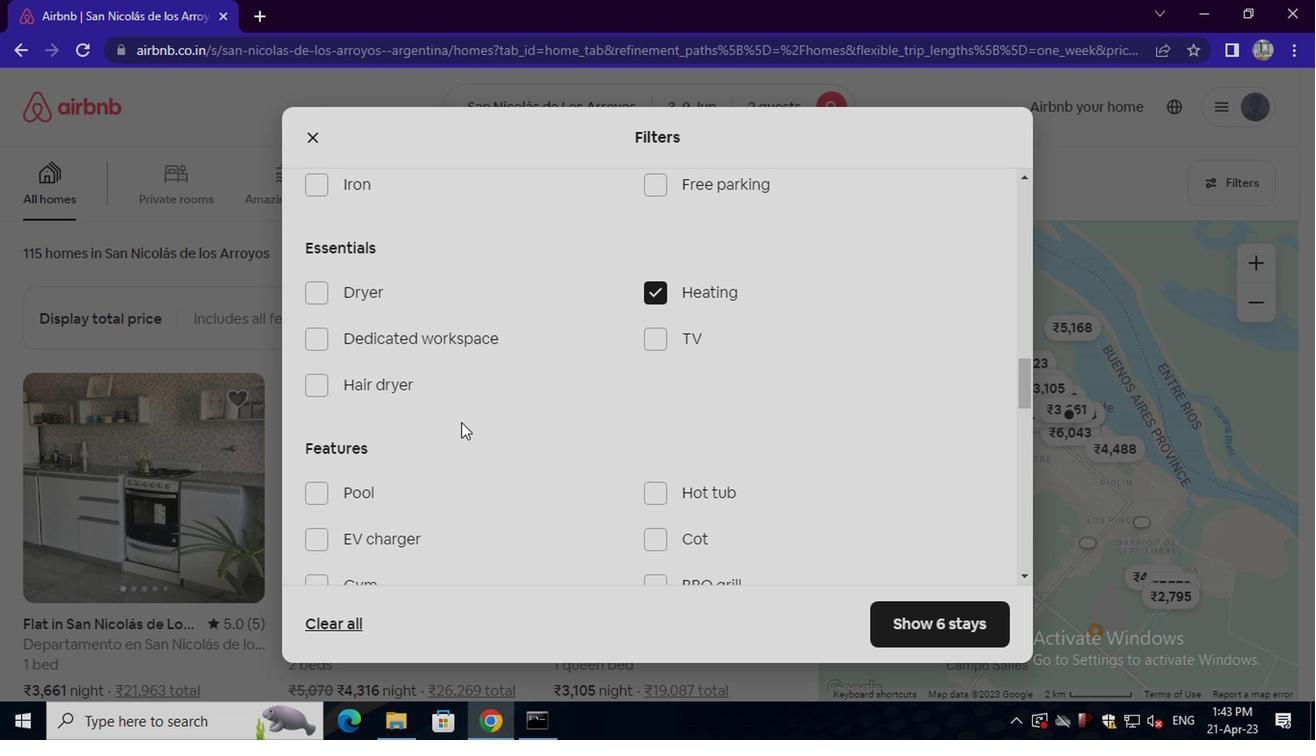 
Action: Mouse scrolled (457, 421) with delta (0, -1)
Screenshot: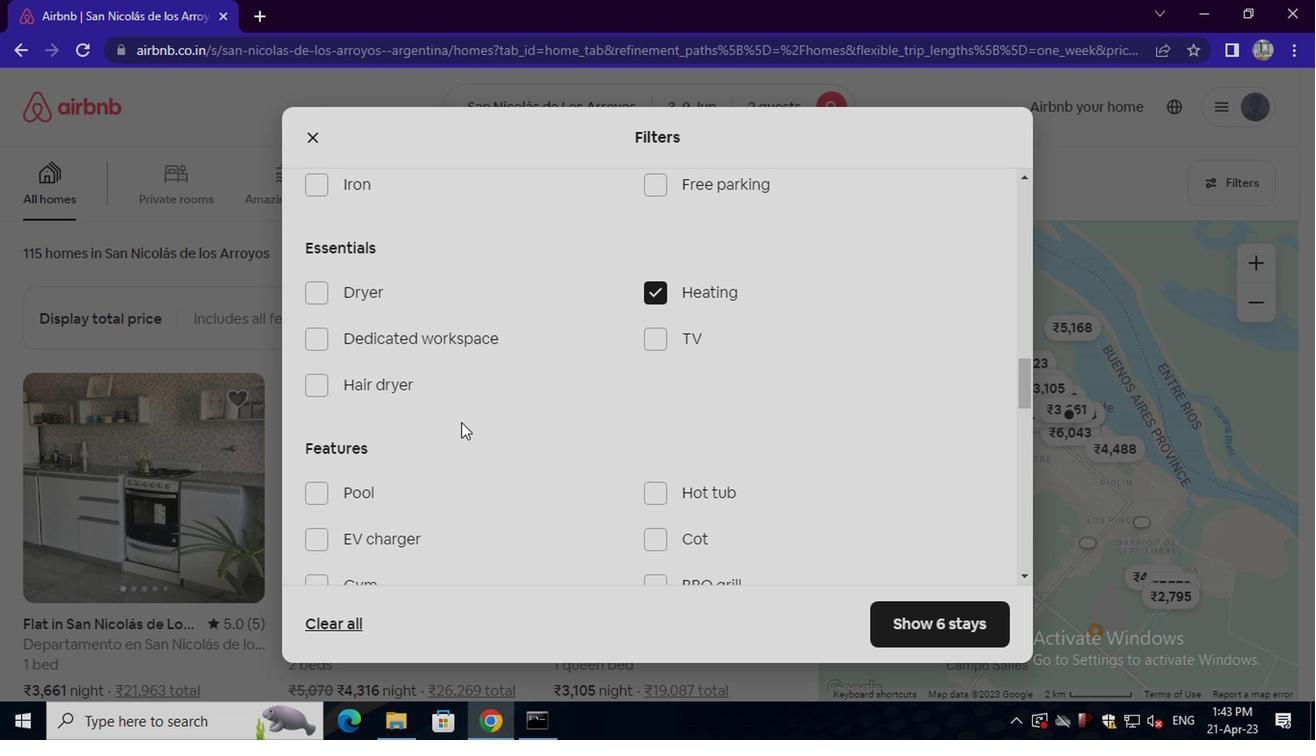 
Action: Mouse scrolled (457, 421) with delta (0, -1)
Screenshot: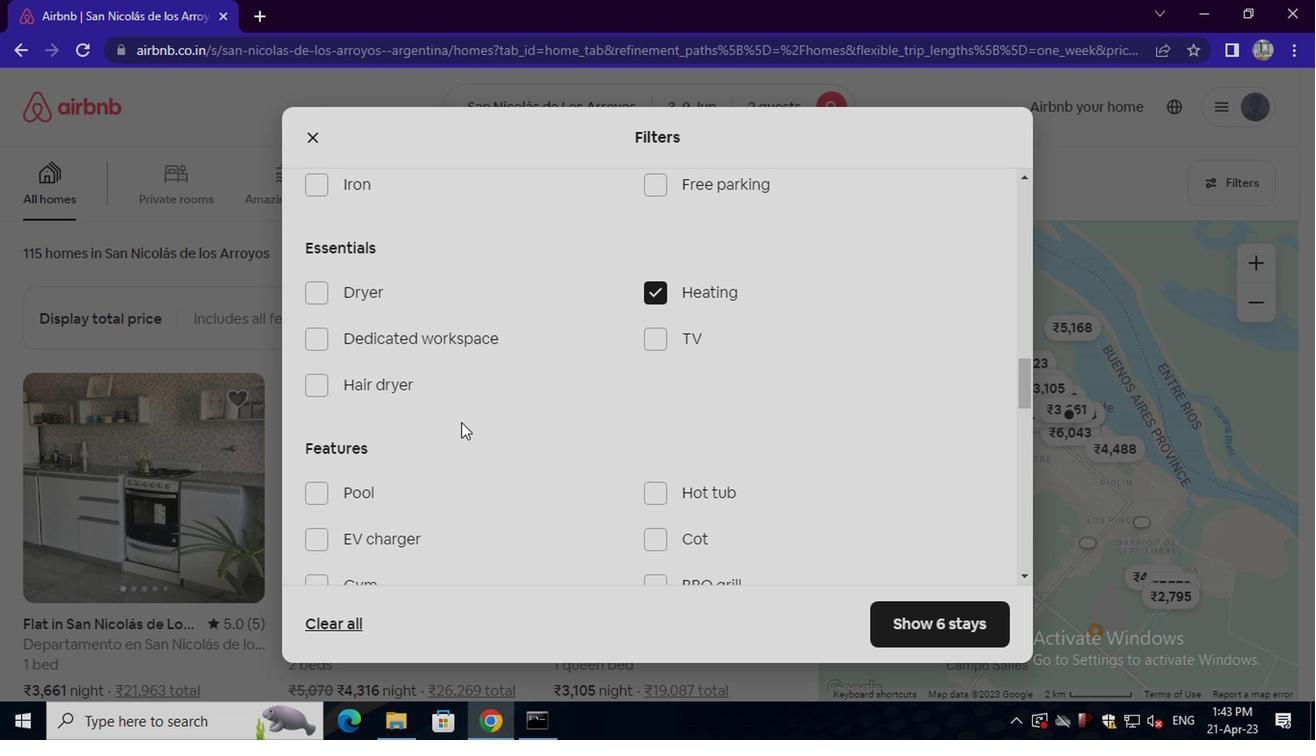 
Action: Mouse moved to (965, 558)
Screenshot: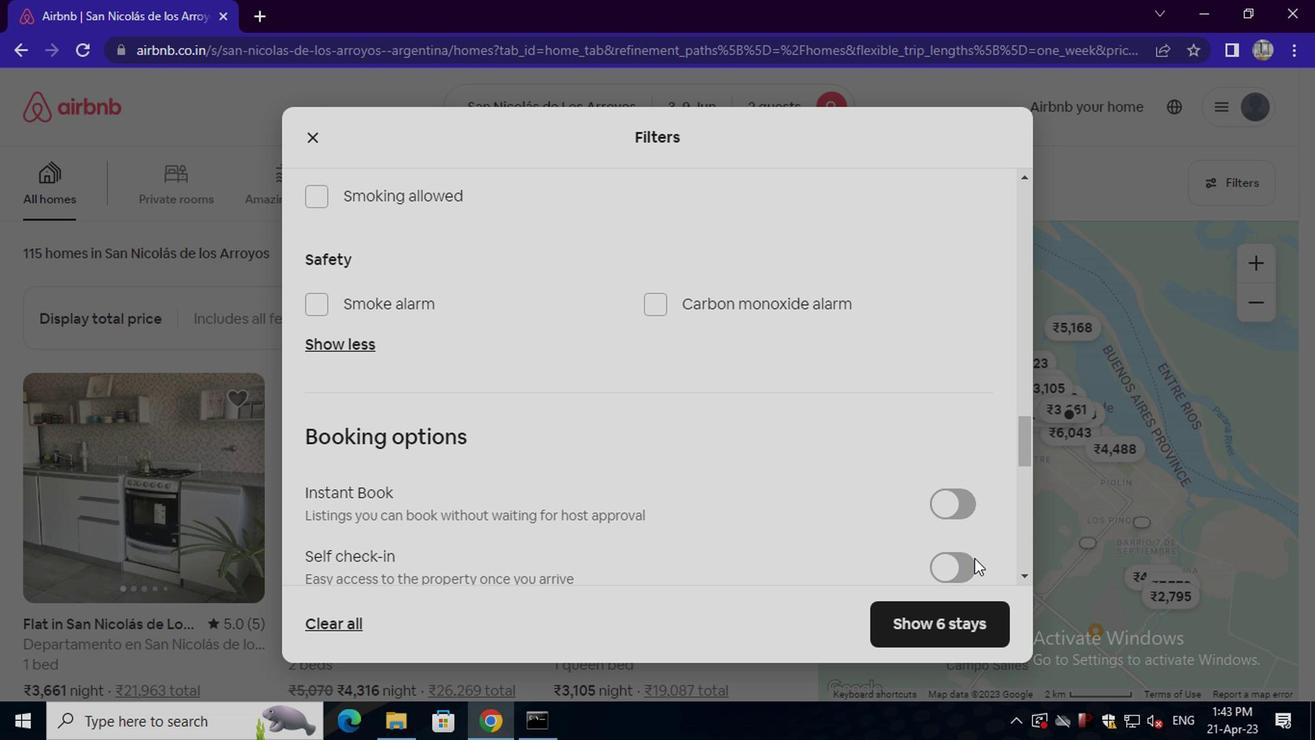
Action: Mouse pressed left at (965, 558)
Screenshot: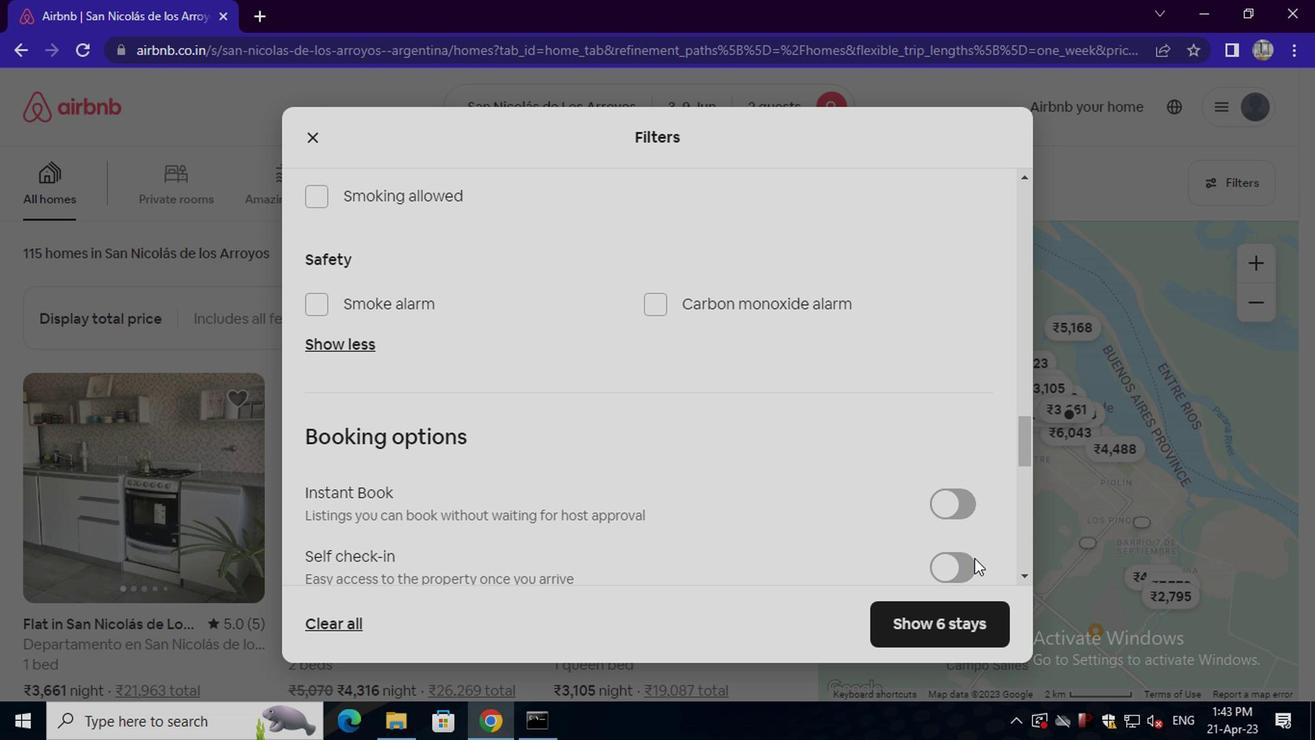 
Action: Mouse moved to (566, 429)
Screenshot: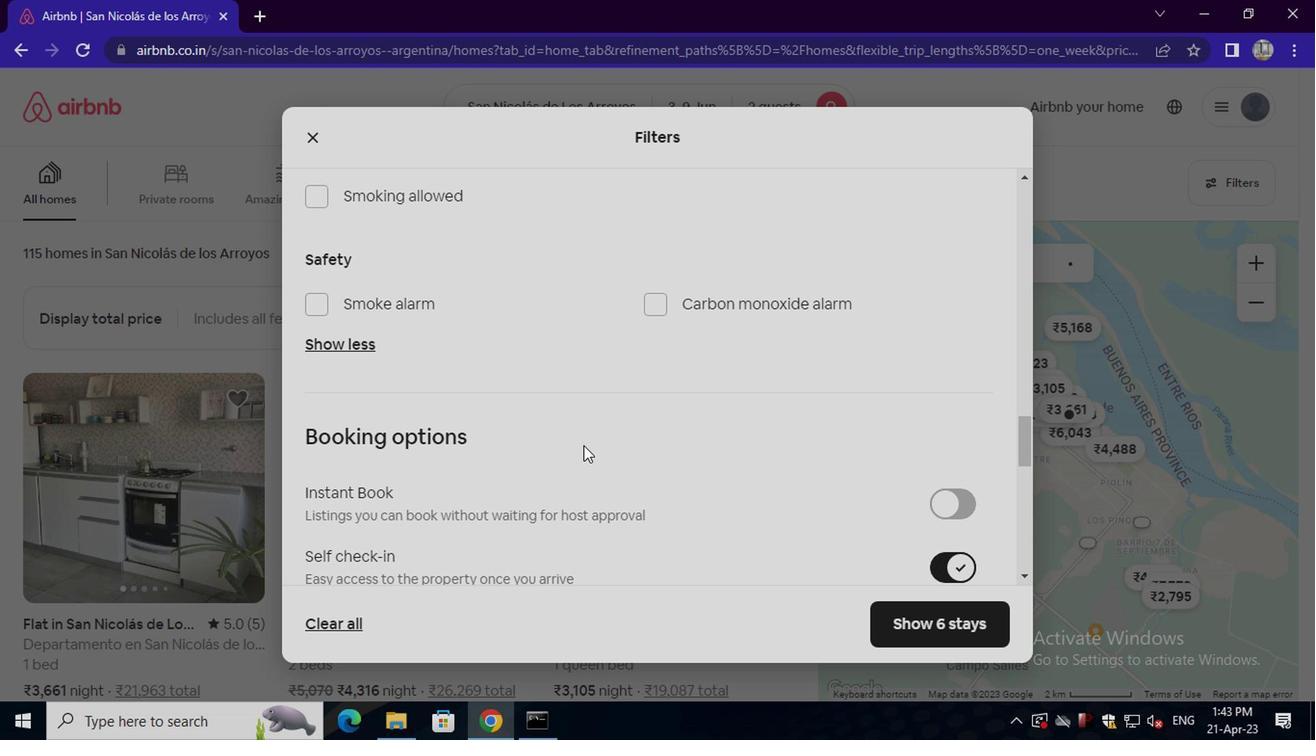 
Action: Mouse scrolled (566, 428) with delta (0, 0)
Screenshot: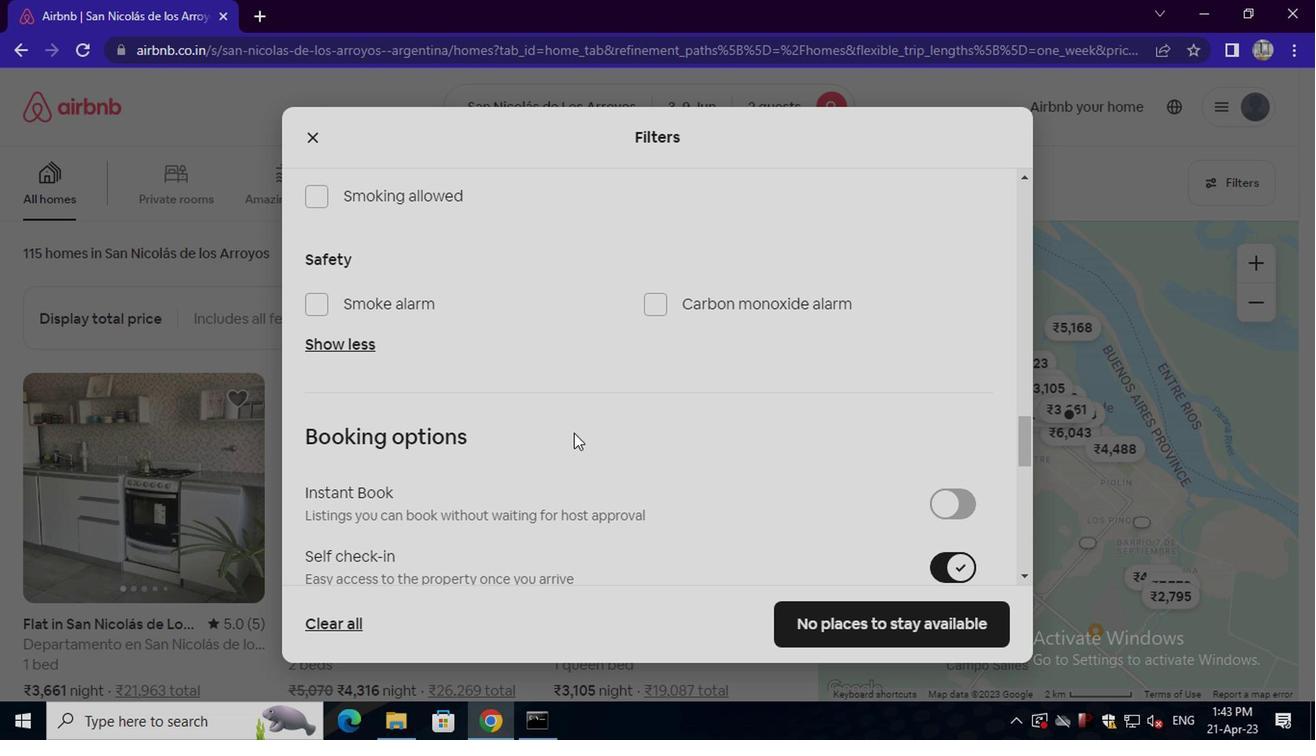 
Action: Mouse scrolled (566, 428) with delta (0, 0)
Screenshot: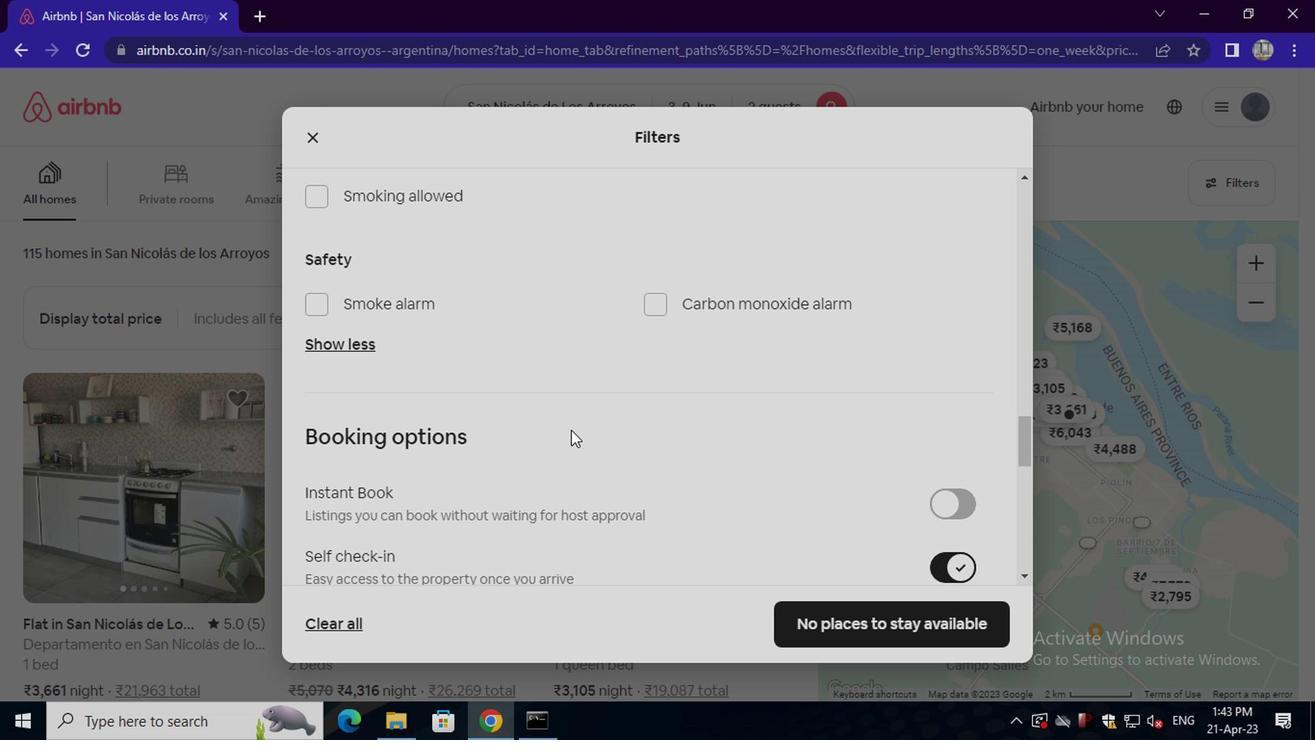 
Action: Mouse scrolled (566, 428) with delta (0, 0)
Screenshot: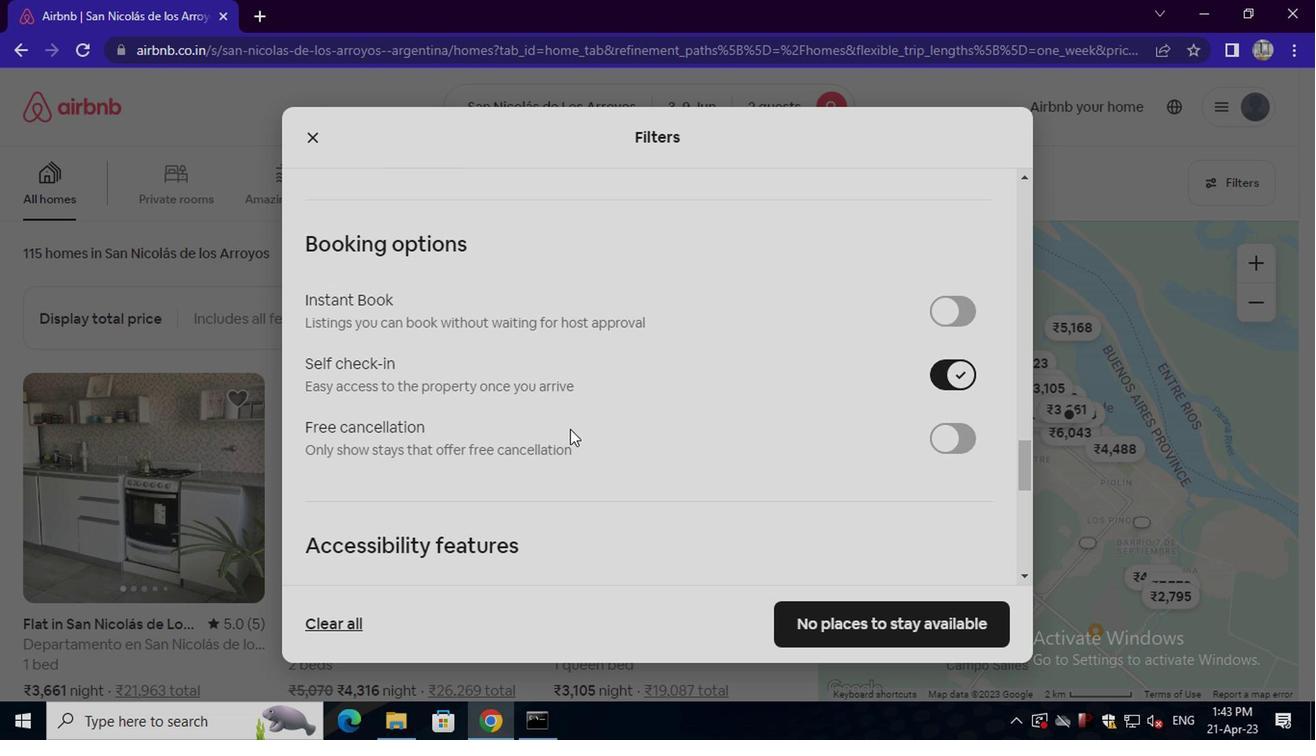 
Action: Mouse scrolled (566, 428) with delta (0, 0)
Screenshot: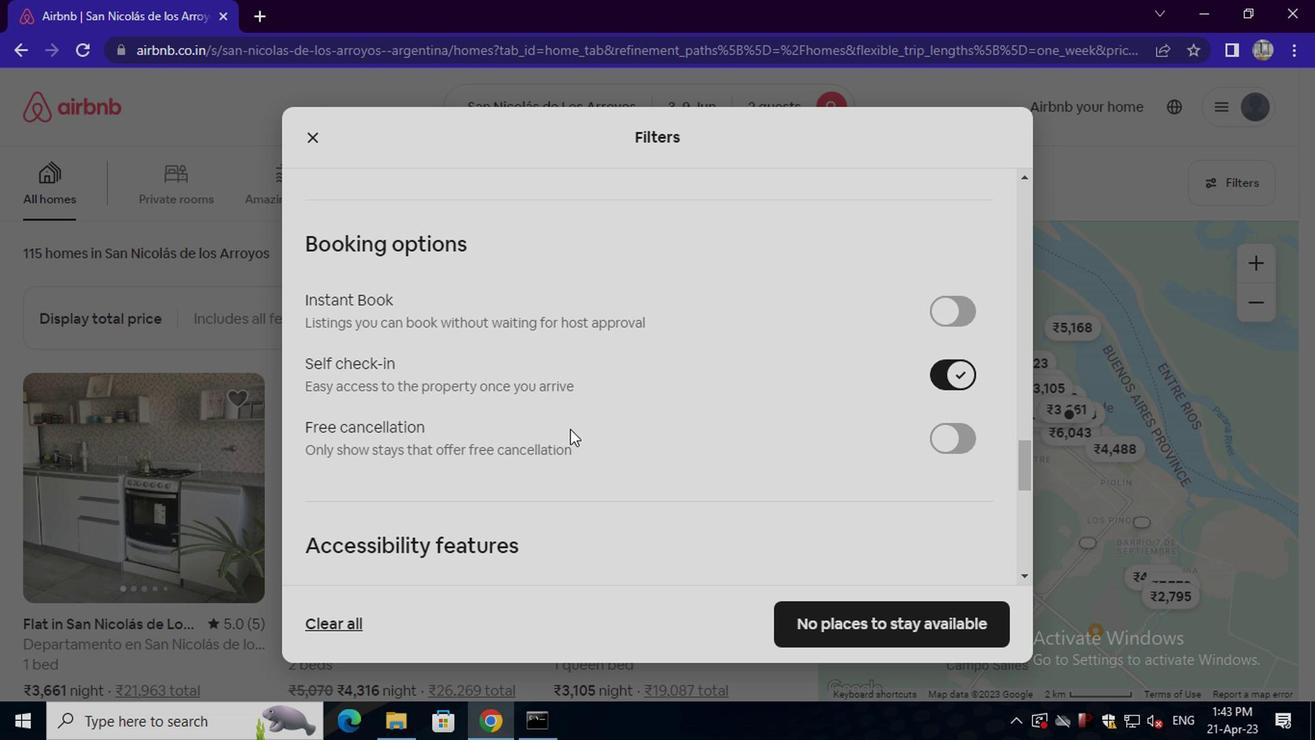 
Action: Mouse scrolled (566, 428) with delta (0, 0)
Screenshot: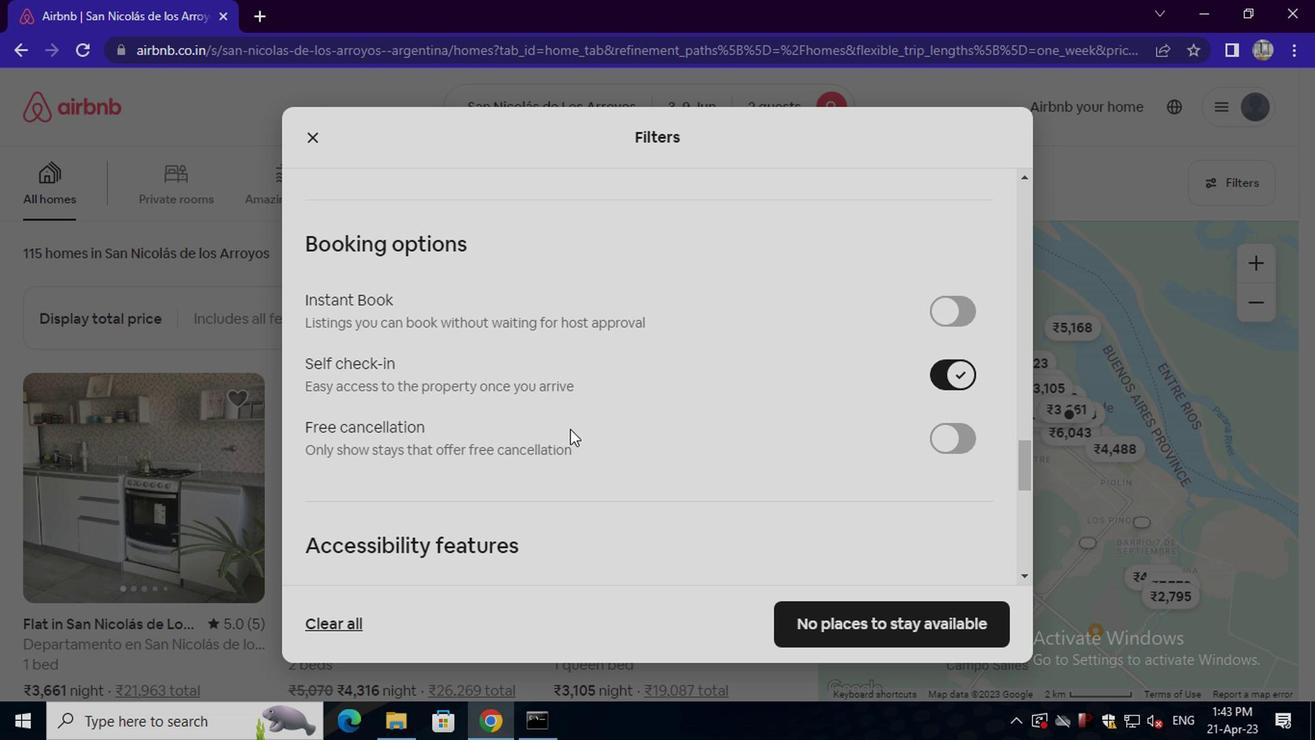 
Action: Mouse scrolled (566, 428) with delta (0, 0)
Screenshot: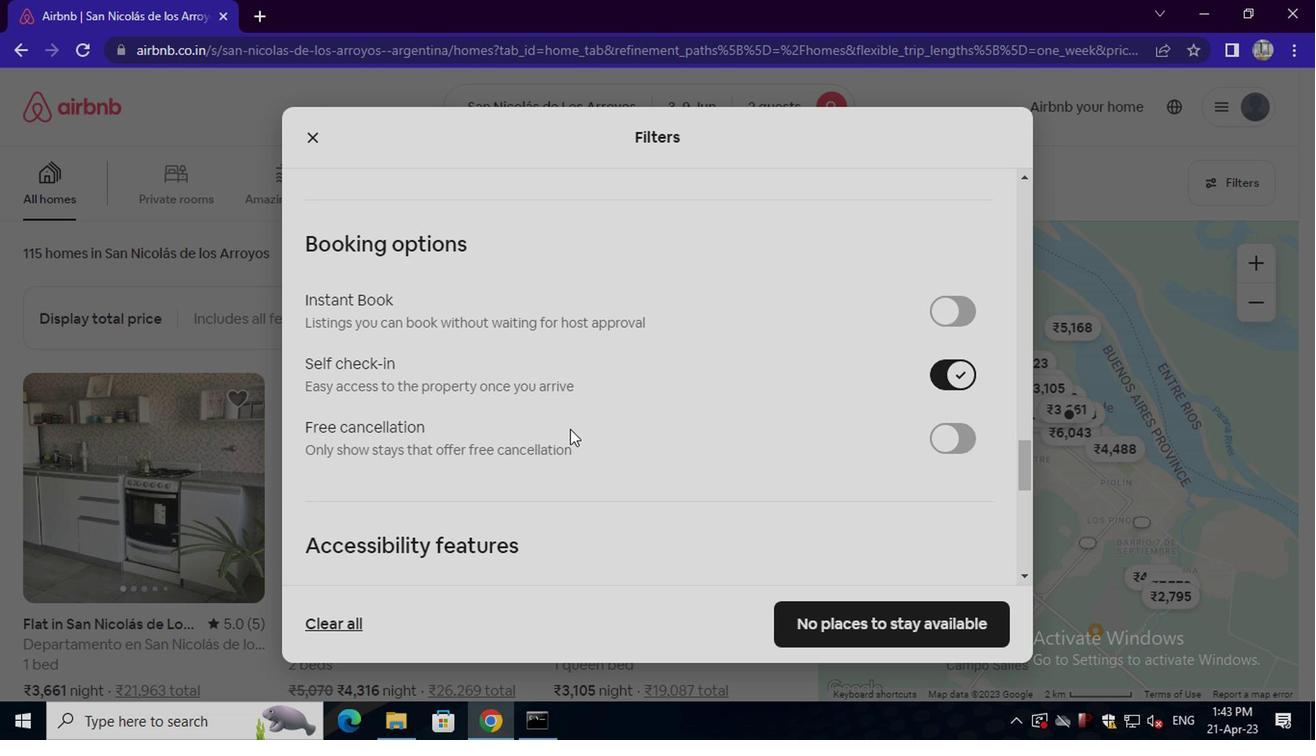 
Action: Mouse scrolled (566, 428) with delta (0, 0)
Screenshot: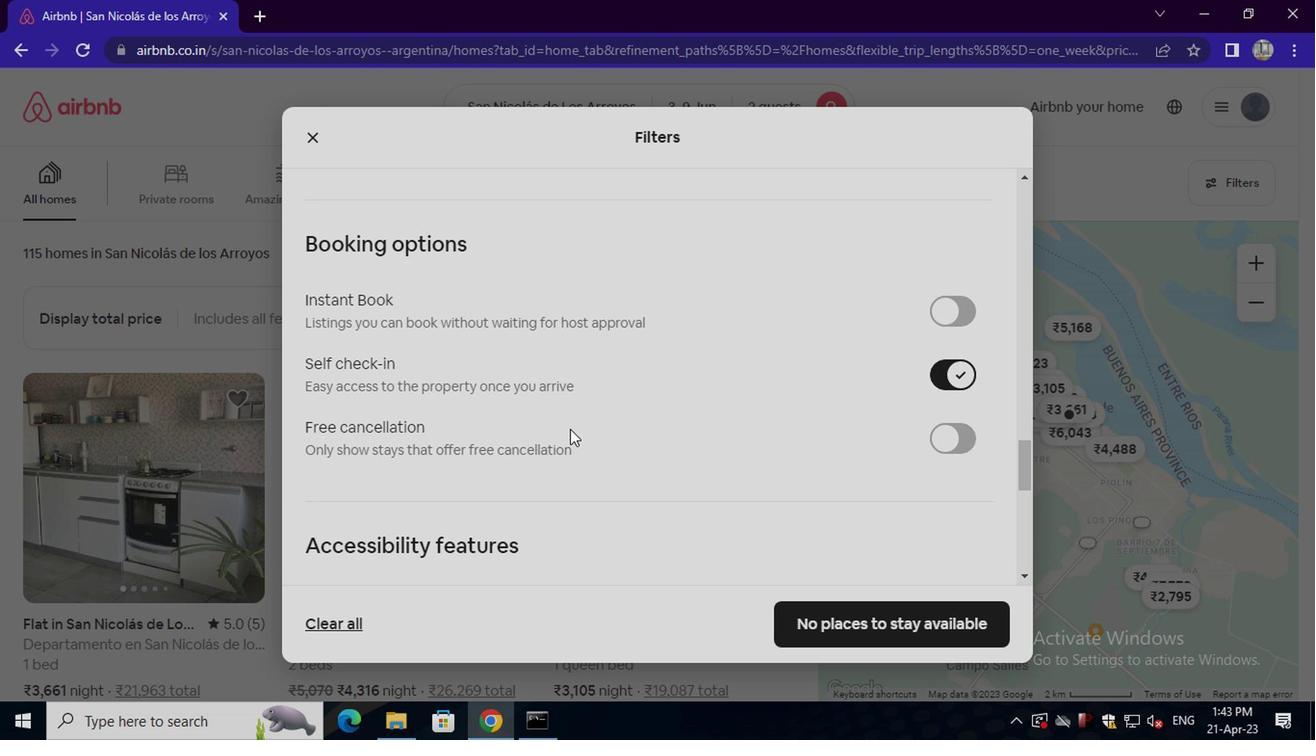 
Action: Mouse moved to (529, 437)
Screenshot: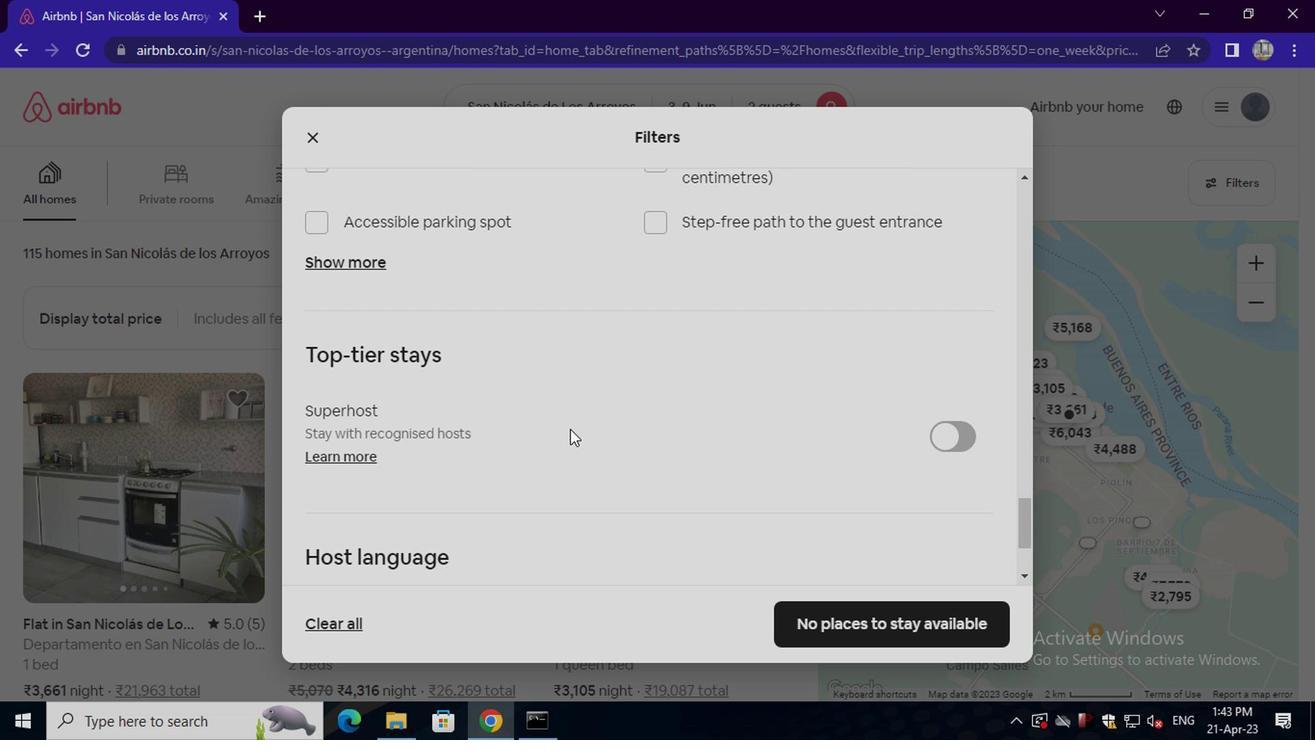 
Action: Mouse scrolled (529, 435) with delta (0, -1)
Screenshot: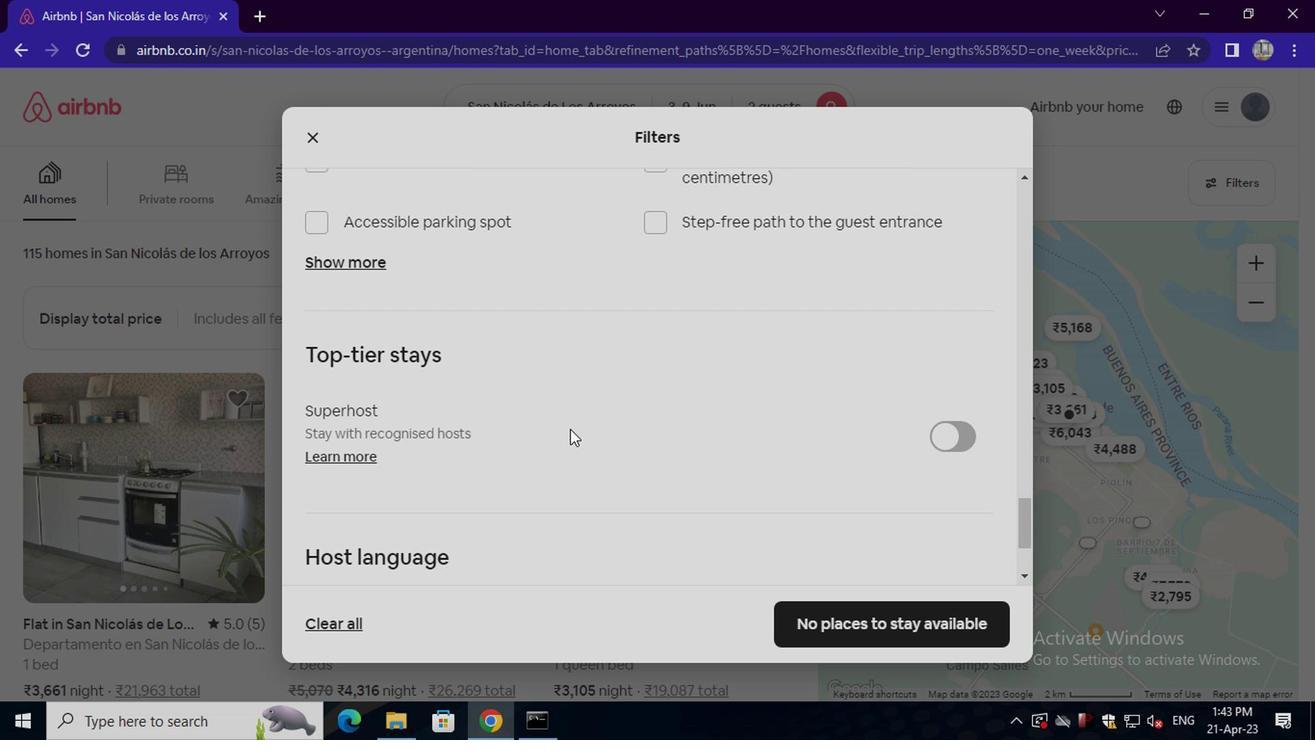 
Action: Mouse moved to (506, 451)
Screenshot: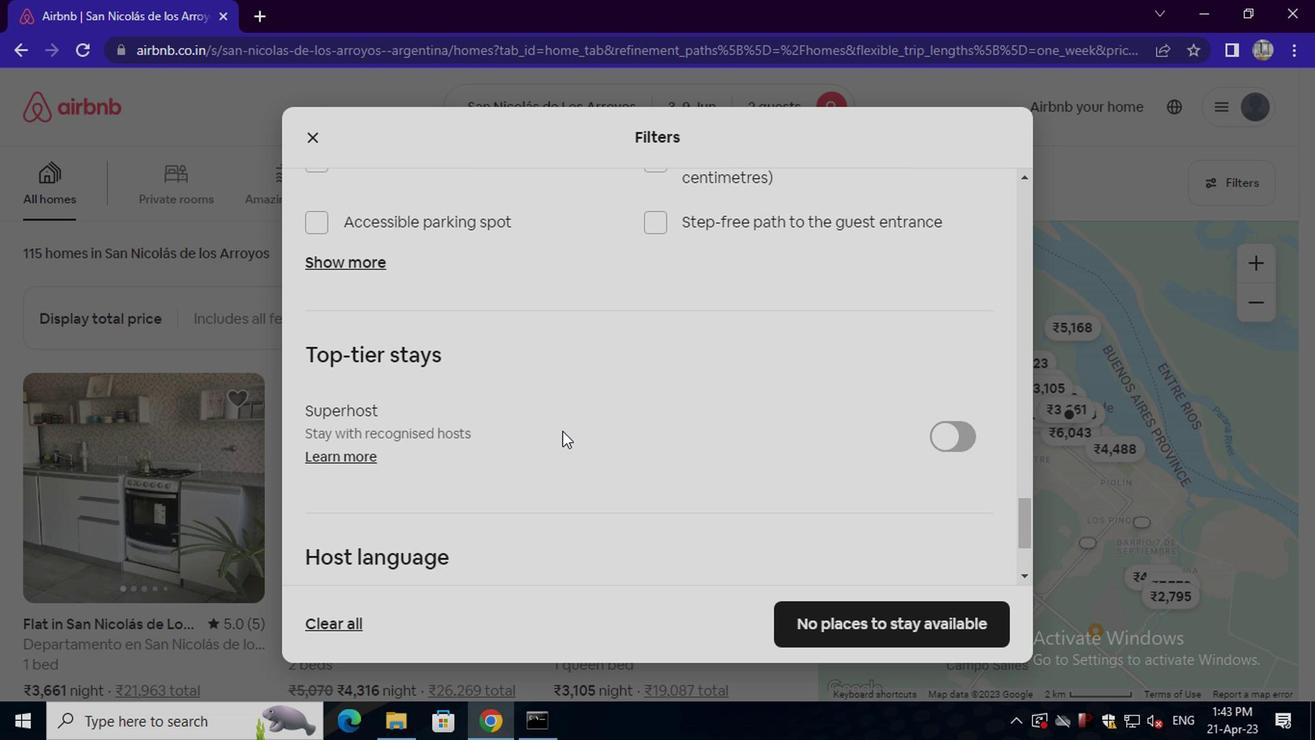 
Action: Mouse scrolled (506, 450) with delta (0, -1)
Screenshot: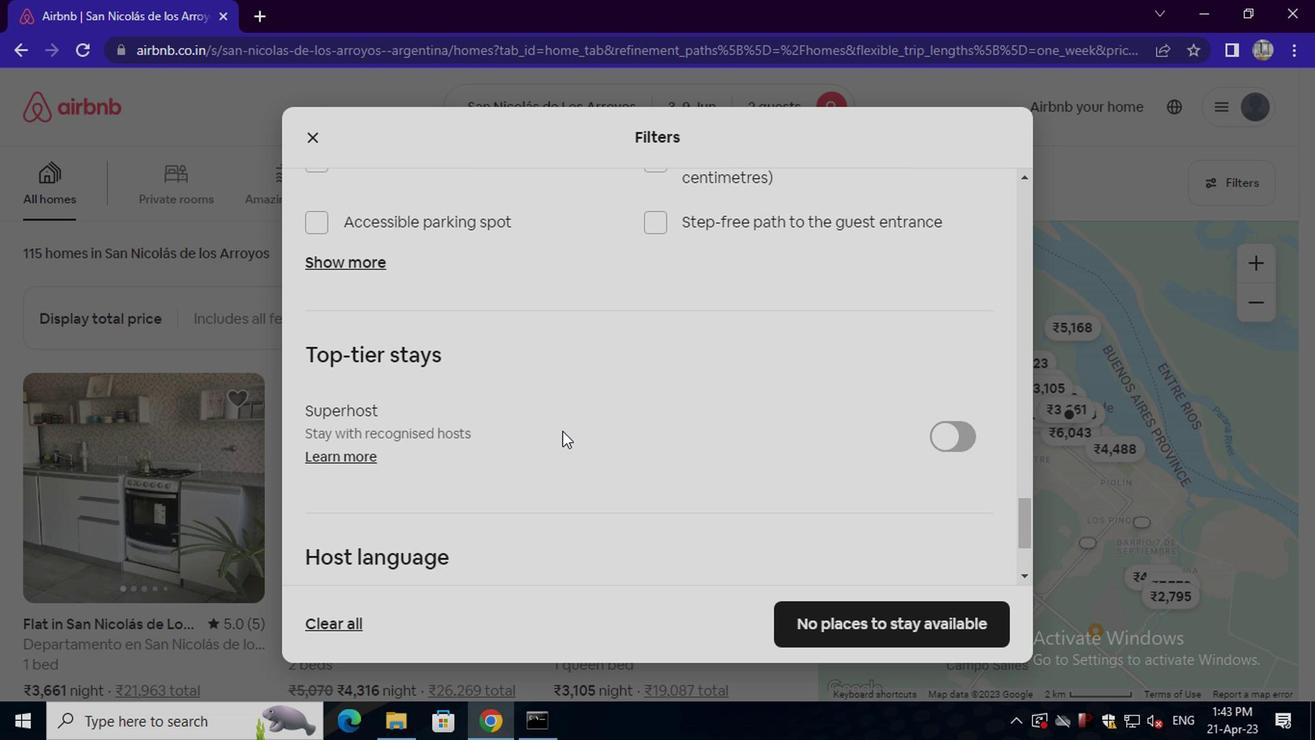 
Action: Mouse moved to (503, 454)
Screenshot: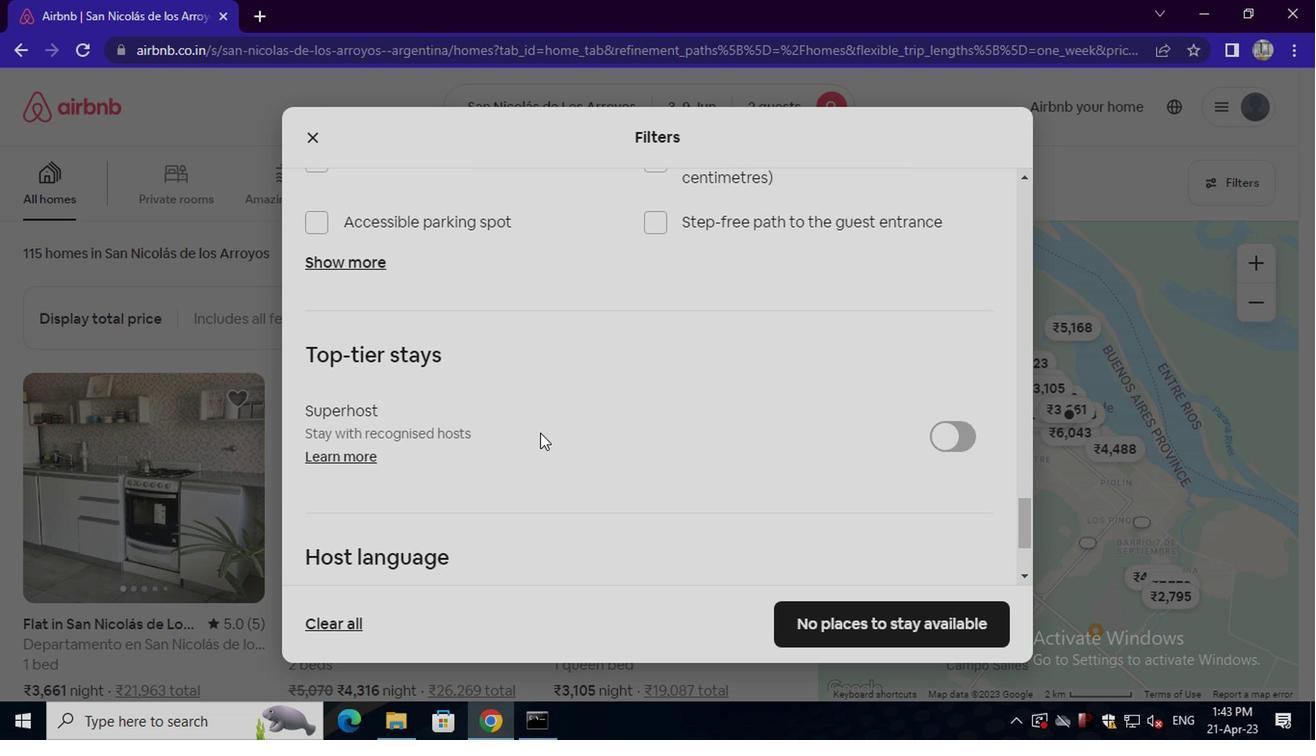 
Action: Mouse scrolled (503, 453) with delta (0, -1)
Screenshot: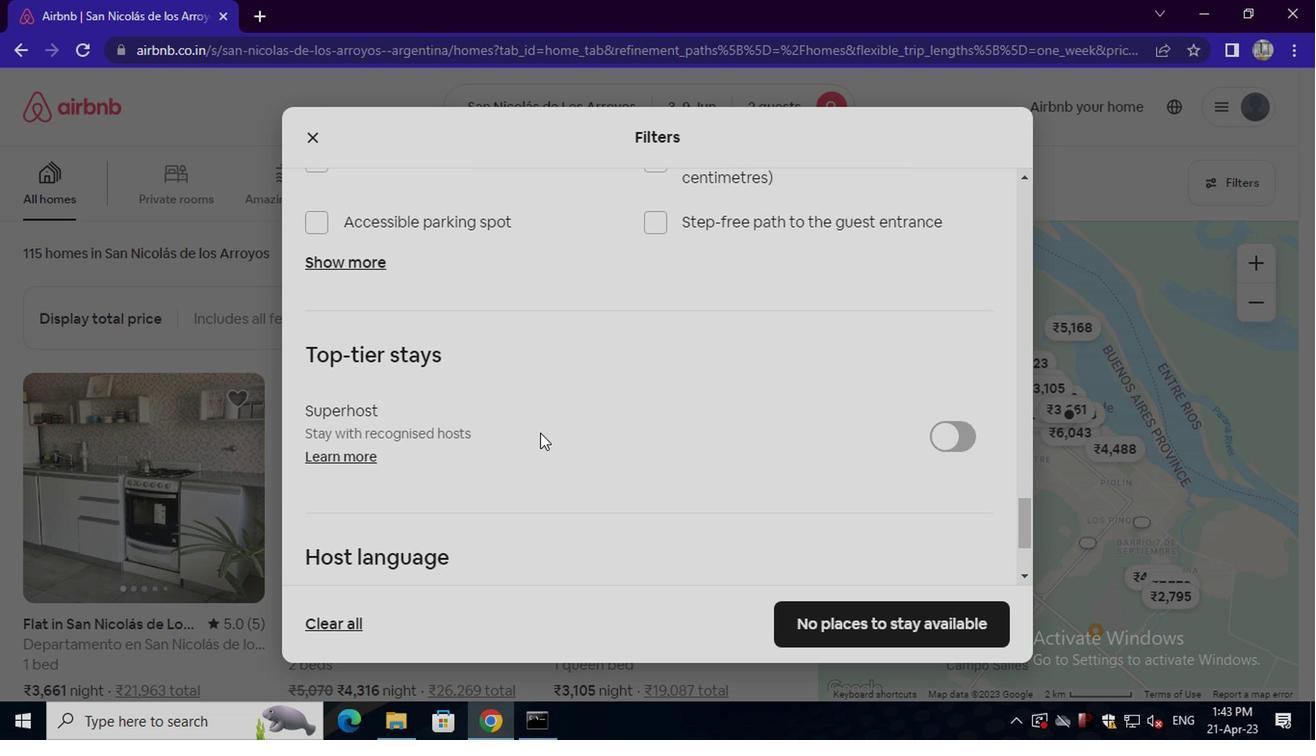 
Action: Mouse moved to (500, 456)
Screenshot: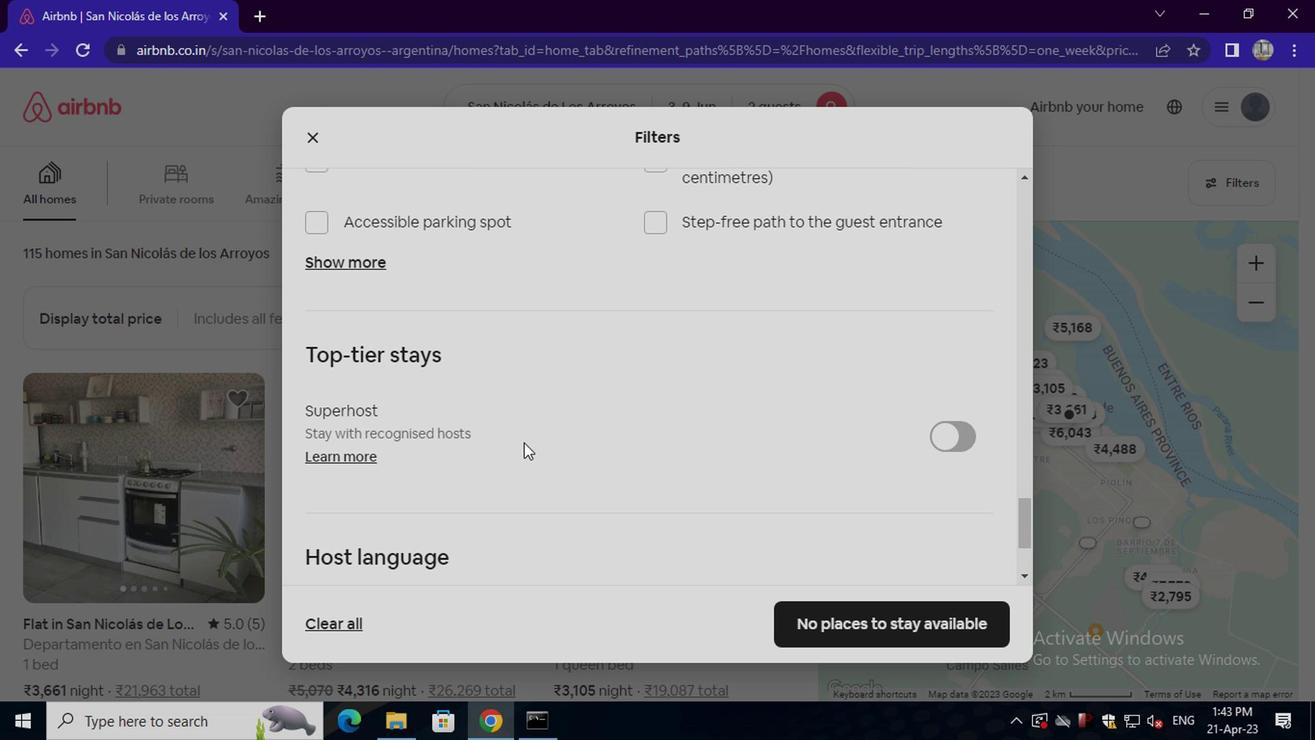 
Action: Mouse scrolled (500, 455) with delta (0, -1)
Screenshot: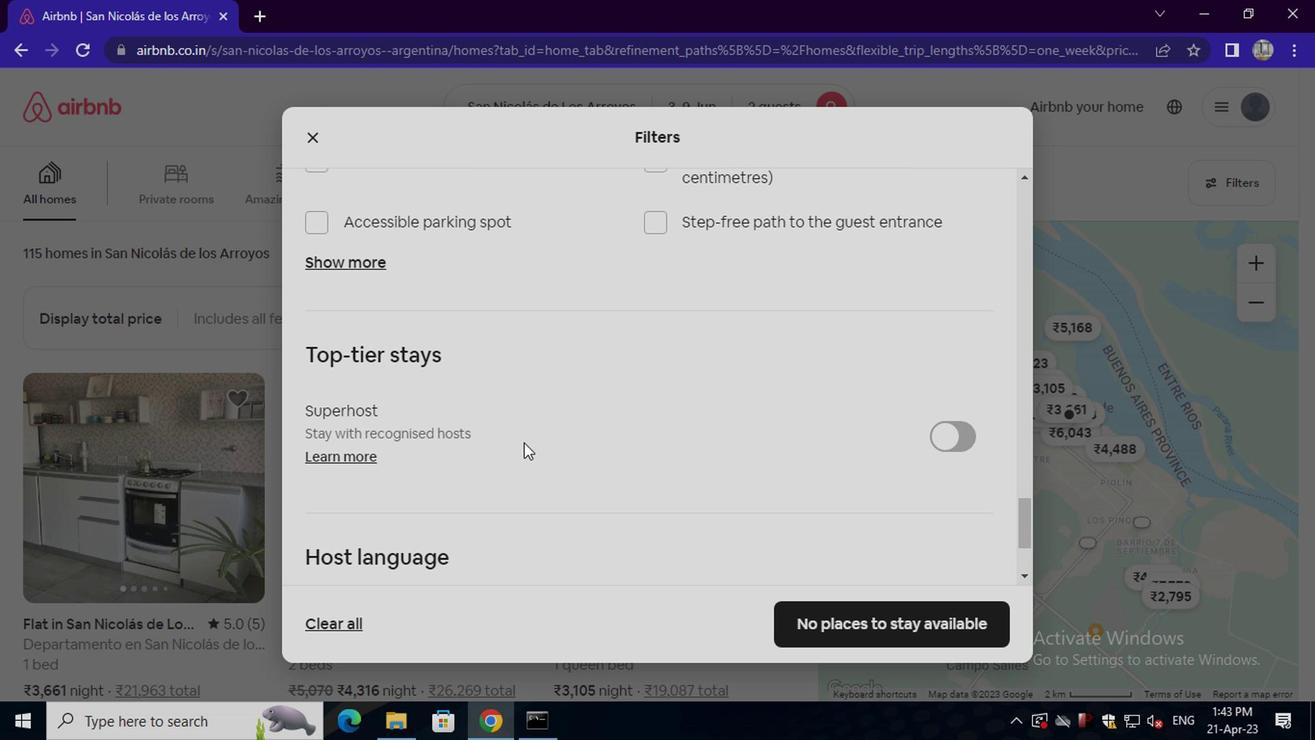 
Action: Mouse moved to (362, 442)
Screenshot: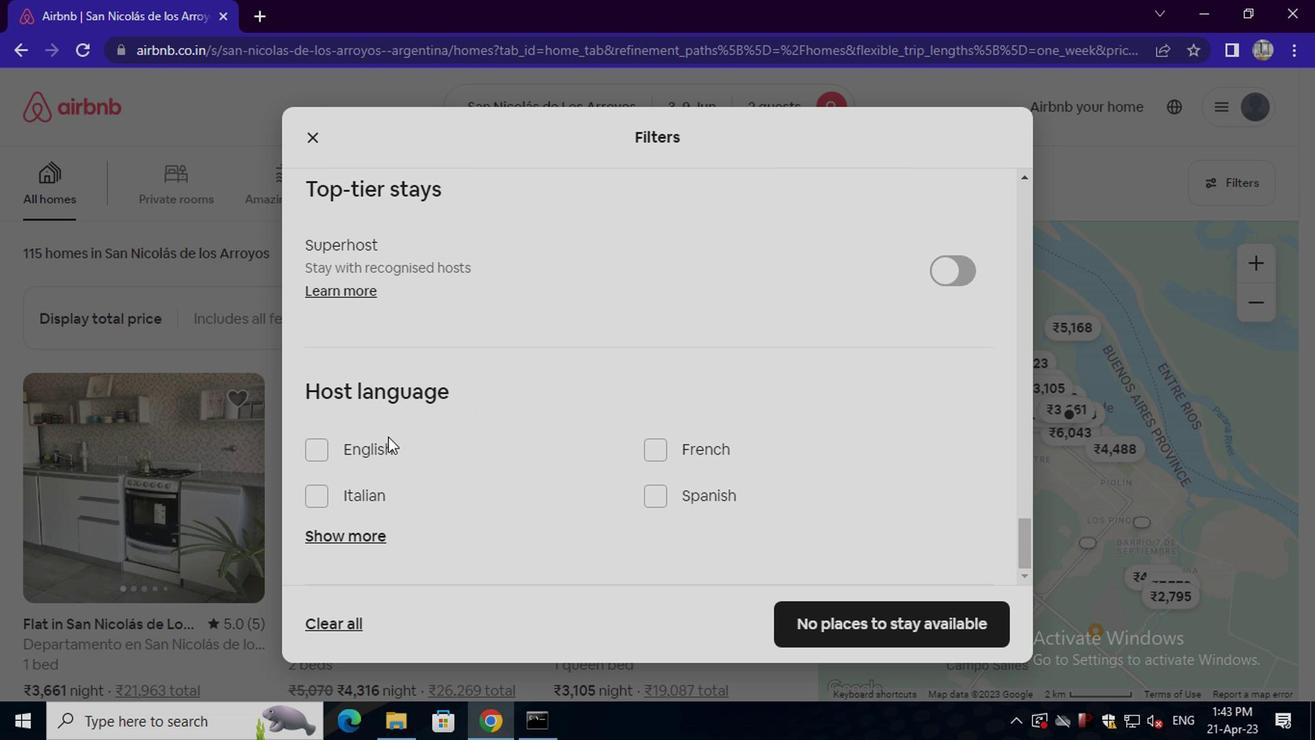 
Action: Mouse pressed left at (362, 442)
Screenshot: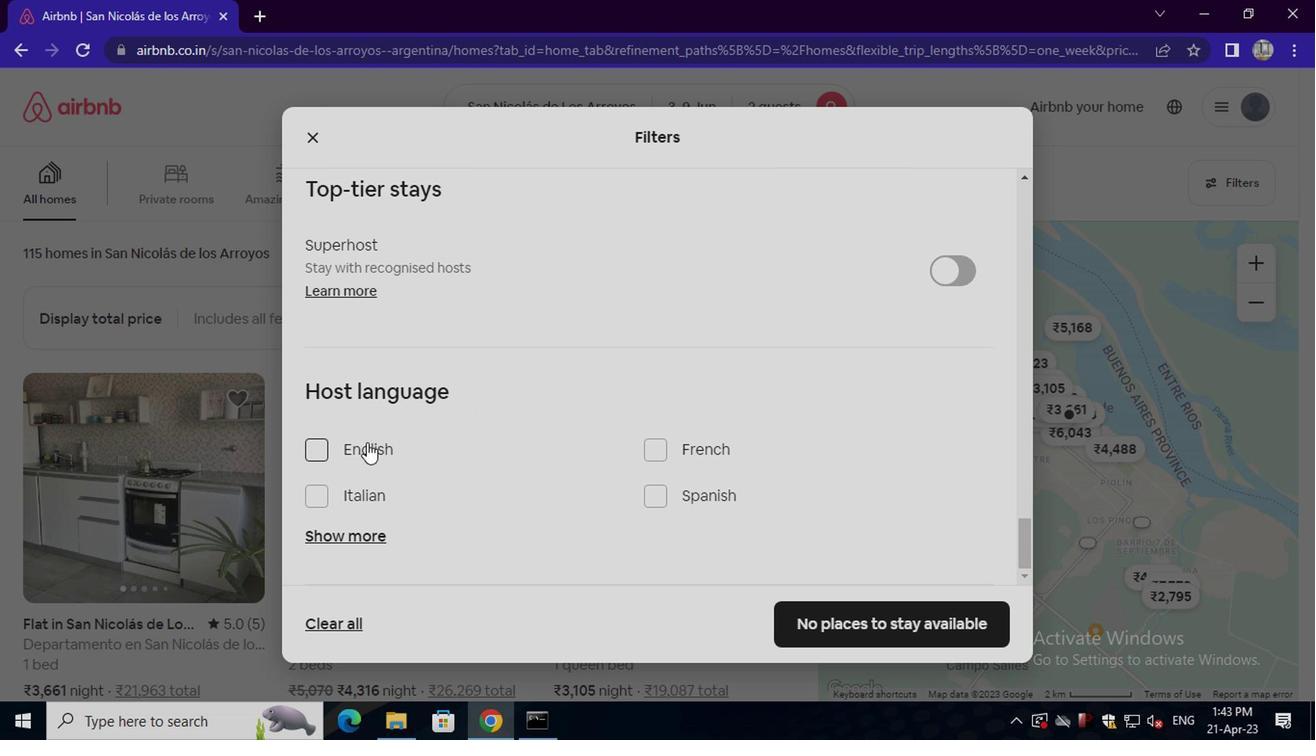 
Action: Mouse moved to (842, 625)
Screenshot: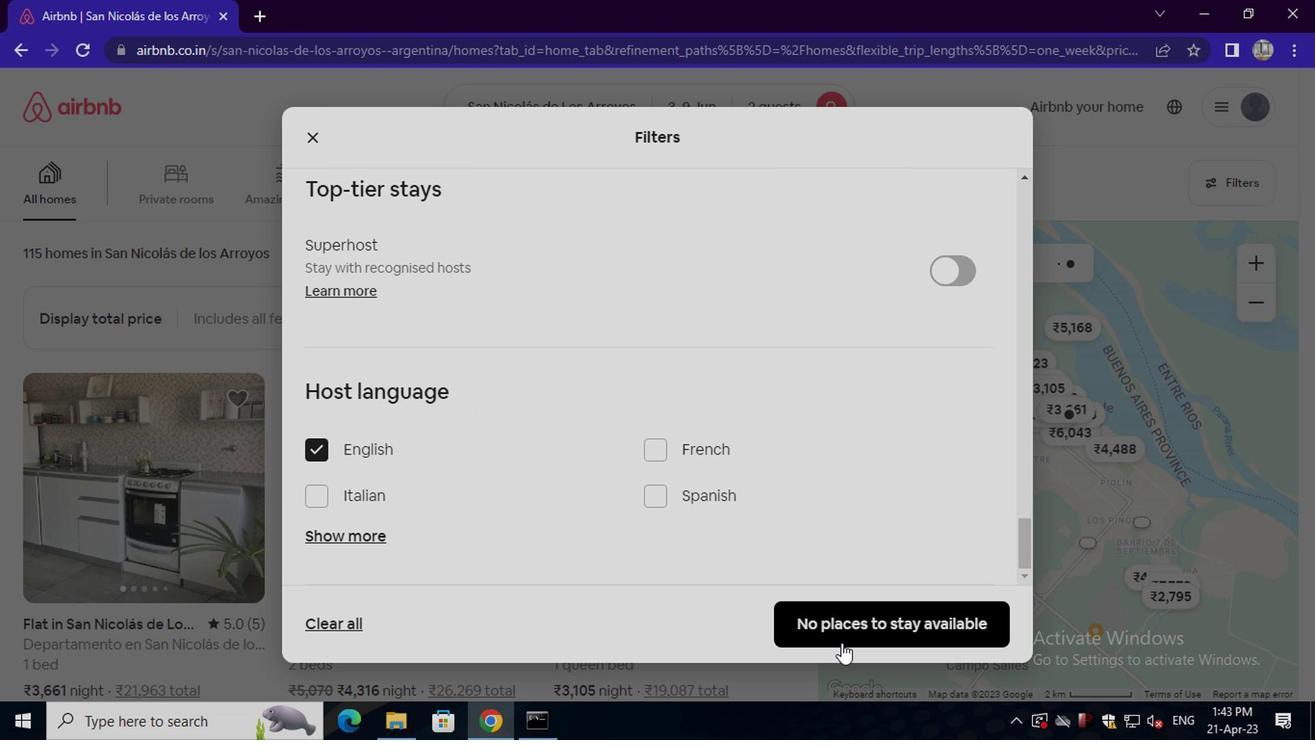 
Action: Mouse pressed left at (842, 625)
Screenshot: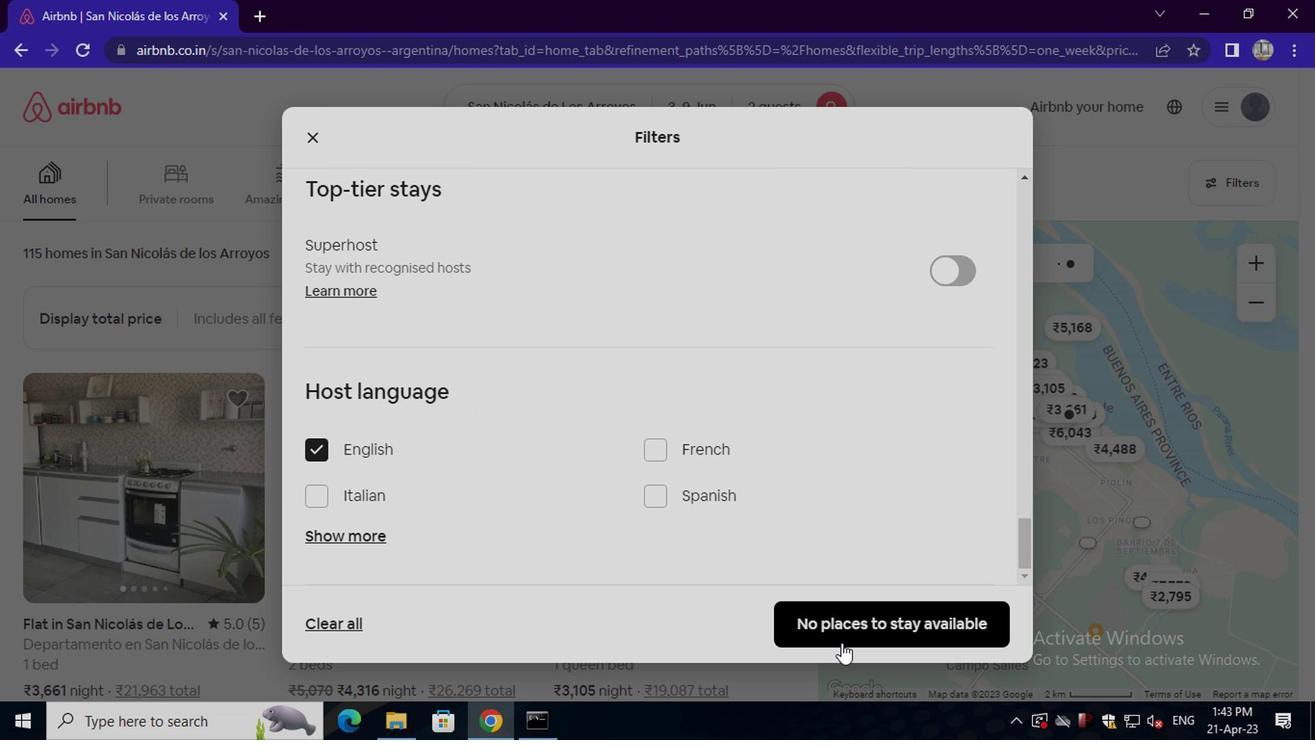 
